 Task: Send an email with the signature Lydia Campbell with the subject Request for an interview follow-up and the message Could you please clarify the project objectives? from softage.9@softage.net to softage.7@softage.net and move the email from Sent Items to the folder Mergers and acquisitions
Action: Mouse moved to (1249, 94)
Screenshot: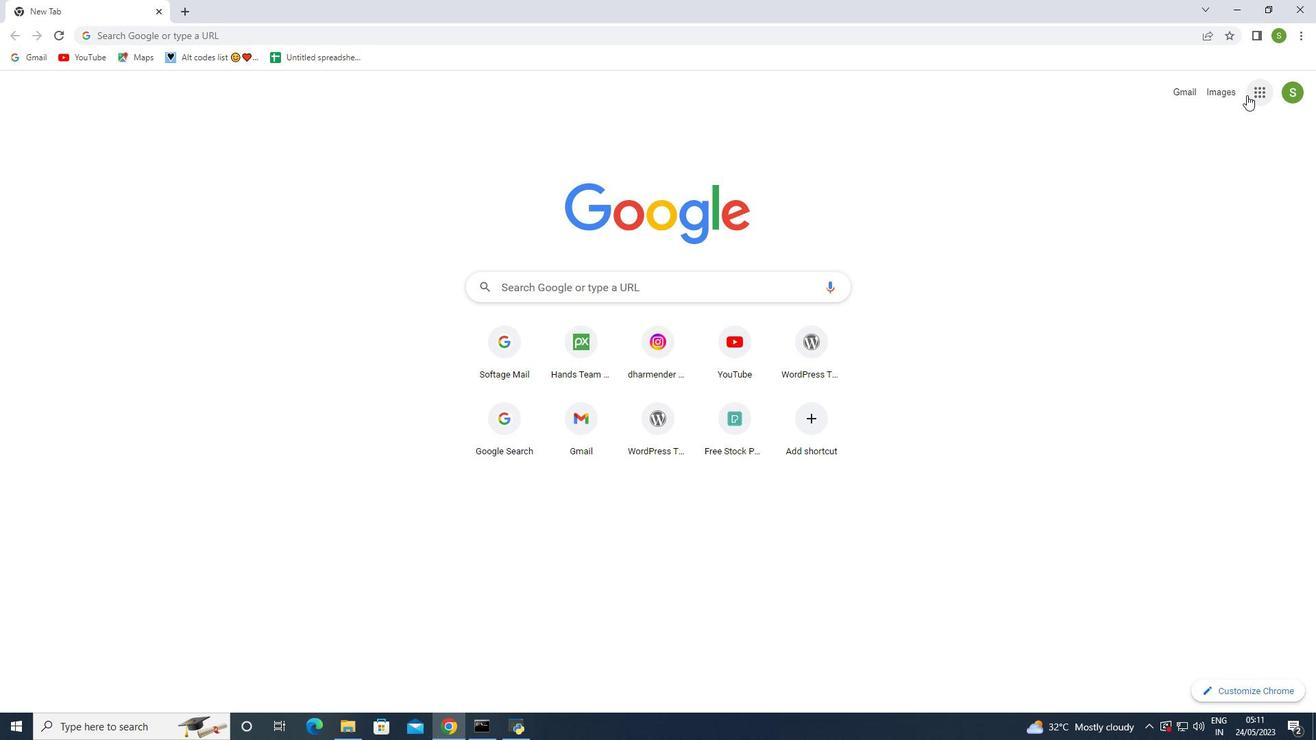 
Action: Mouse pressed left at (1249, 94)
Screenshot: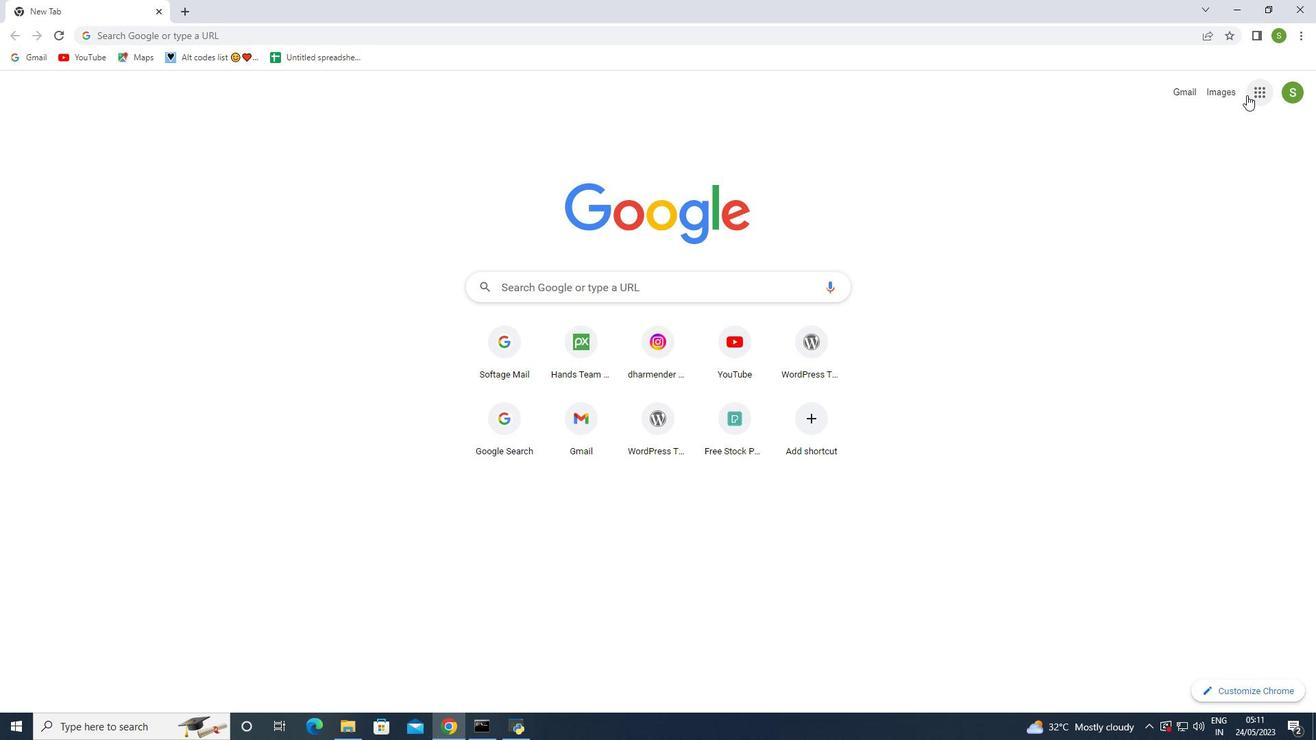 
Action: Mouse moved to (1199, 152)
Screenshot: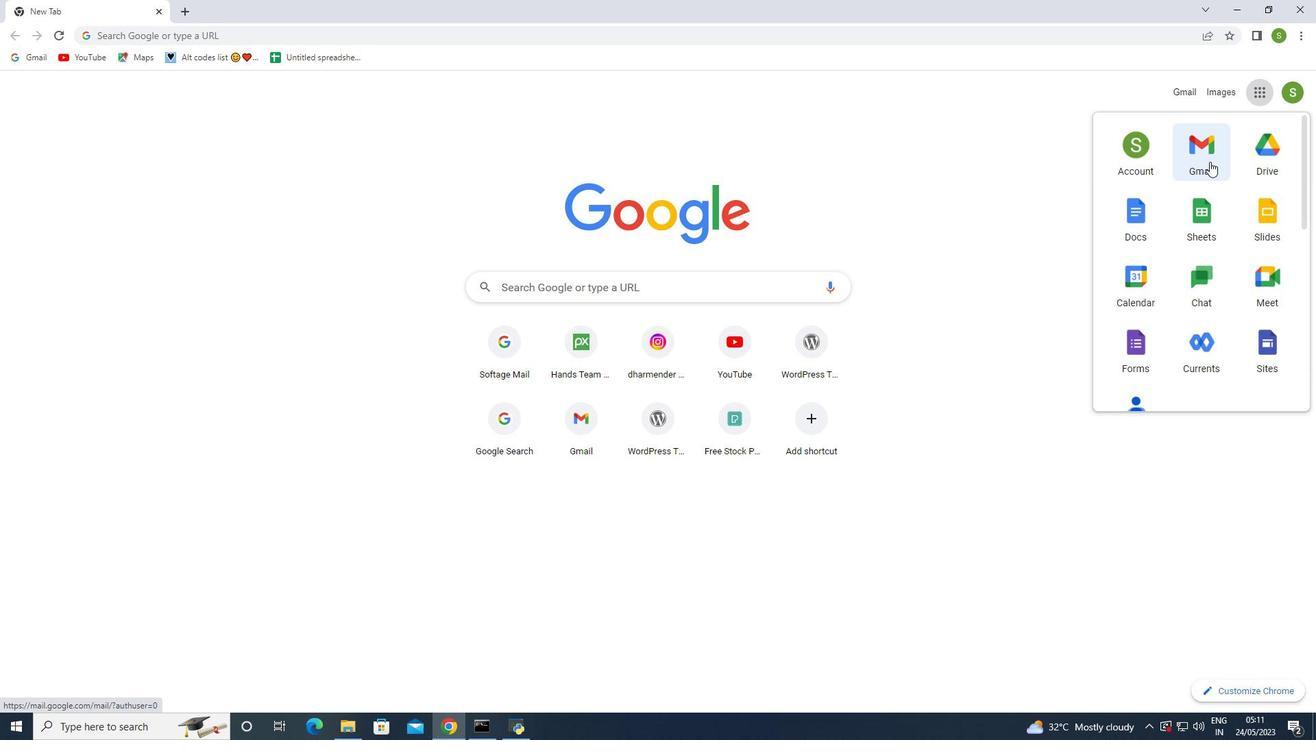 
Action: Mouse pressed left at (1199, 152)
Screenshot: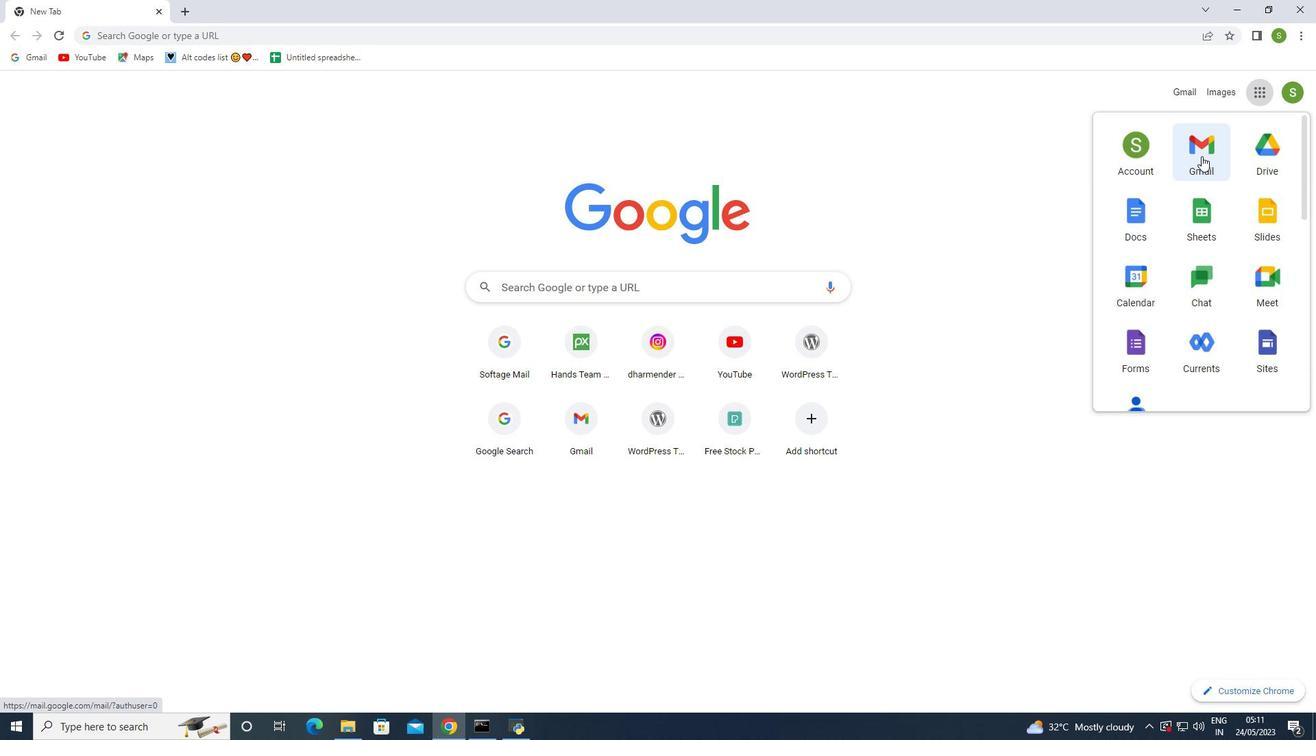
Action: Mouse moved to (1162, 95)
Screenshot: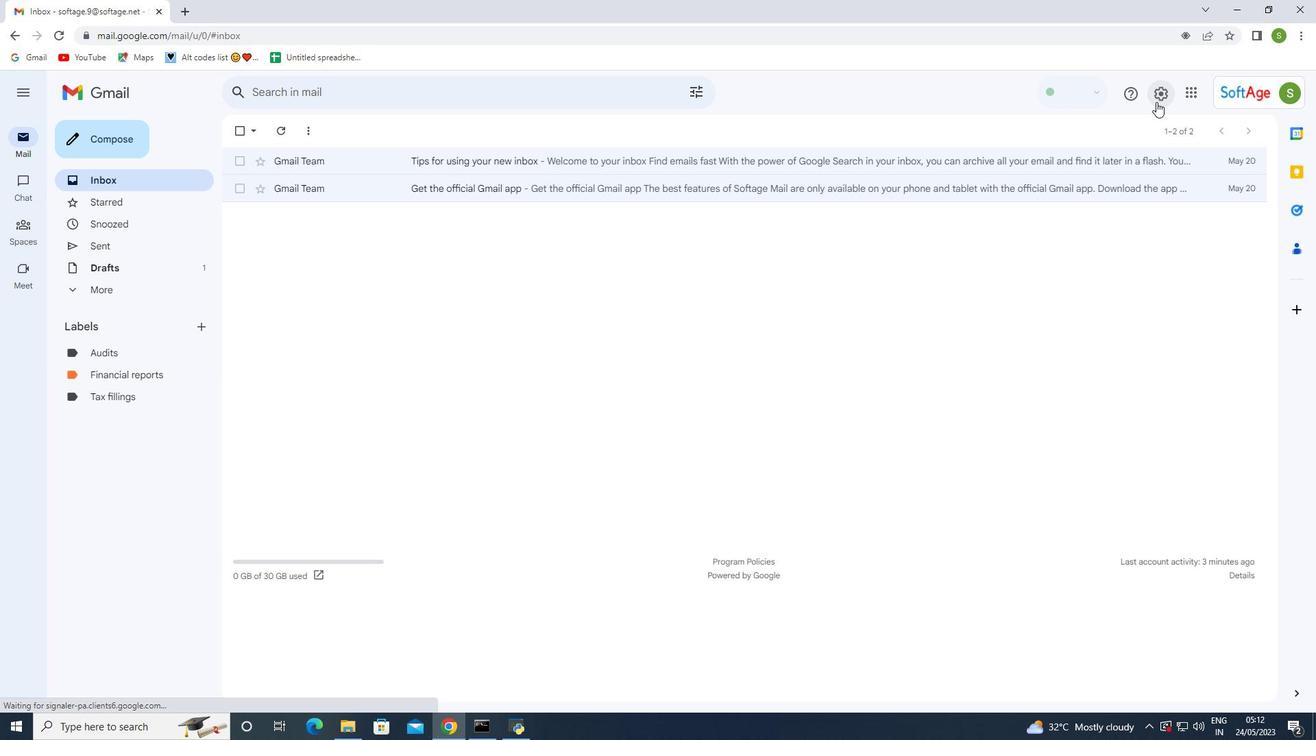 
Action: Mouse pressed left at (1162, 95)
Screenshot: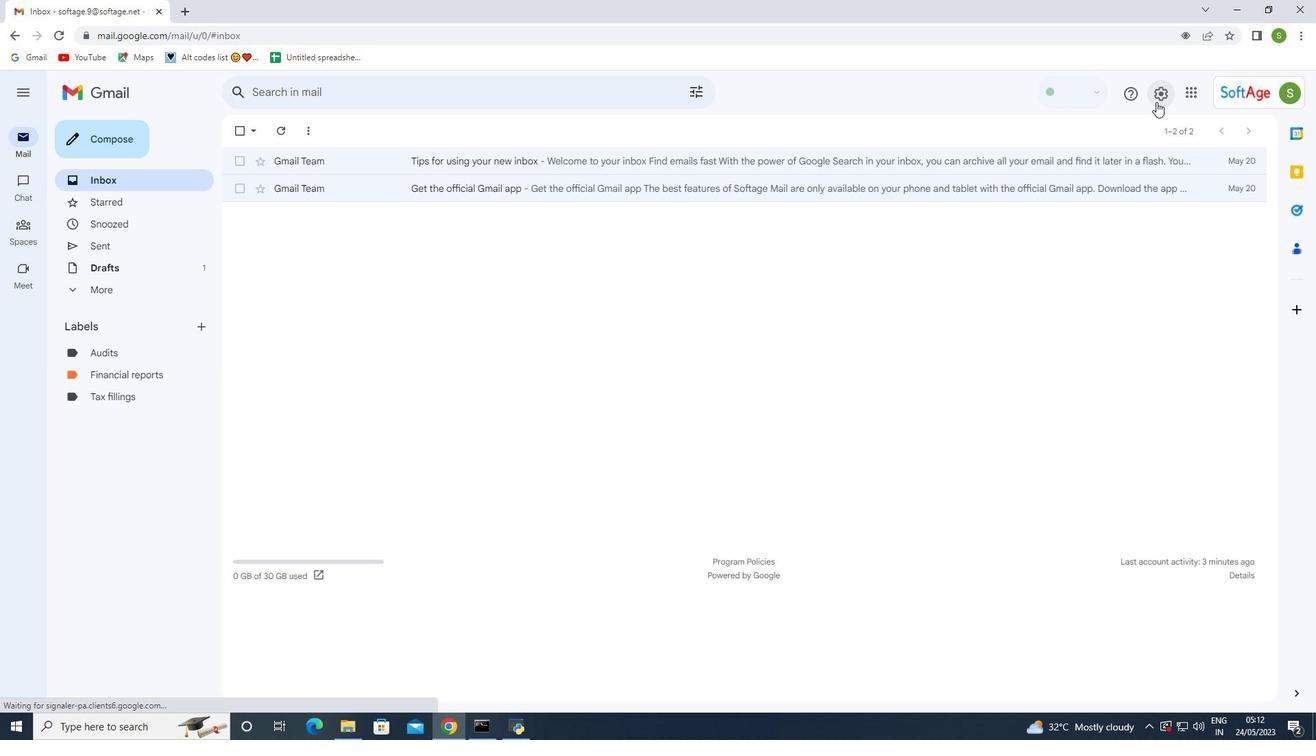 
Action: Mouse moved to (1134, 168)
Screenshot: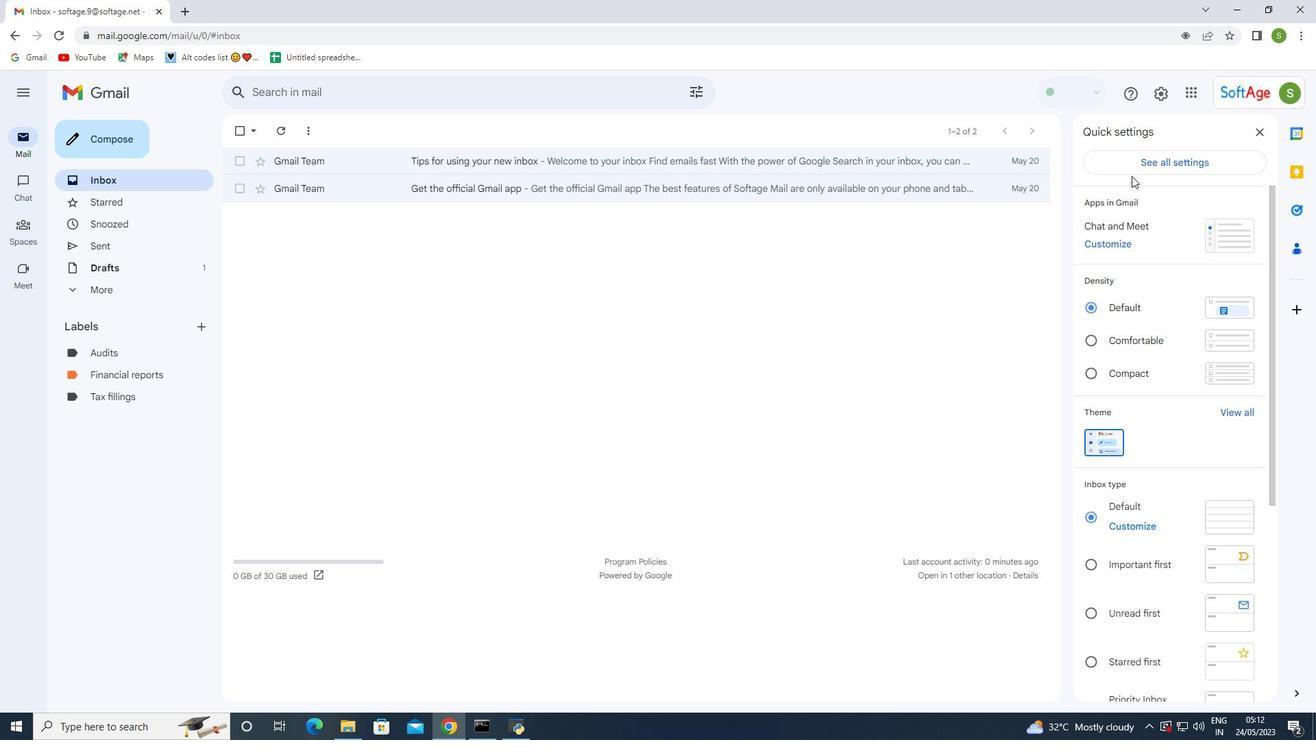 
Action: Mouse pressed left at (1134, 168)
Screenshot: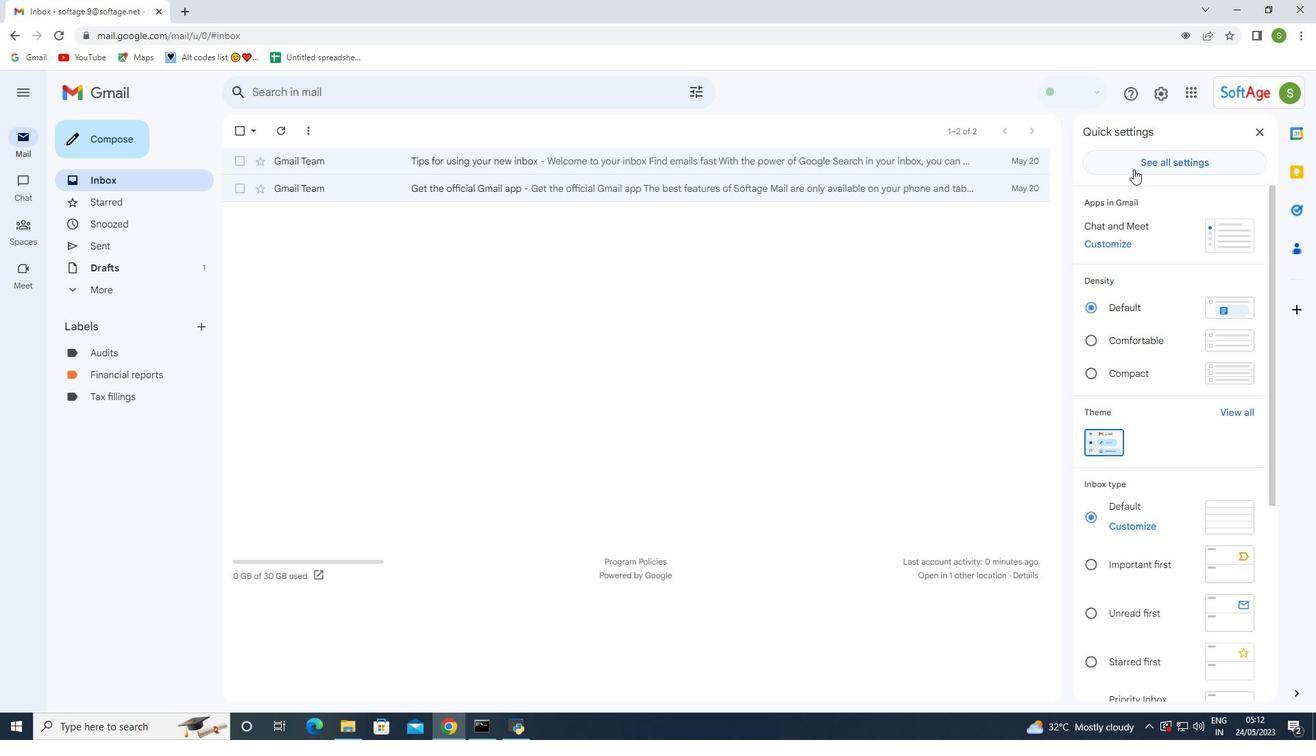 
Action: Mouse moved to (696, 423)
Screenshot: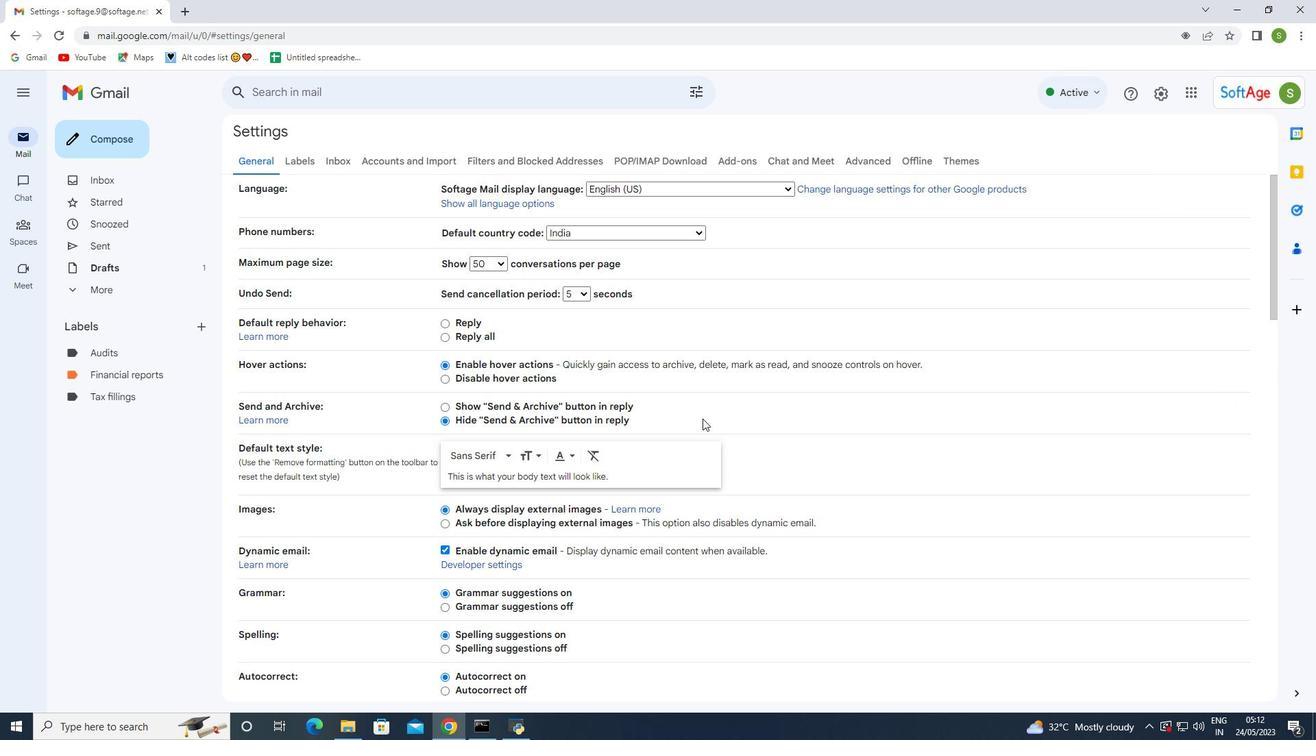 
Action: Mouse scrolled (696, 422) with delta (0, 0)
Screenshot: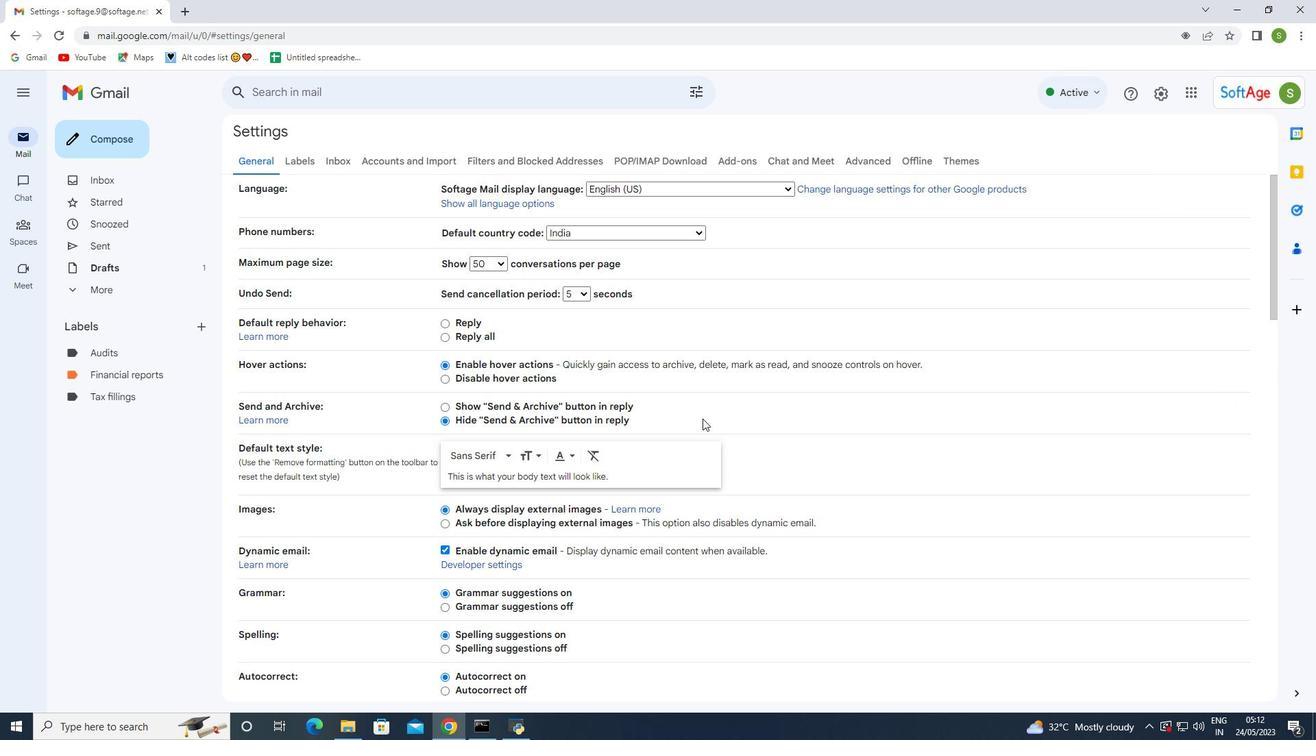 
Action: Mouse moved to (695, 425)
Screenshot: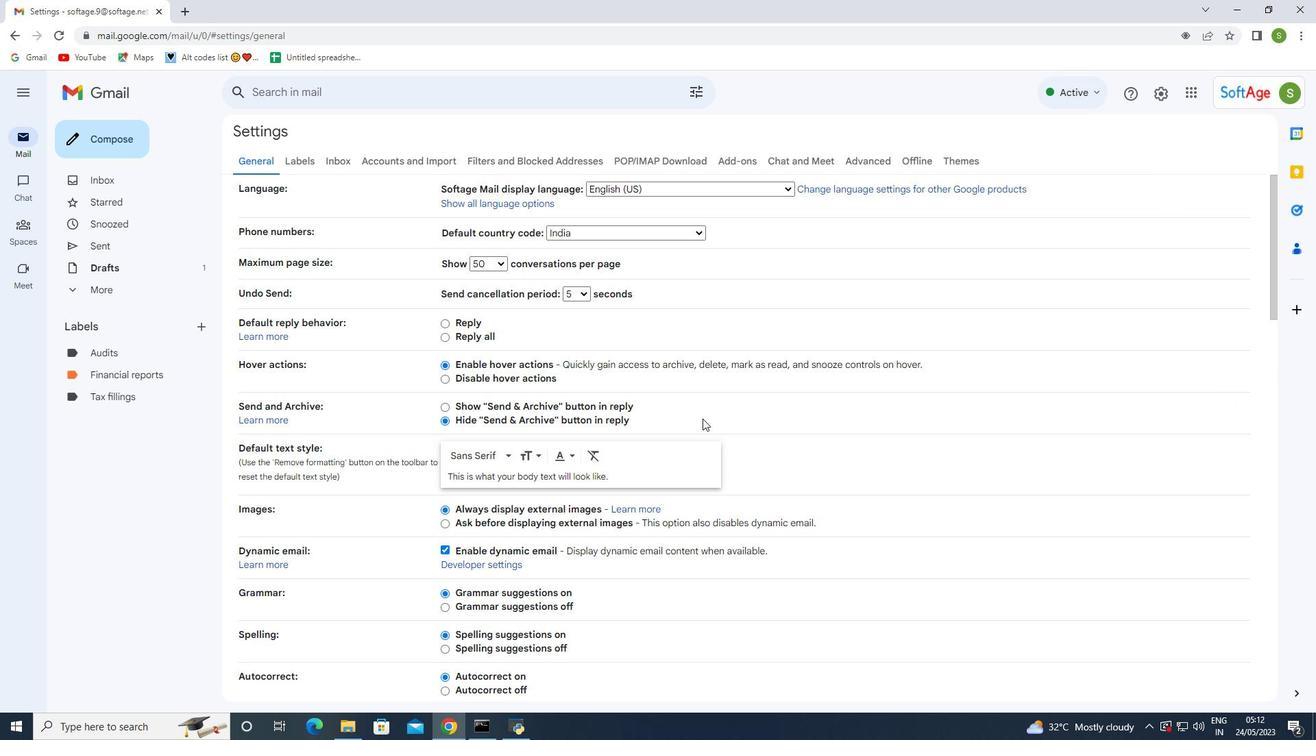 
Action: Mouse scrolled (695, 424) with delta (0, 0)
Screenshot: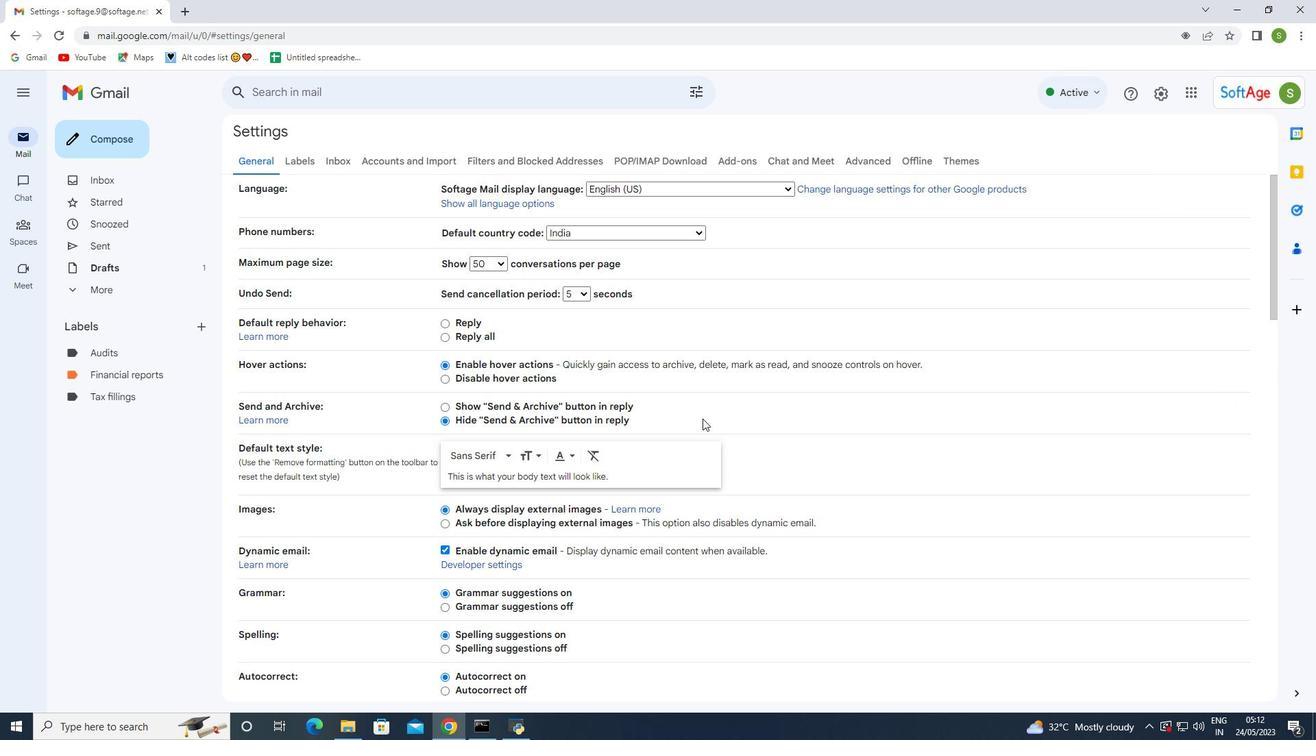 
Action: Mouse scrolled (695, 424) with delta (0, 0)
Screenshot: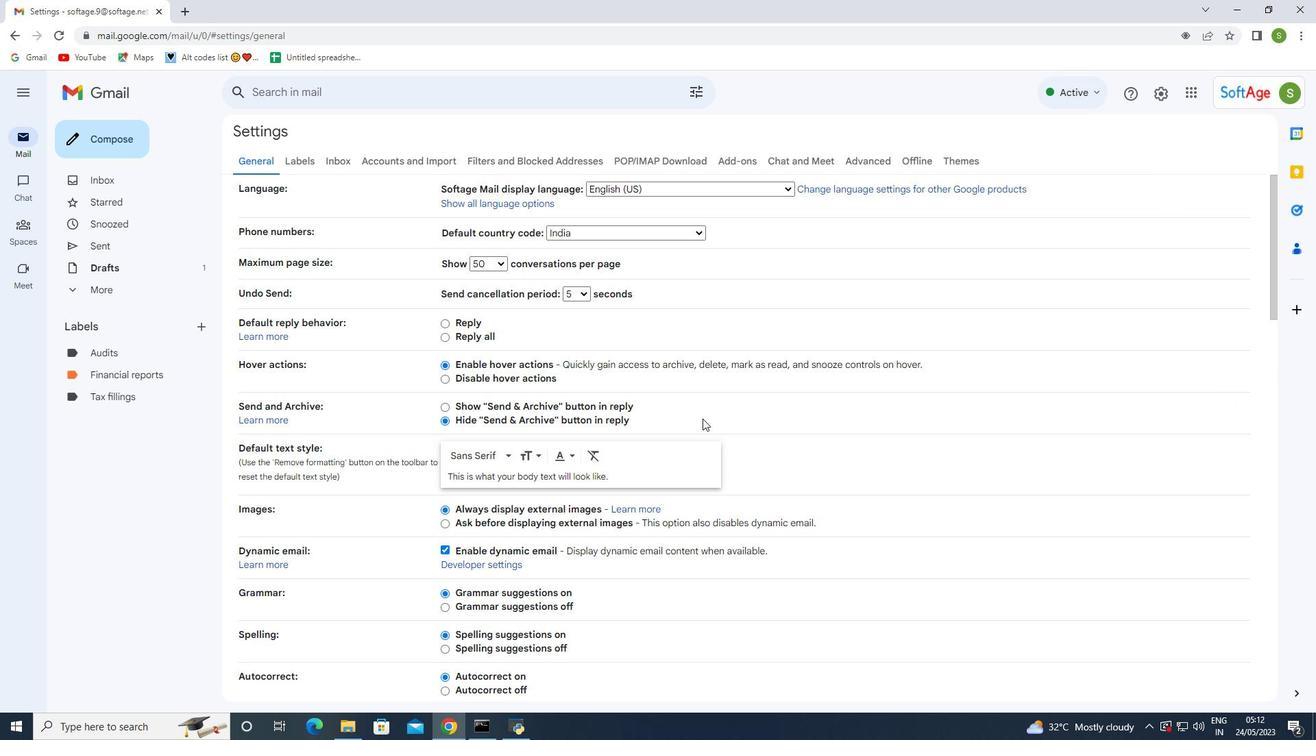 
Action: Mouse moved to (694, 425)
Screenshot: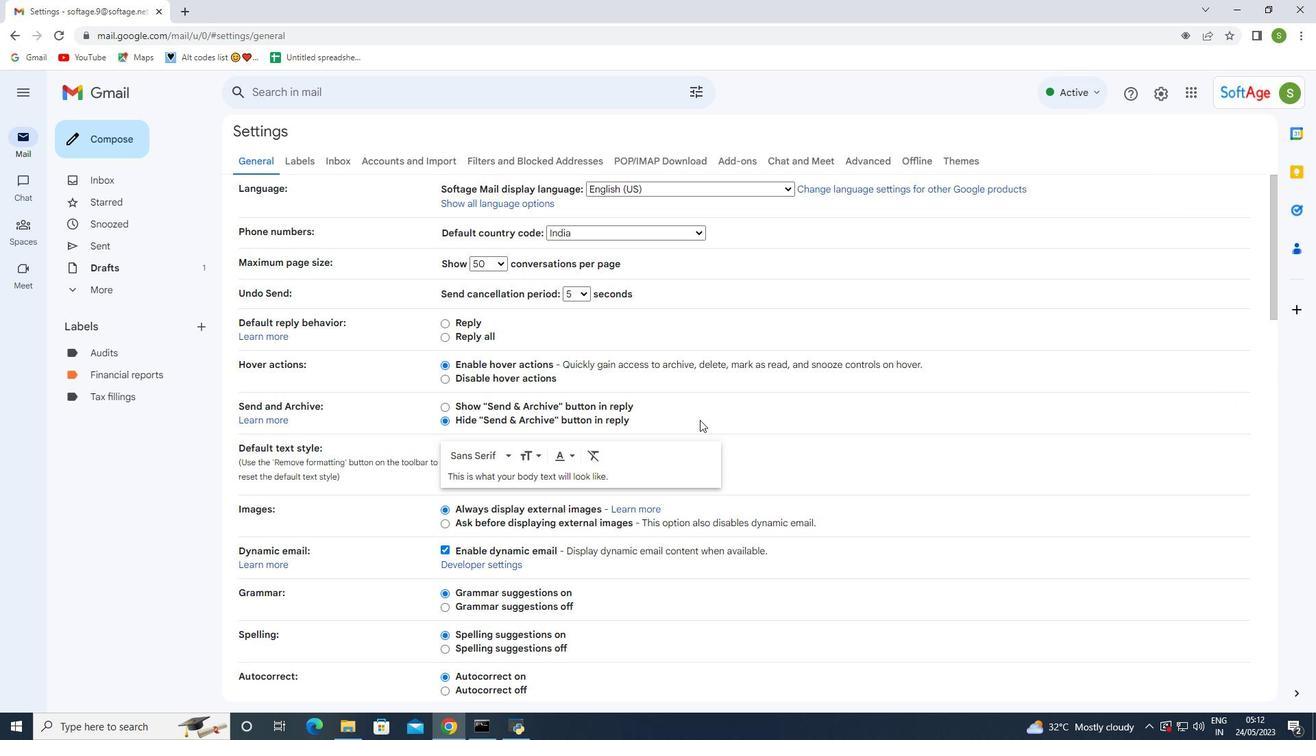 
Action: Mouse scrolled (694, 424) with delta (0, 0)
Screenshot: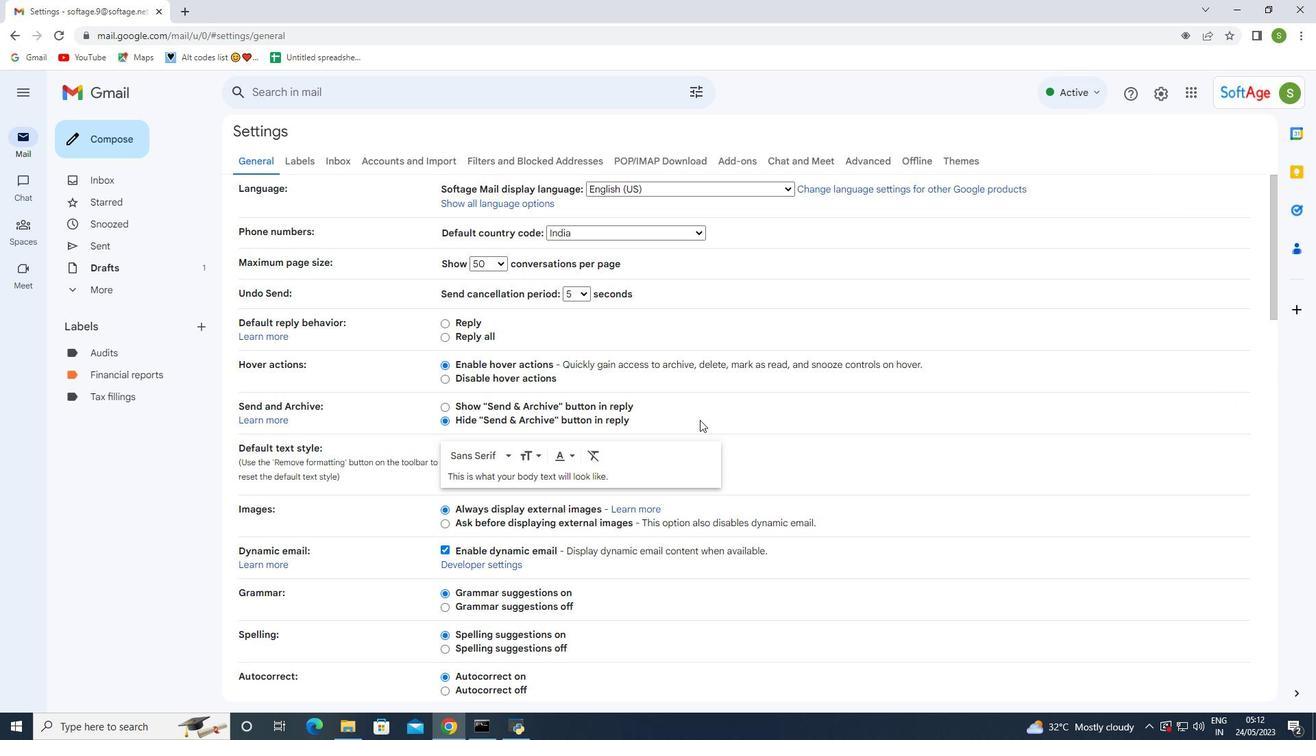 
Action: Mouse scrolled (694, 424) with delta (0, 0)
Screenshot: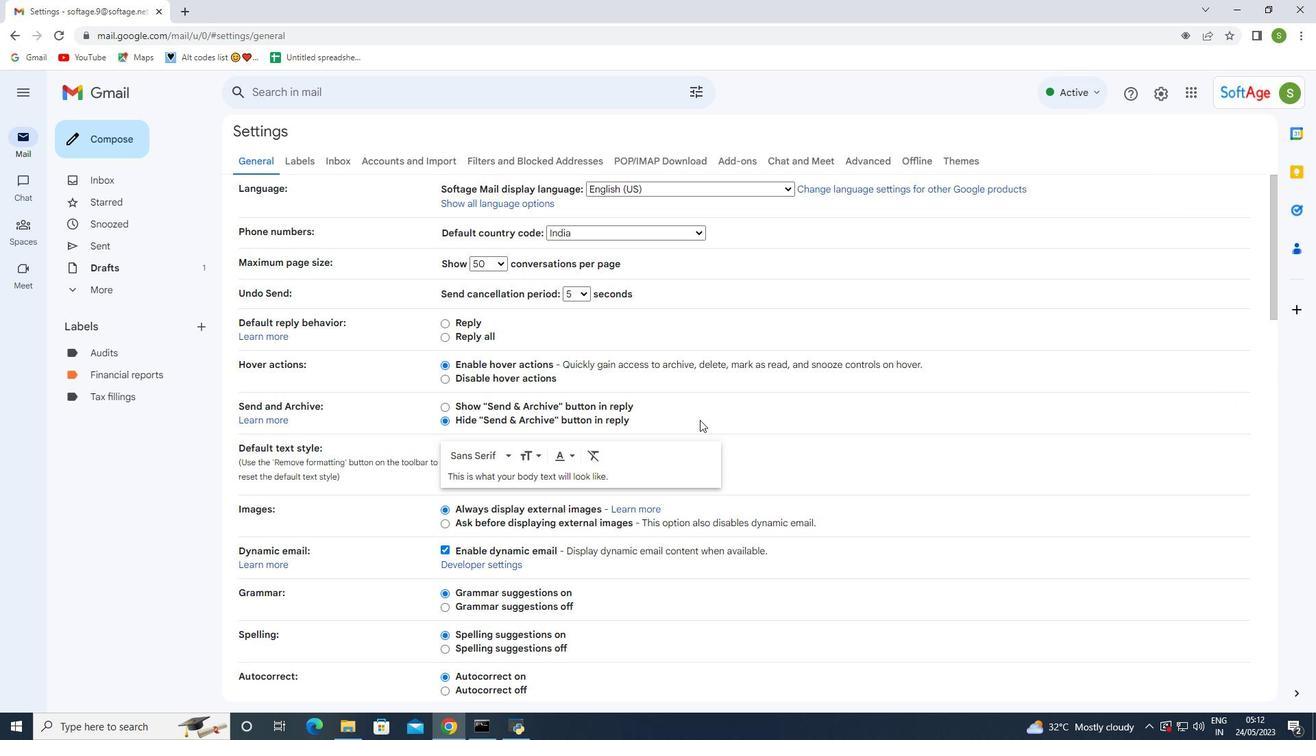 
Action: Mouse scrolled (694, 424) with delta (0, 0)
Screenshot: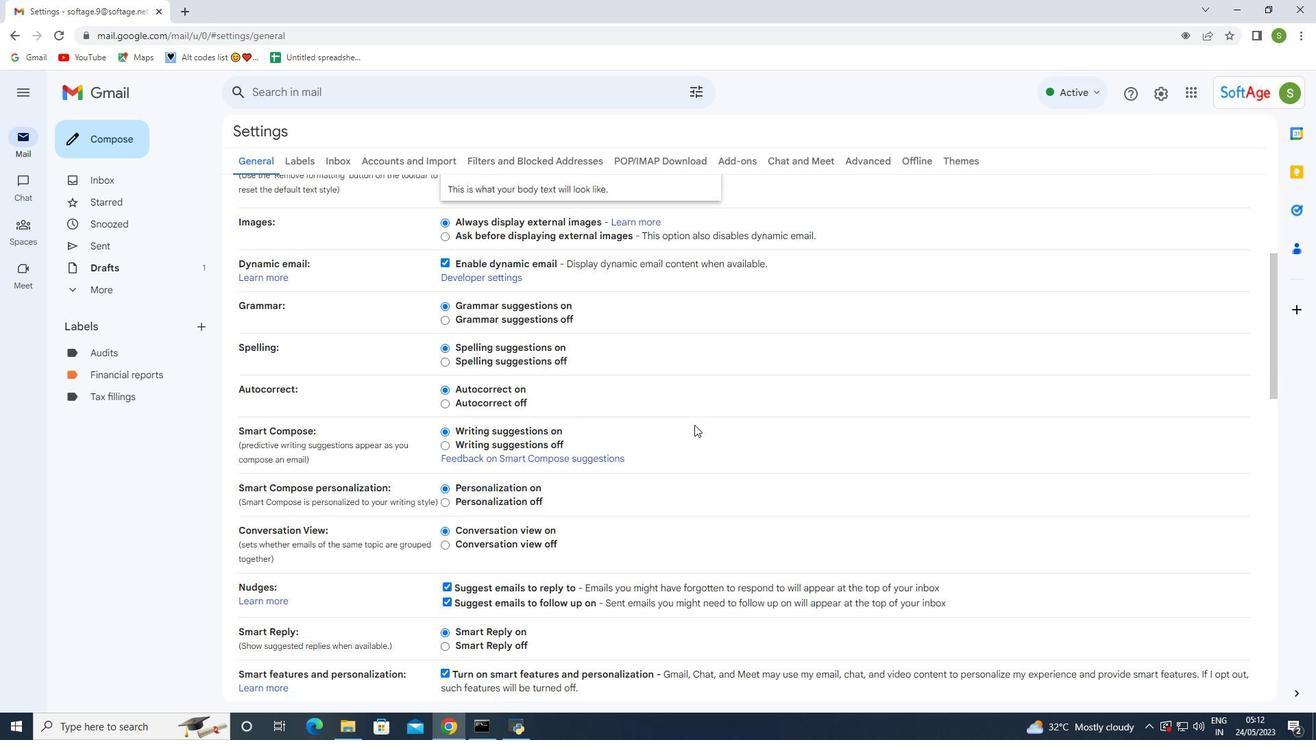 
Action: Mouse scrolled (694, 424) with delta (0, 0)
Screenshot: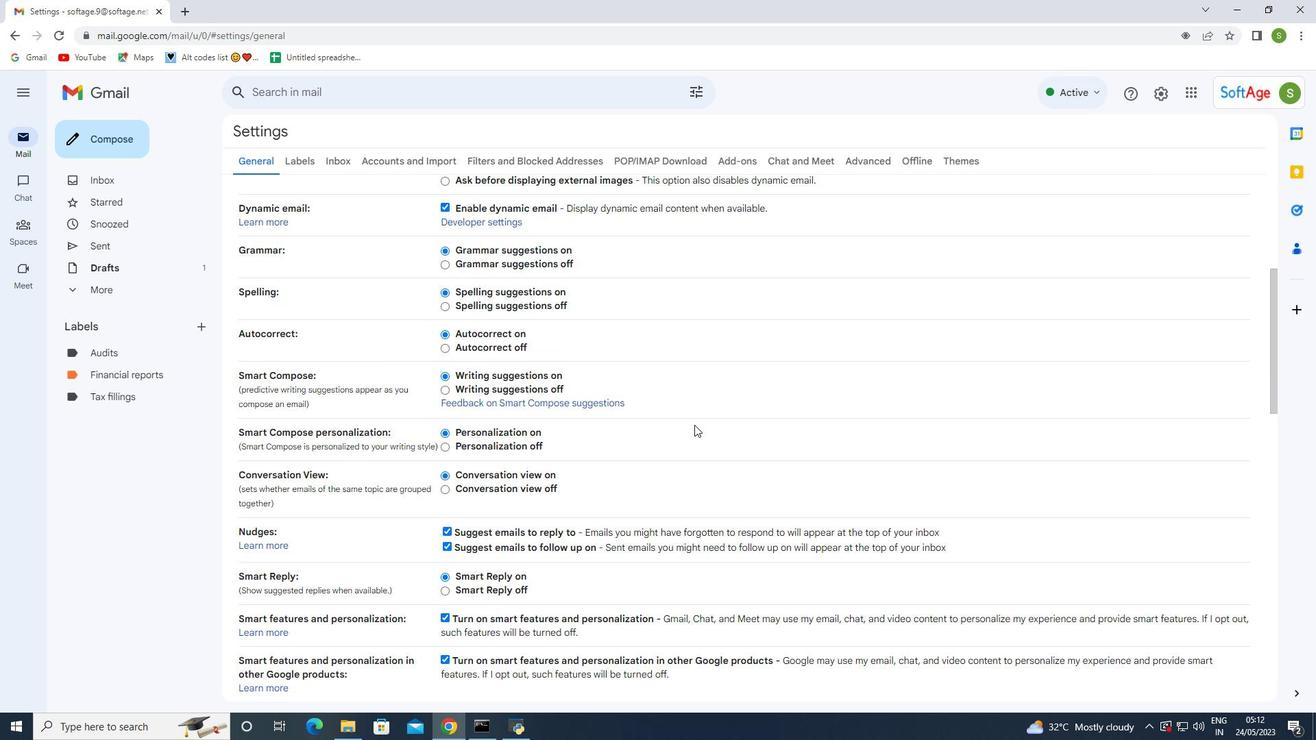 
Action: Mouse scrolled (694, 424) with delta (0, 0)
Screenshot: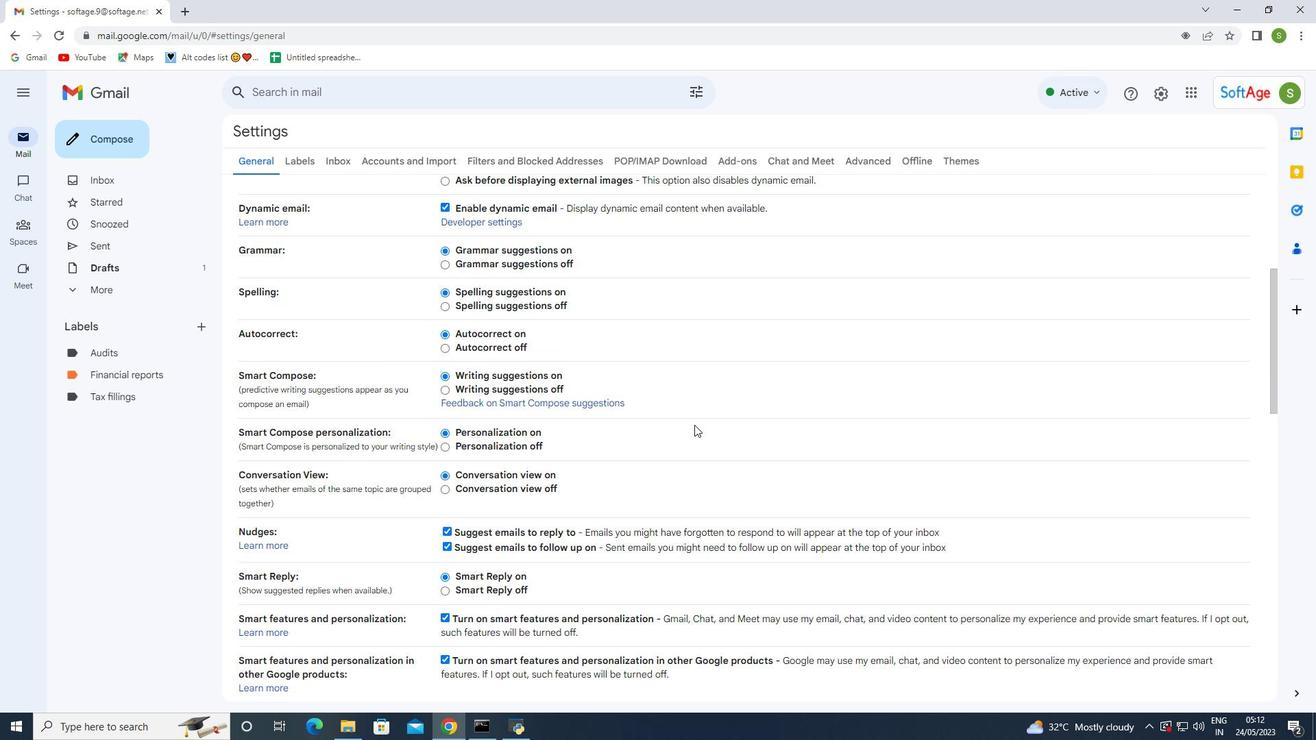 
Action: Mouse scrolled (694, 424) with delta (0, 0)
Screenshot: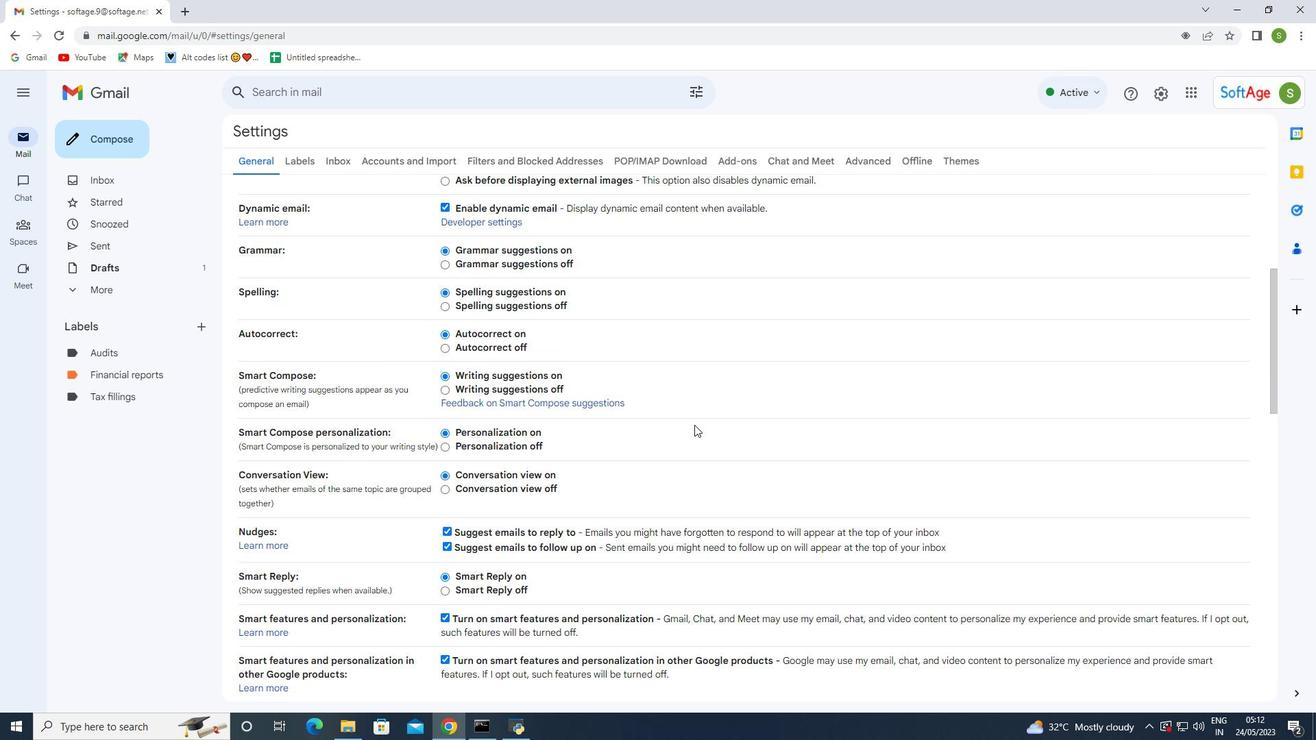 
Action: Mouse scrolled (694, 424) with delta (0, 0)
Screenshot: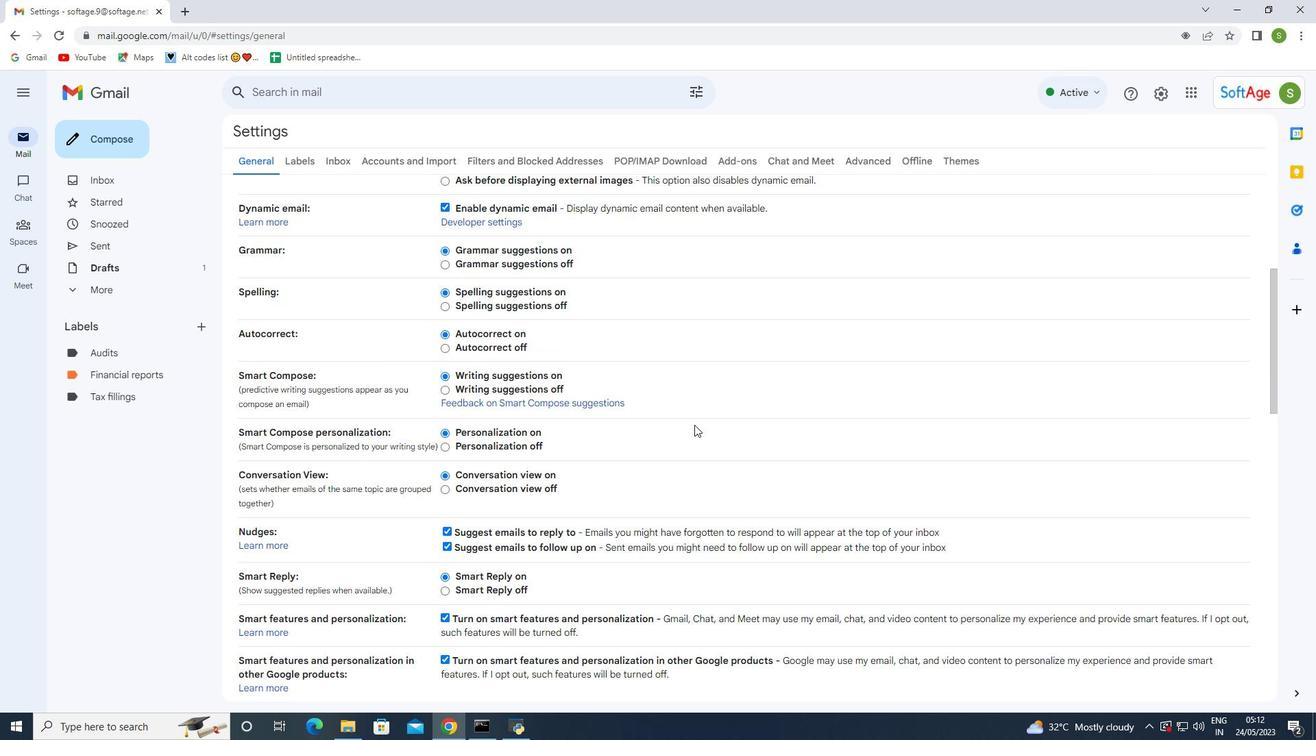 
Action: Mouse scrolled (694, 424) with delta (0, 0)
Screenshot: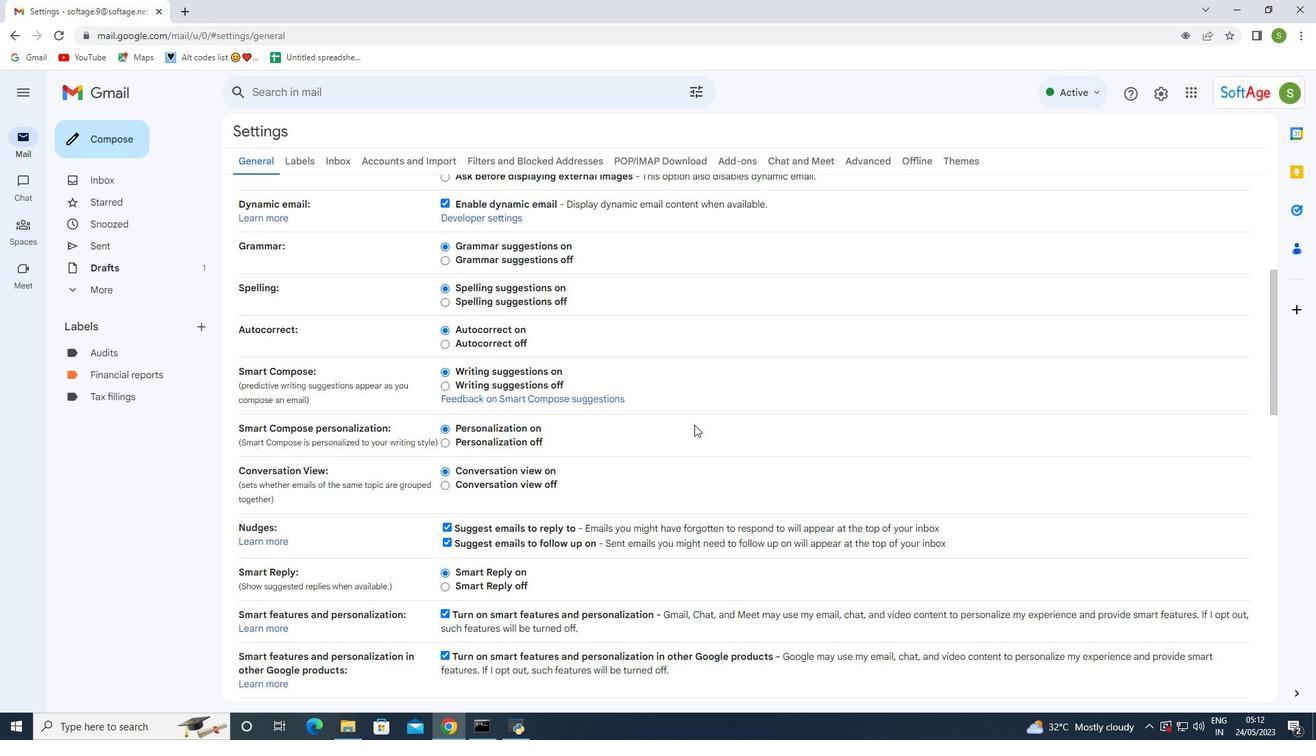 
Action: Mouse scrolled (694, 424) with delta (0, 0)
Screenshot: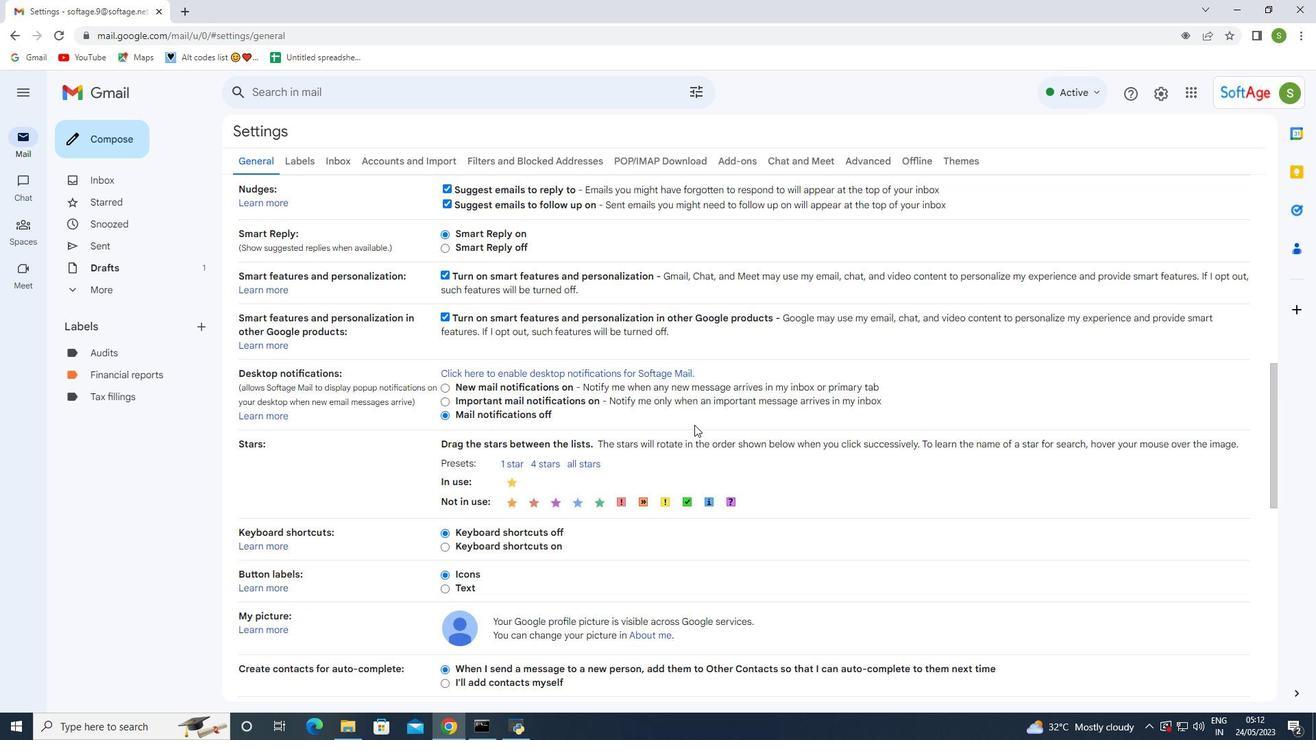 
Action: Mouse scrolled (694, 424) with delta (0, 0)
Screenshot: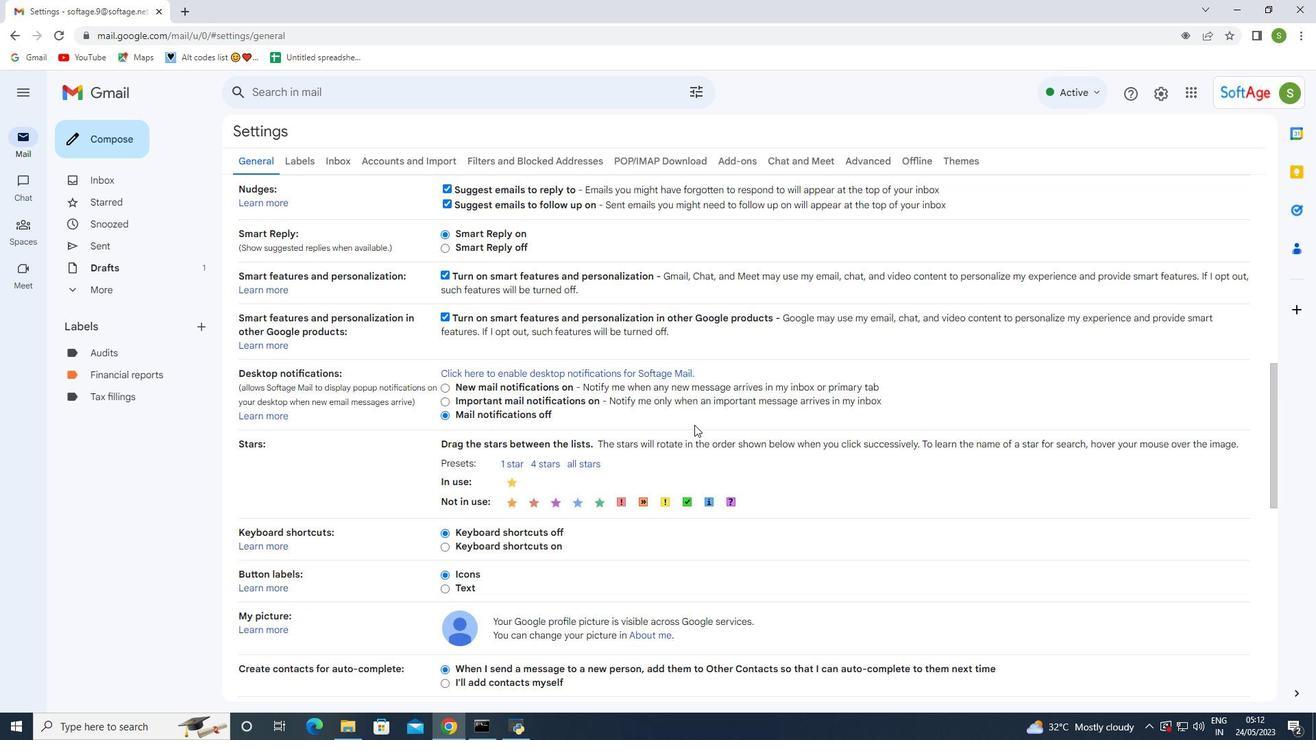 
Action: Mouse scrolled (694, 424) with delta (0, 0)
Screenshot: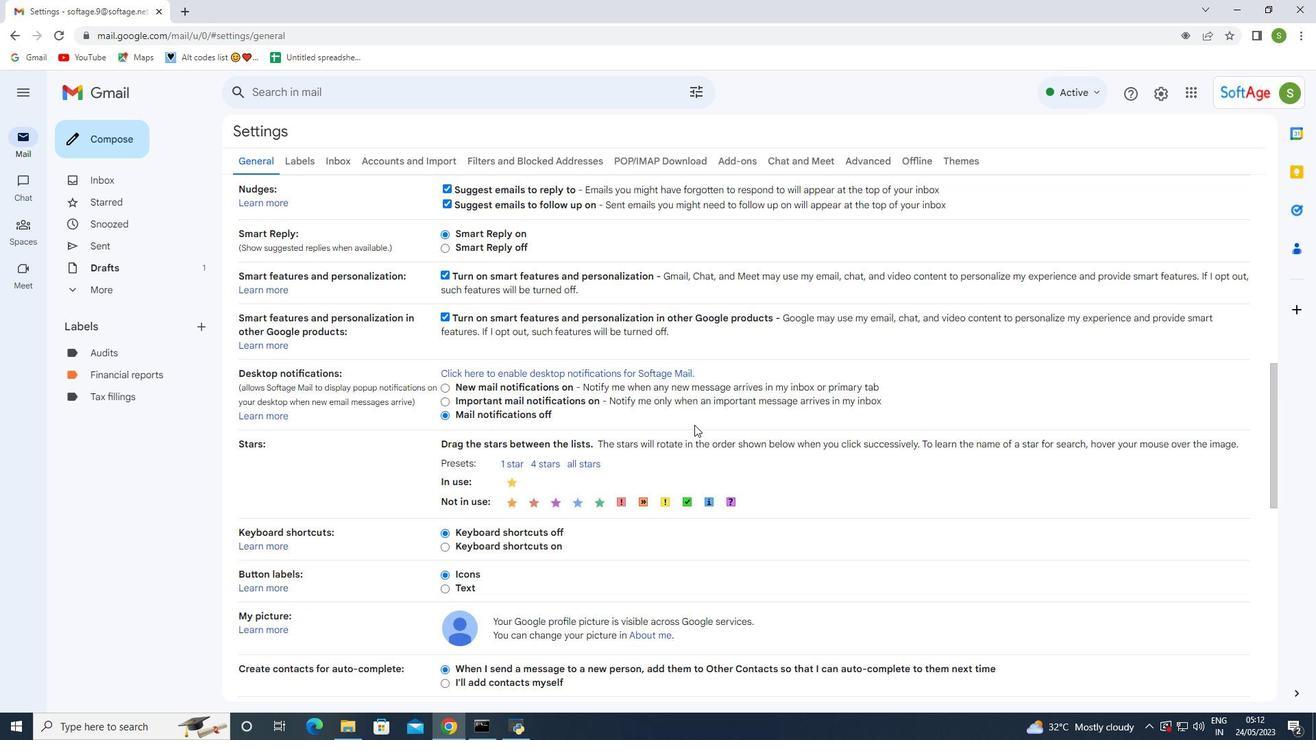 
Action: Mouse moved to (529, 567)
Screenshot: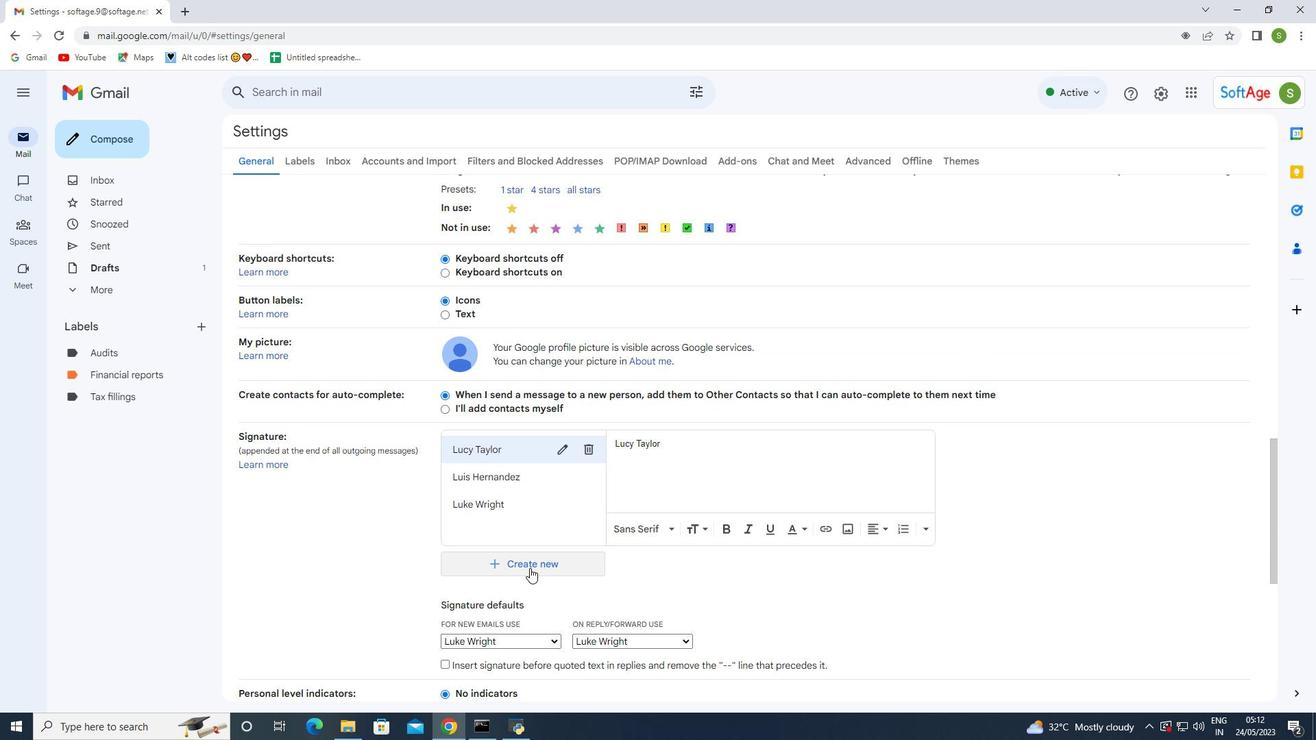 
Action: Mouse pressed left at (529, 567)
Screenshot: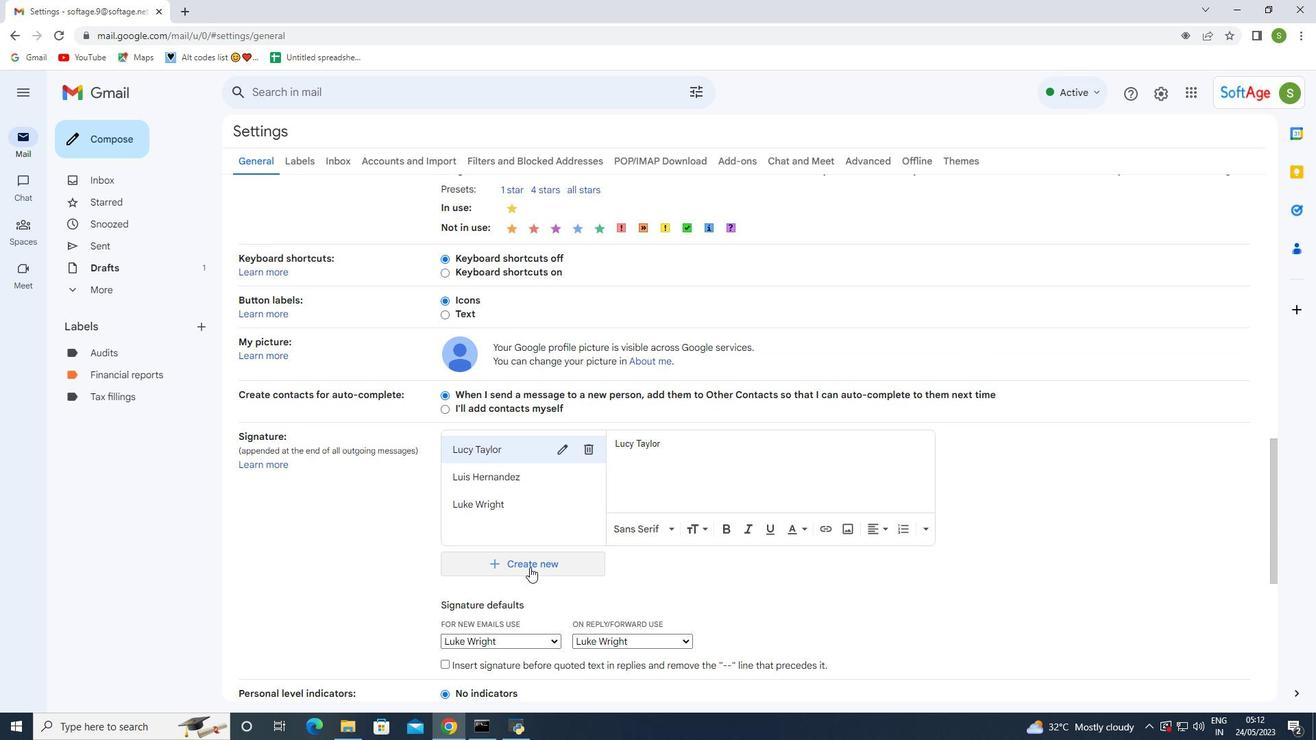 
Action: Mouse moved to (597, 385)
Screenshot: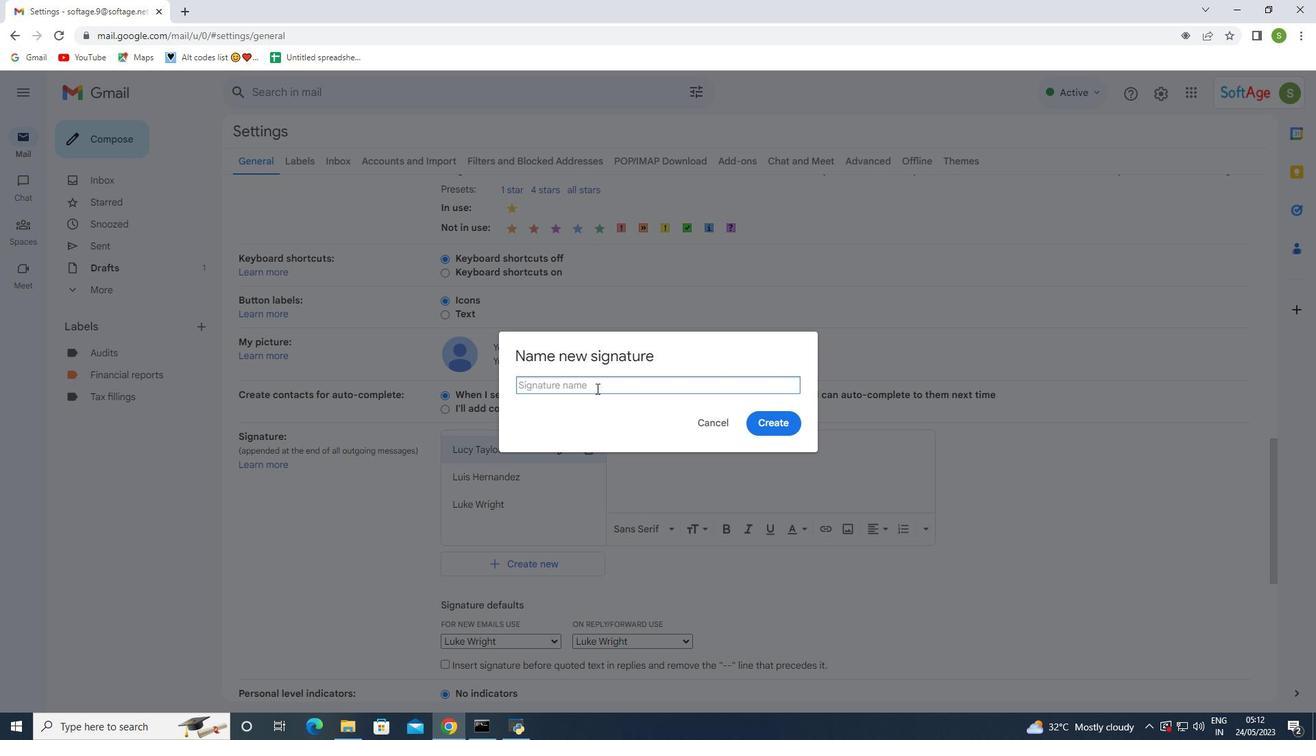 
Action: Mouse pressed left at (597, 385)
Screenshot: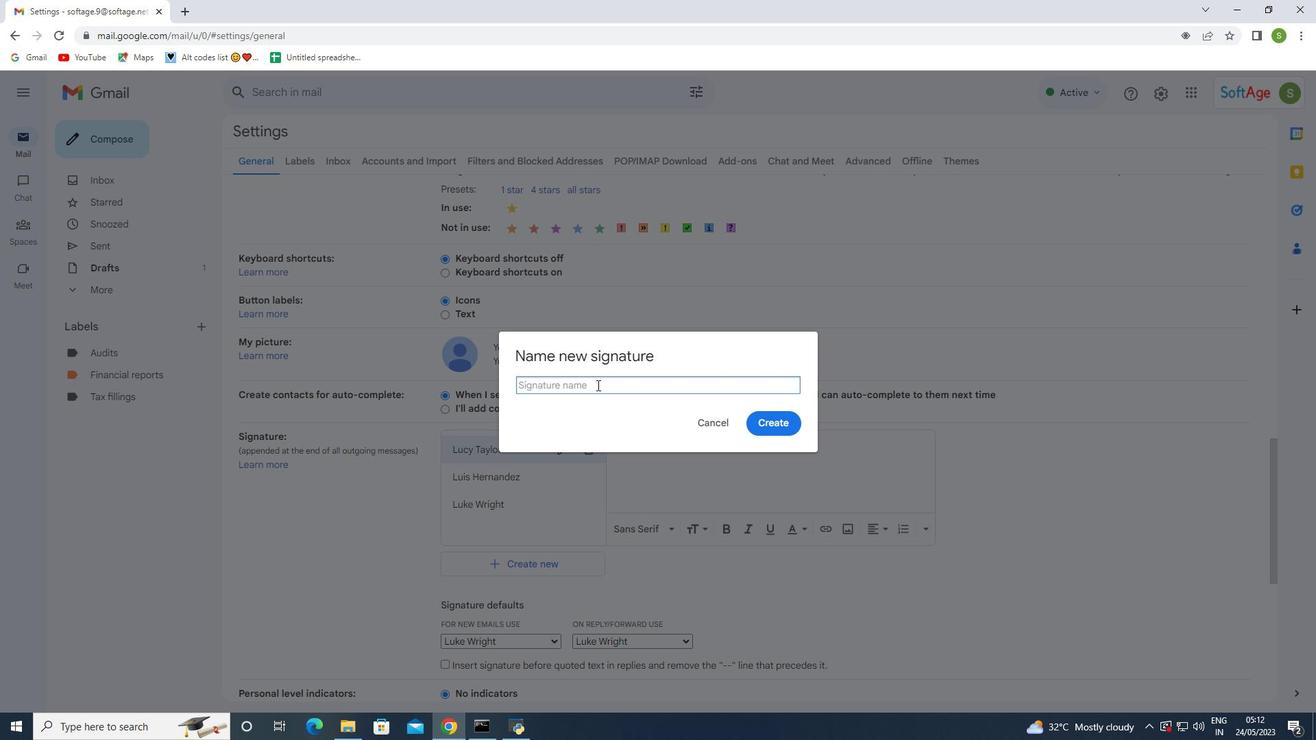 
Action: Key pressed <Key.shift>Lydia<Key.space><Key.shift>Campbell
Screenshot: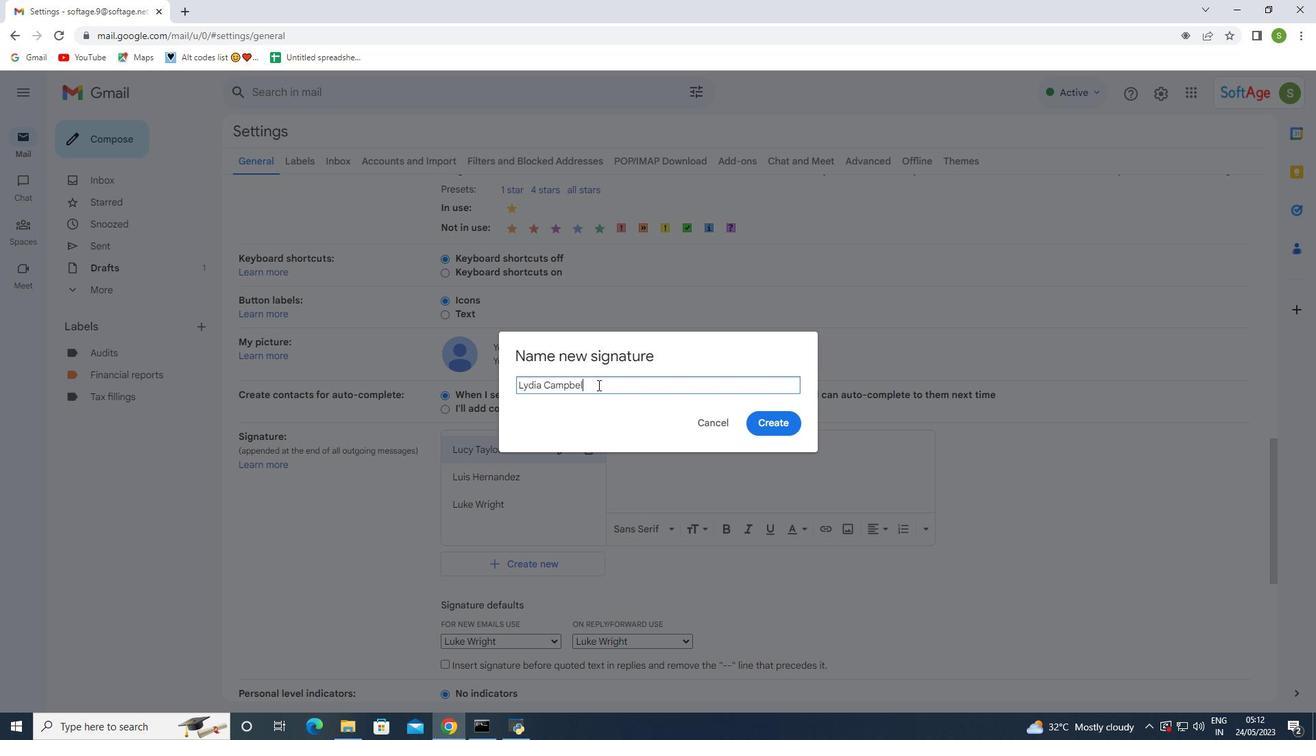 
Action: Mouse moved to (774, 416)
Screenshot: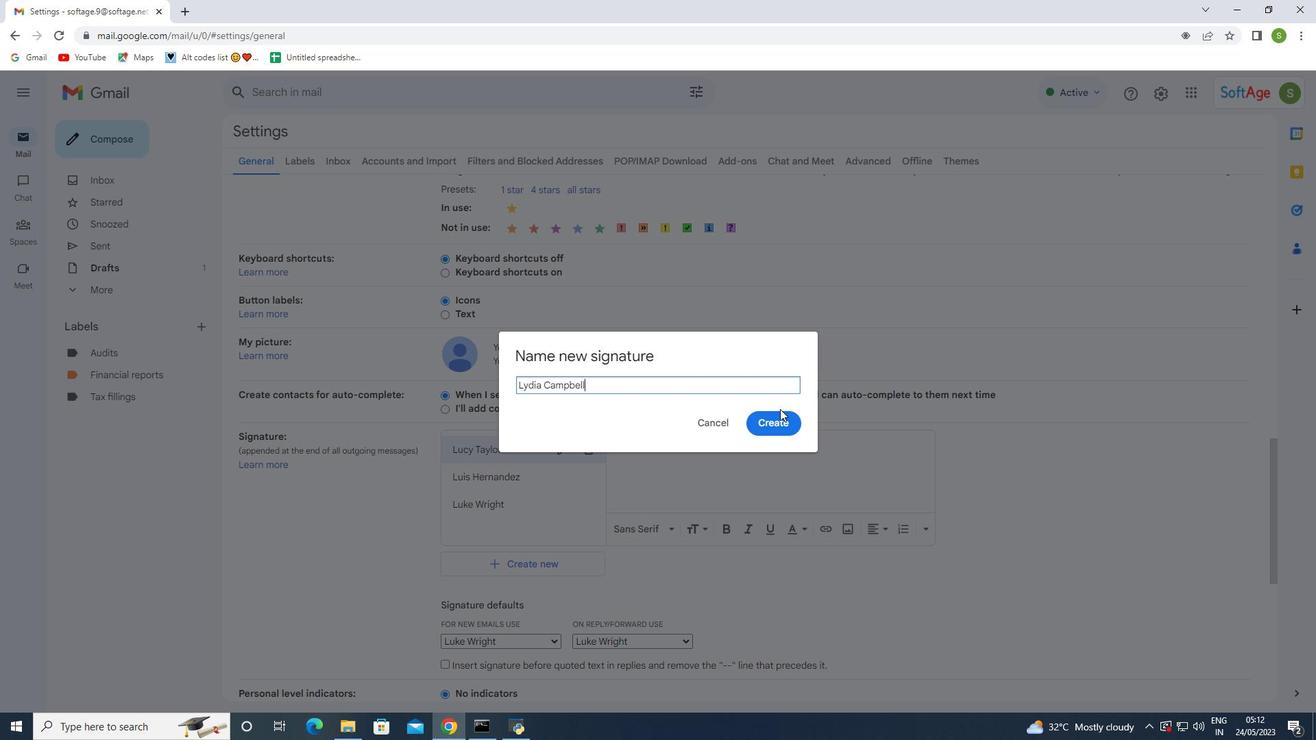 
Action: Mouse pressed left at (774, 416)
Screenshot: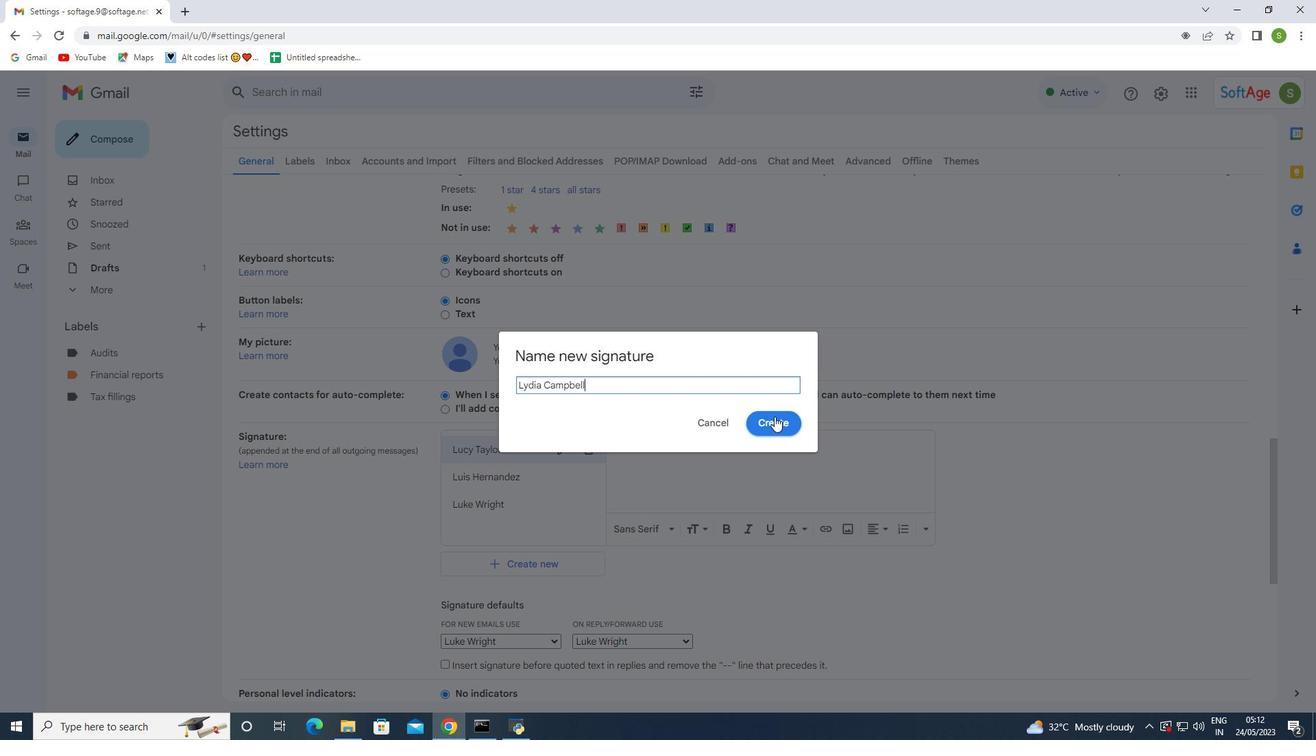 
Action: Mouse moved to (545, 529)
Screenshot: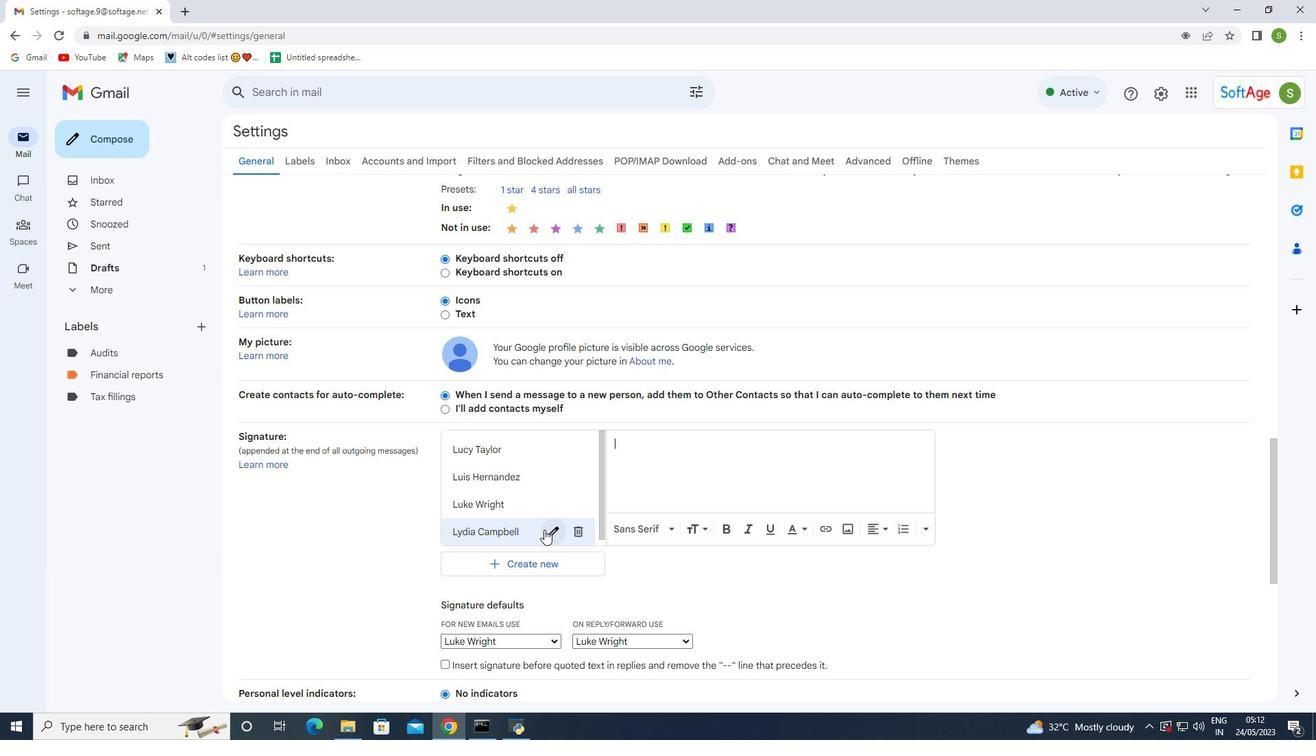 
Action: Mouse scrolled (545, 529) with delta (0, 0)
Screenshot: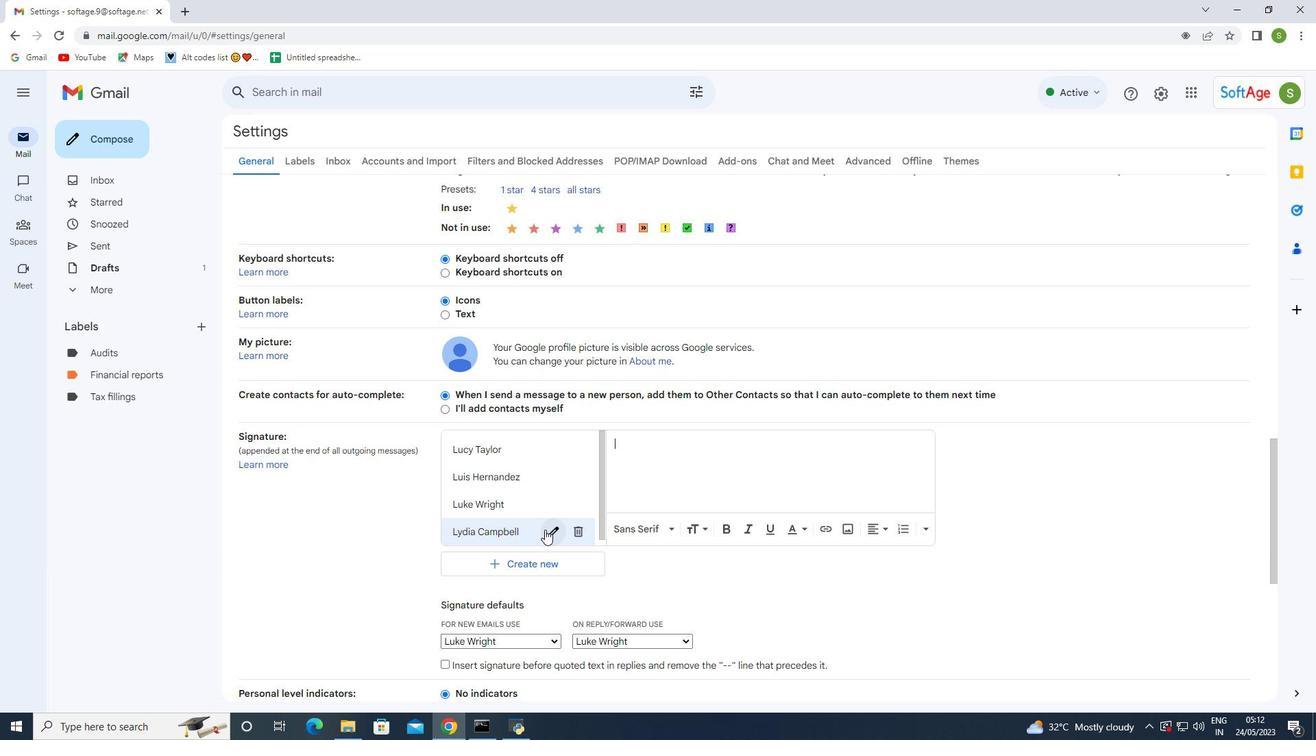 
Action: Mouse scrolled (545, 529) with delta (0, 0)
Screenshot: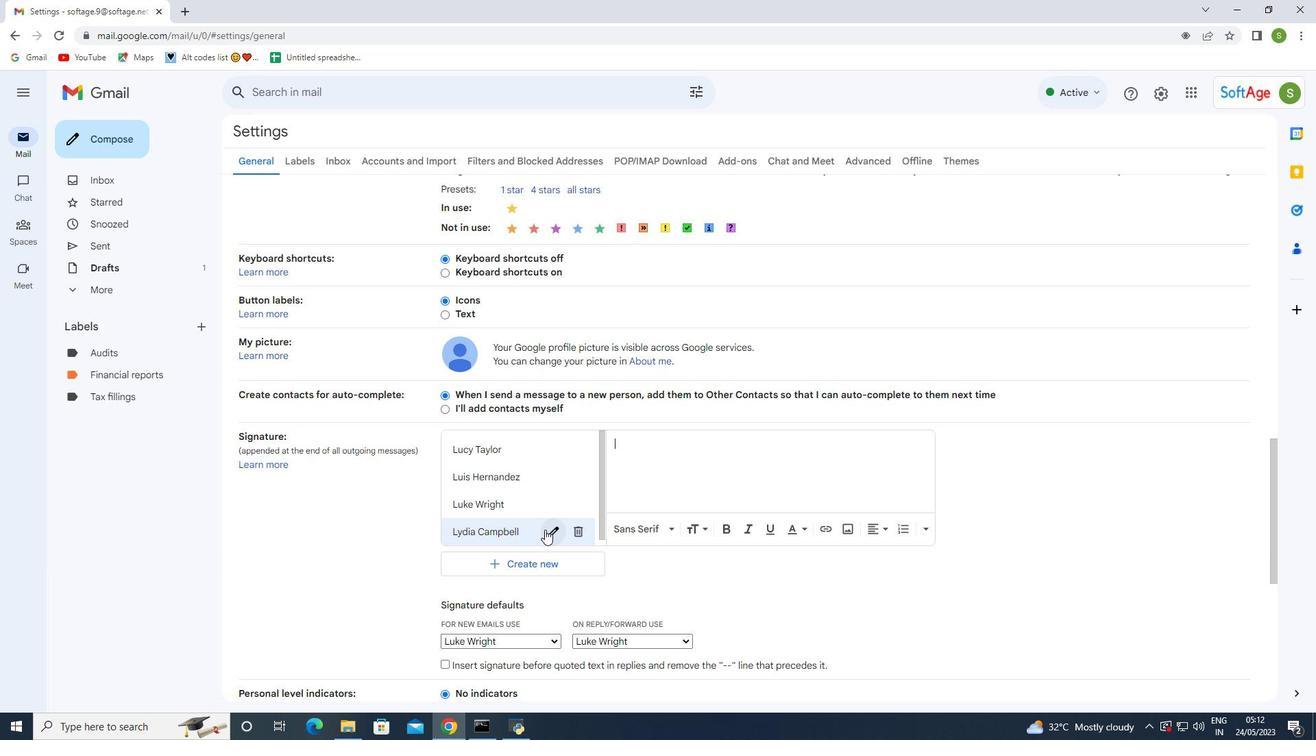 
Action: Mouse moved to (634, 455)
Screenshot: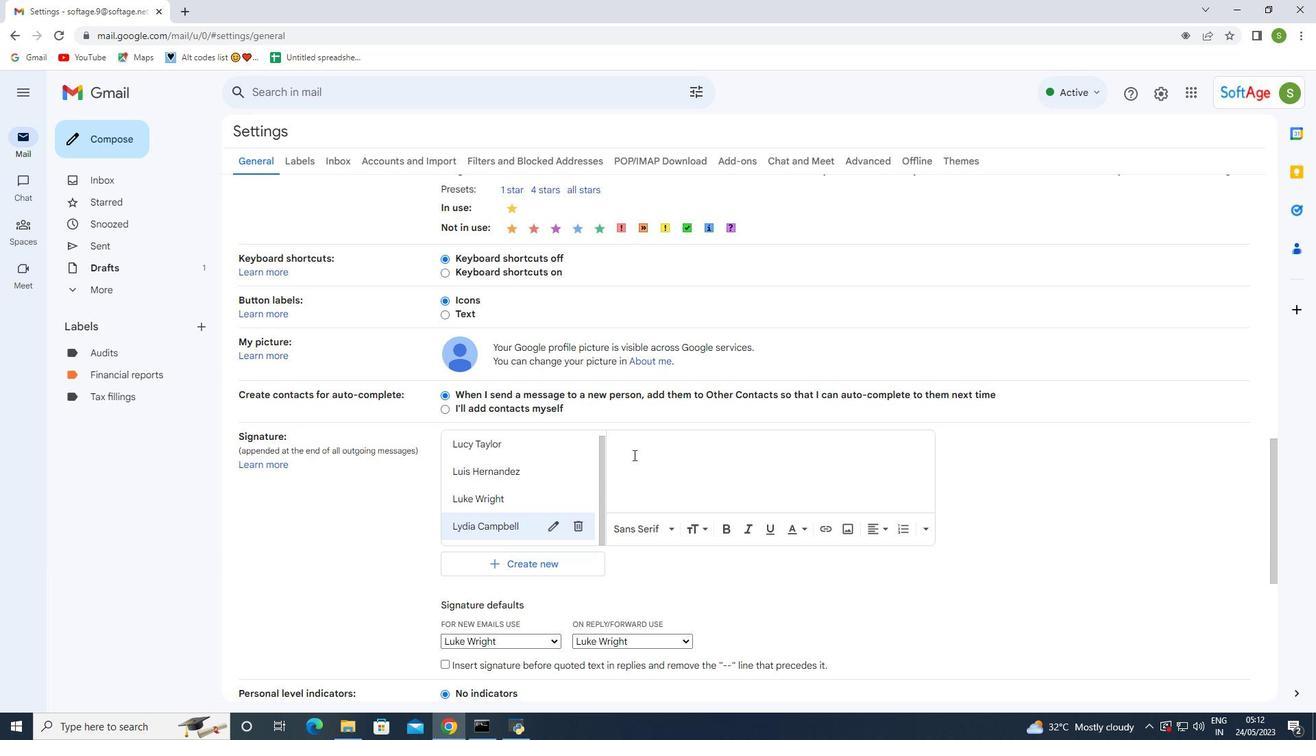 
Action: Mouse pressed left at (634, 455)
Screenshot: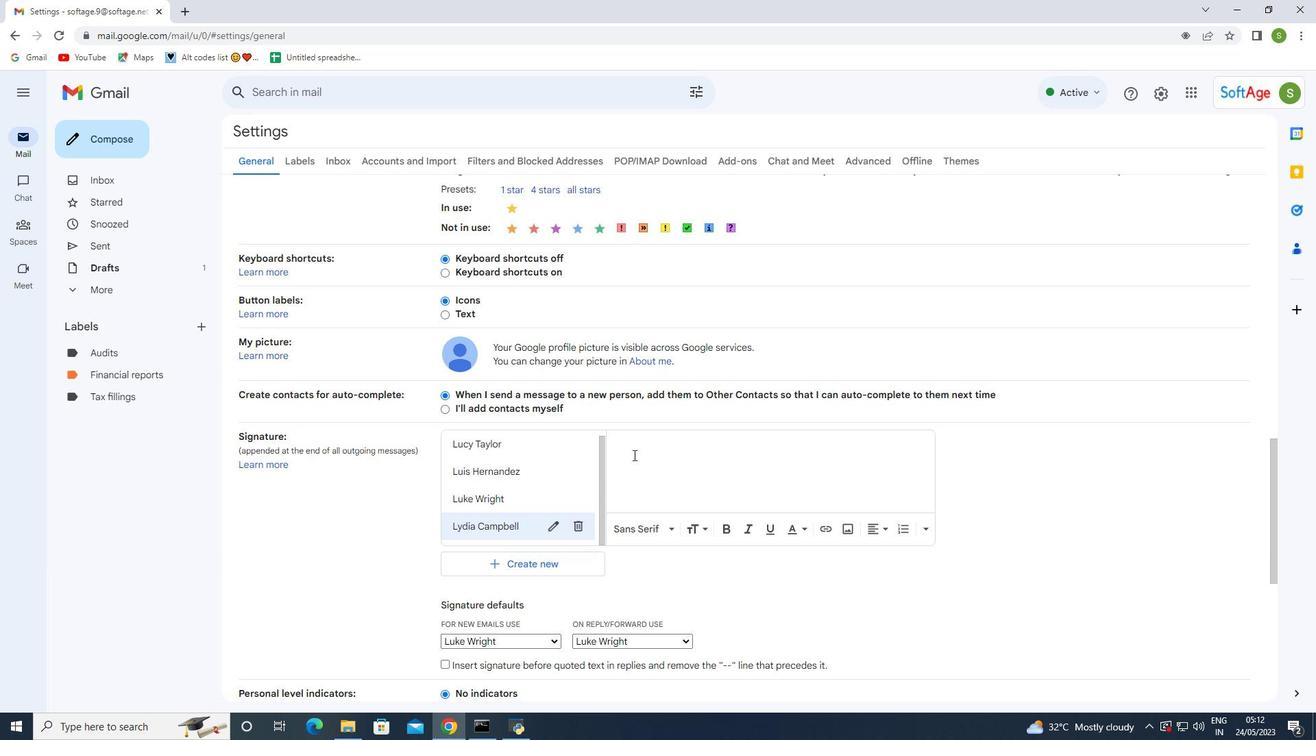 
Action: Key pressed <Key.shift><Key.shift><Key.shift>Lydia<Key.space><Key.shift>Campbell
Screenshot: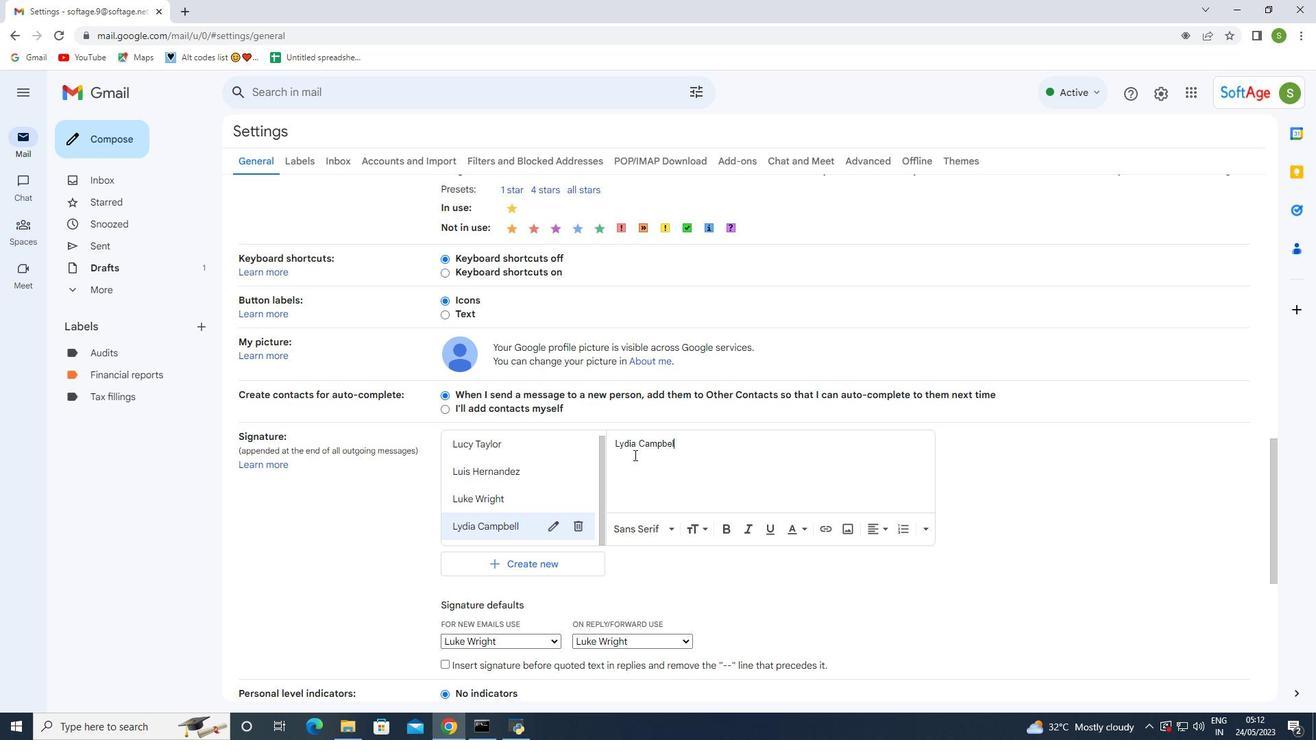 
Action: Mouse moved to (505, 614)
Screenshot: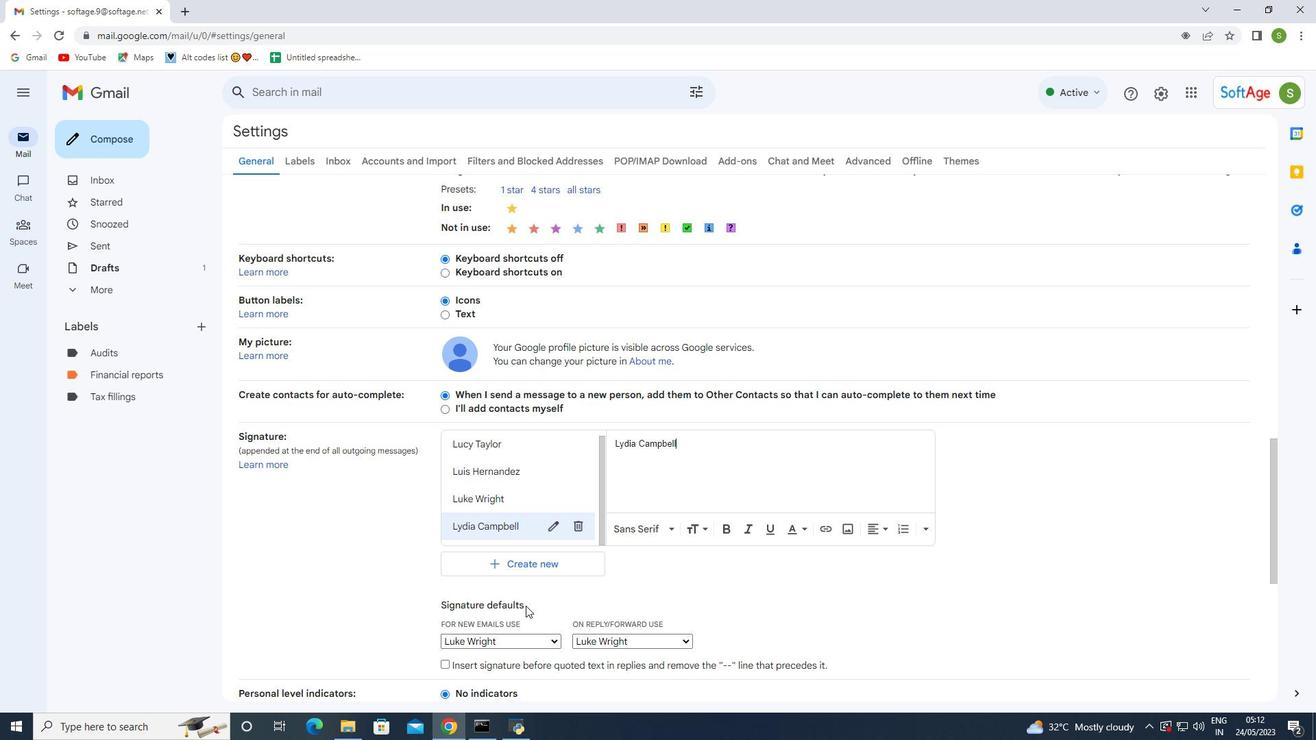
Action: Mouse scrolled (505, 613) with delta (0, 0)
Screenshot: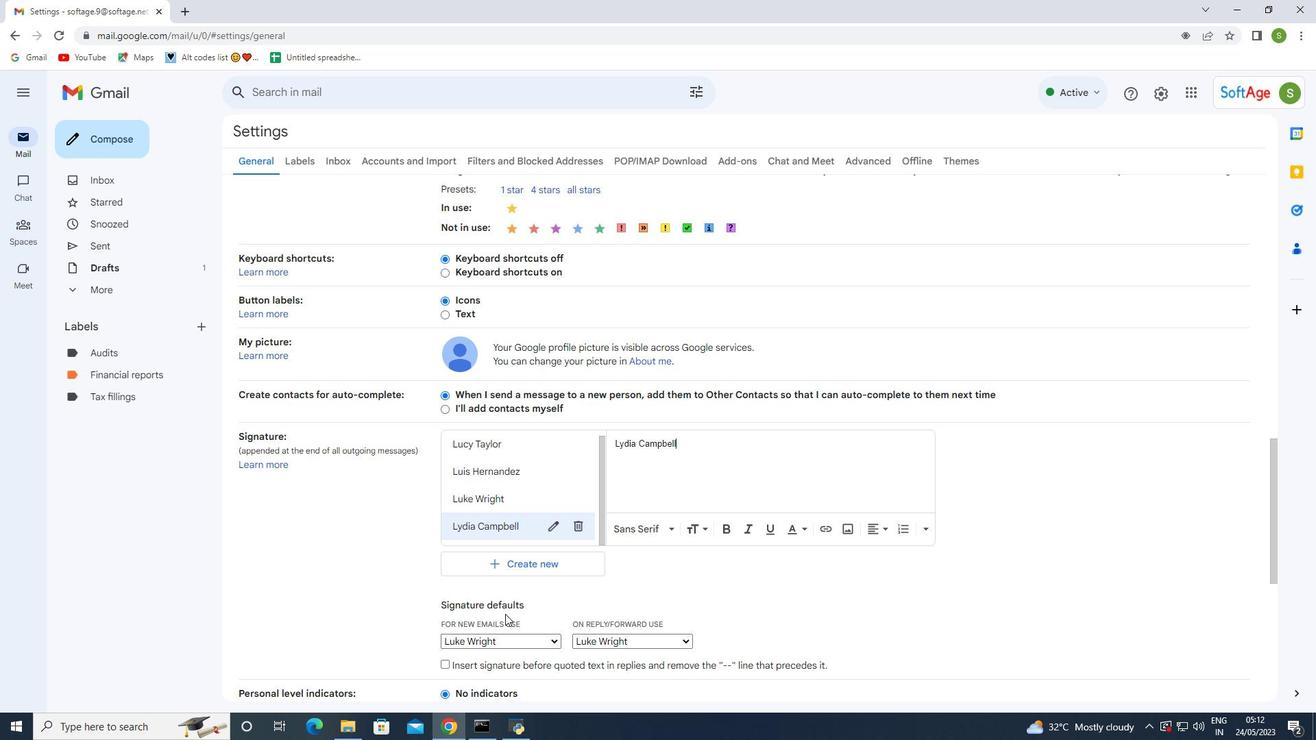 
Action: Mouse scrolled (505, 613) with delta (0, 0)
Screenshot: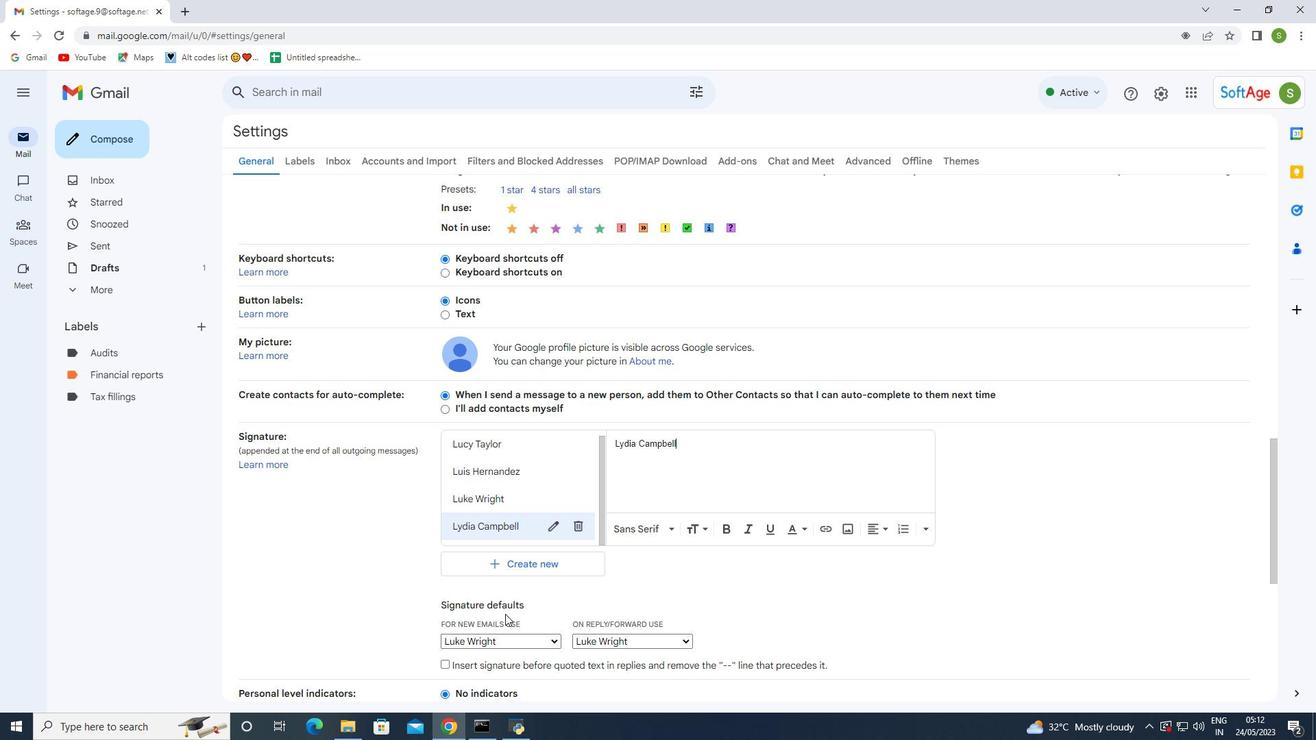 
Action: Mouse moved to (501, 611)
Screenshot: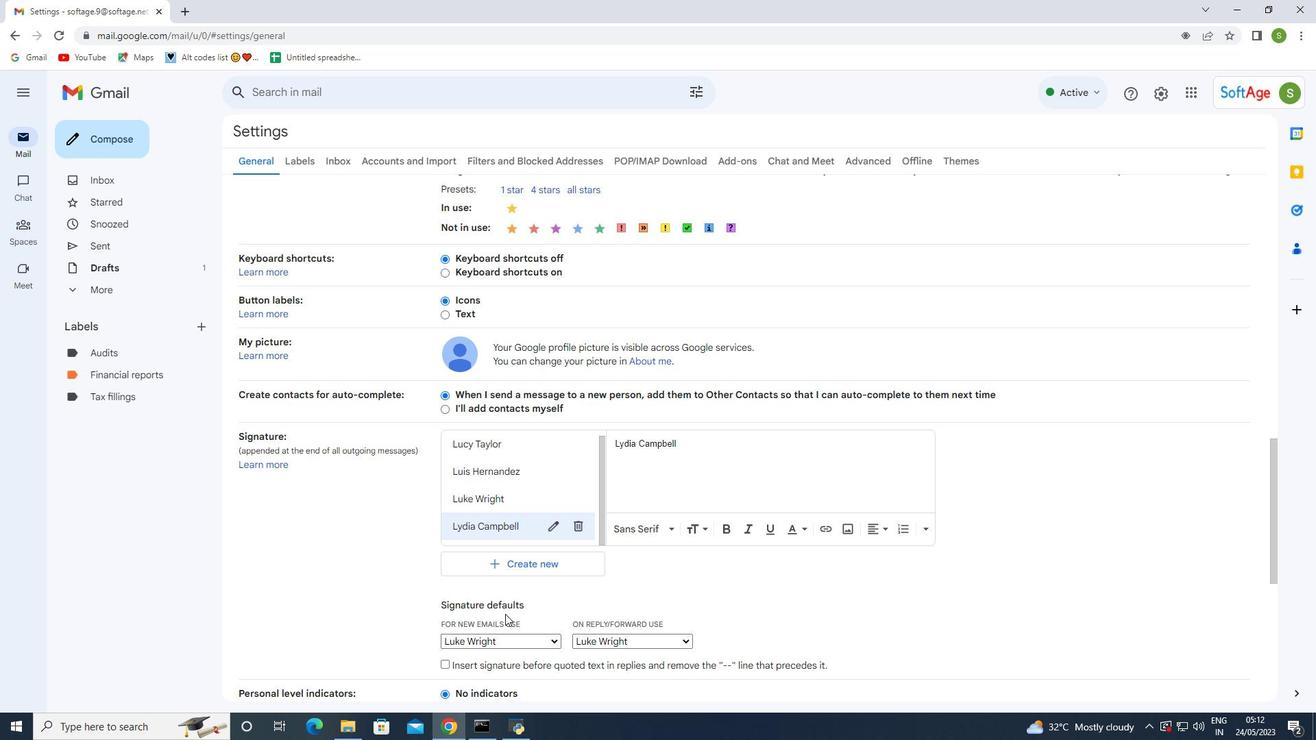 
Action: Mouse scrolled (501, 610) with delta (0, 0)
Screenshot: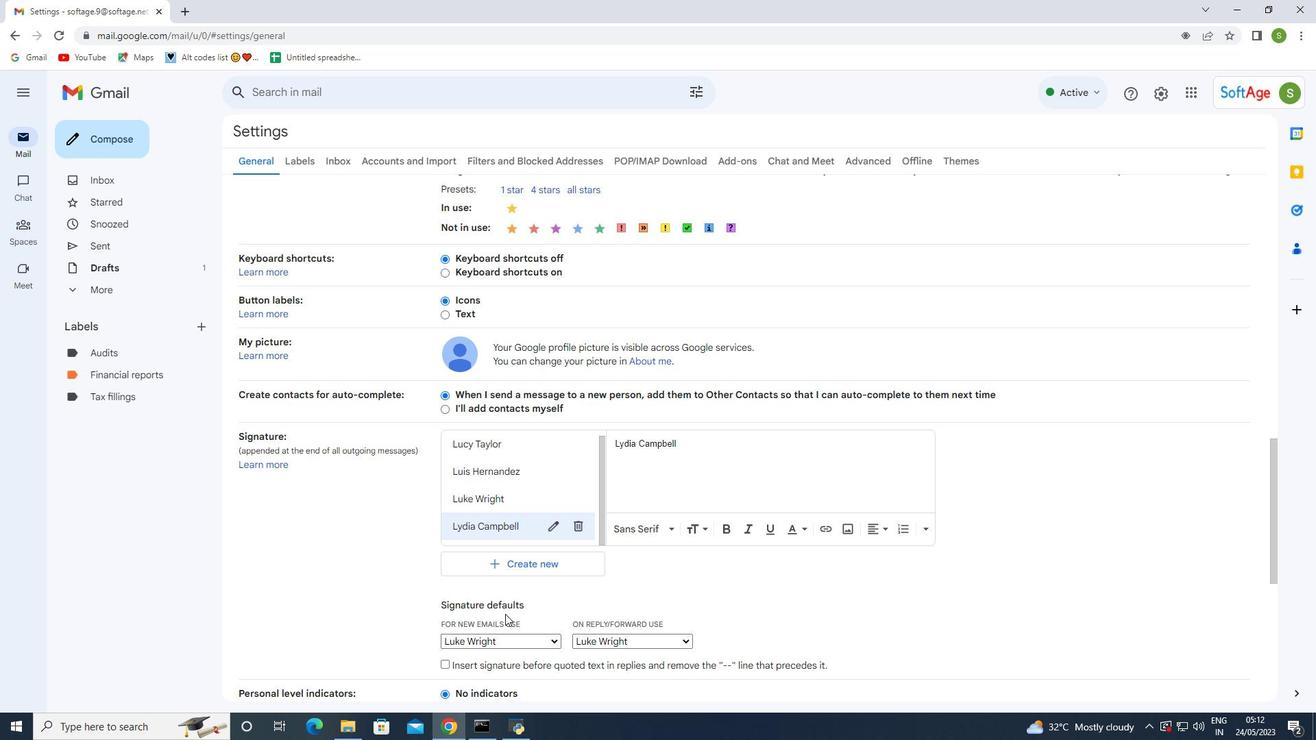 
Action: Mouse moved to (513, 425)
Screenshot: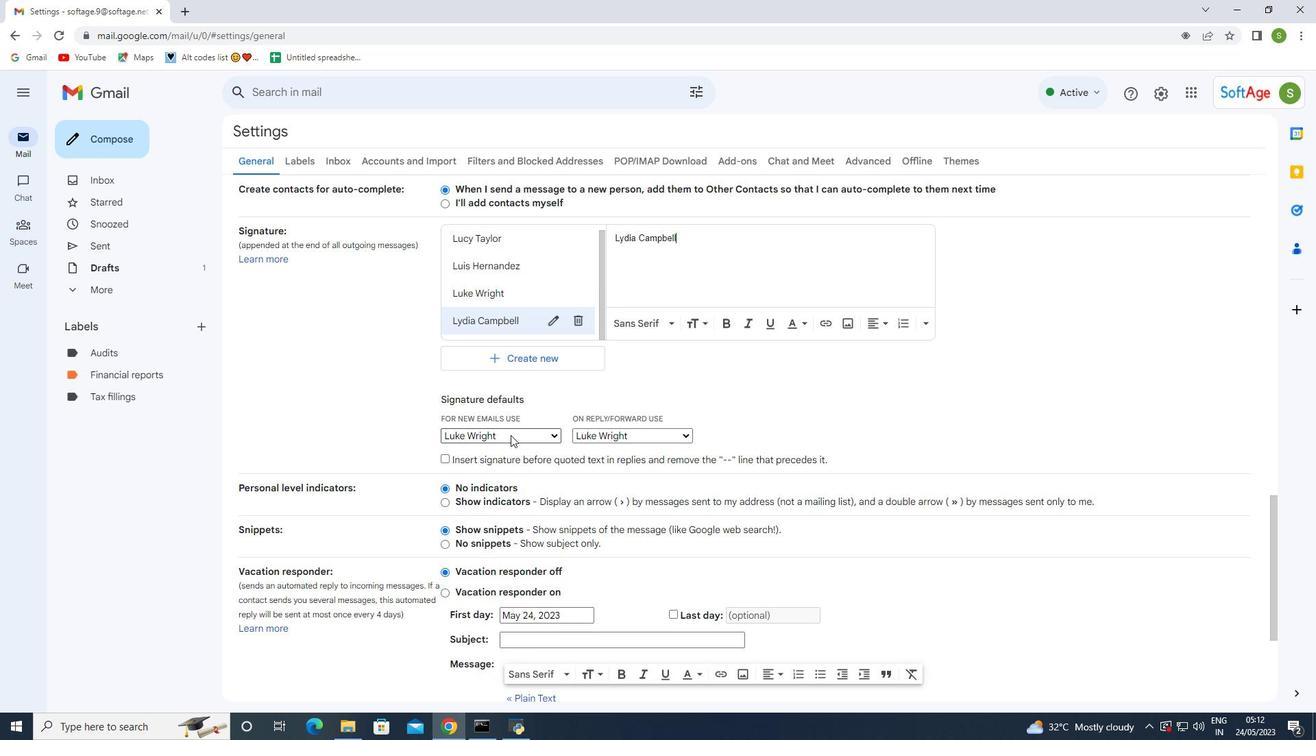 
Action: Mouse pressed left at (513, 425)
Screenshot: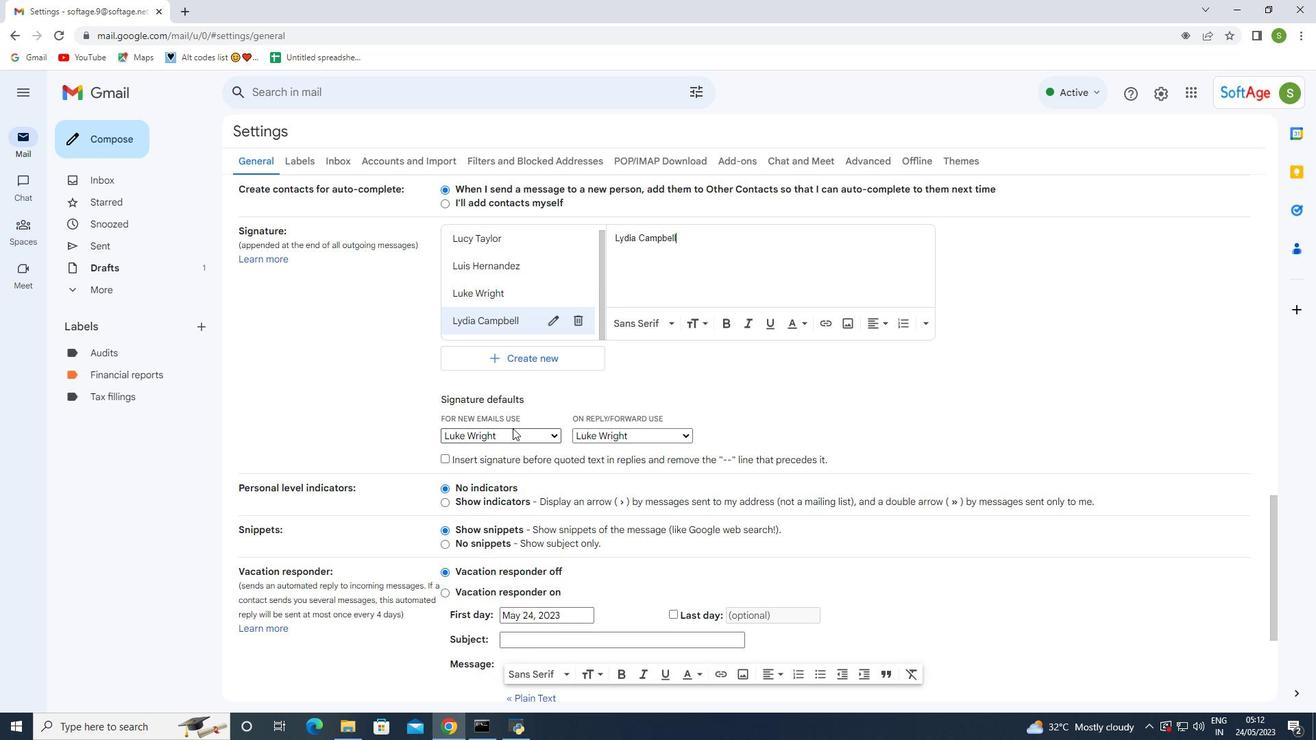 
Action: Mouse moved to (518, 436)
Screenshot: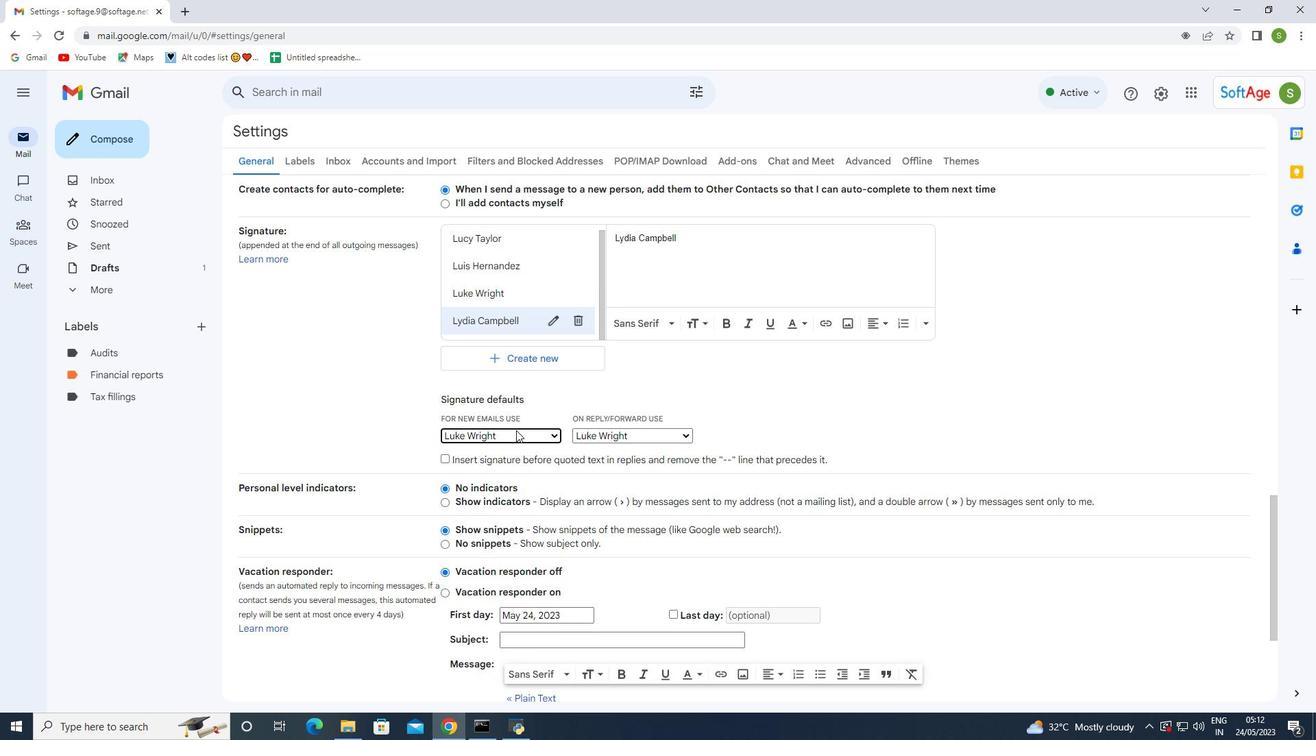 
Action: Mouse pressed left at (518, 436)
Screenshot: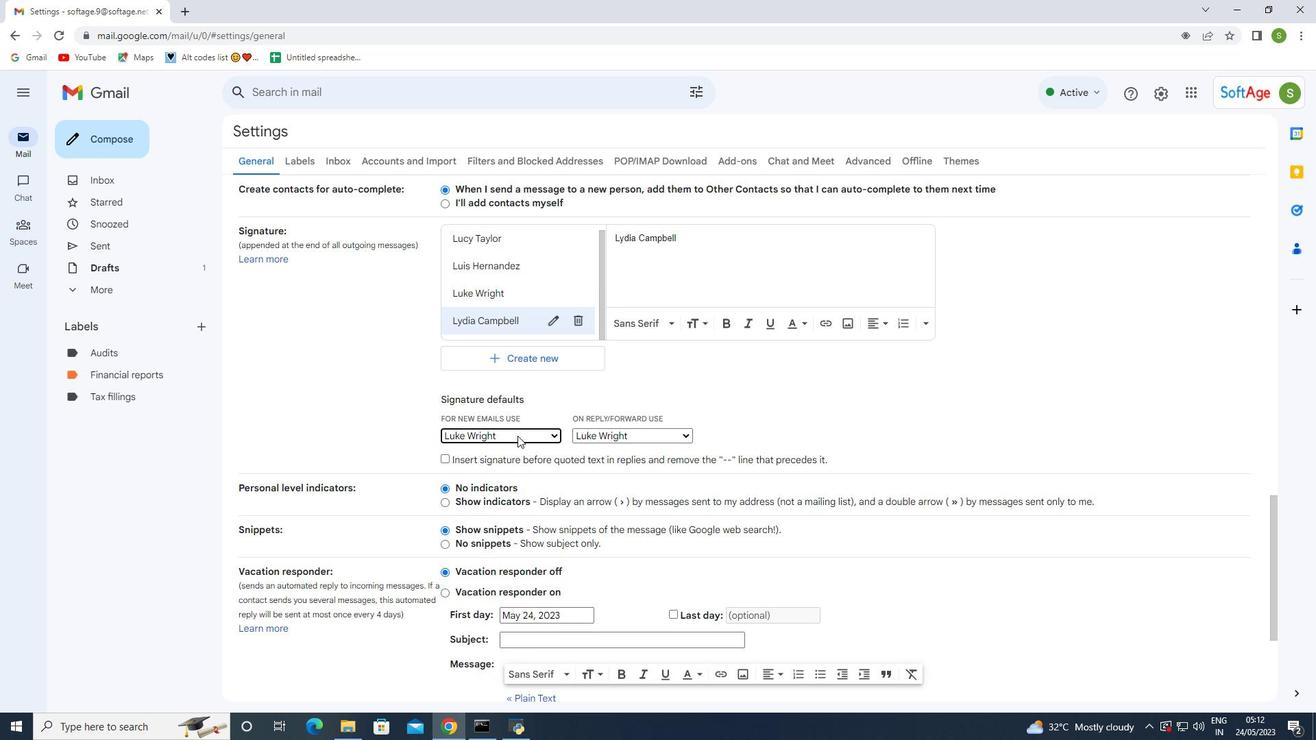 
Action: Mouse moved to (506, 499)
Screenshot: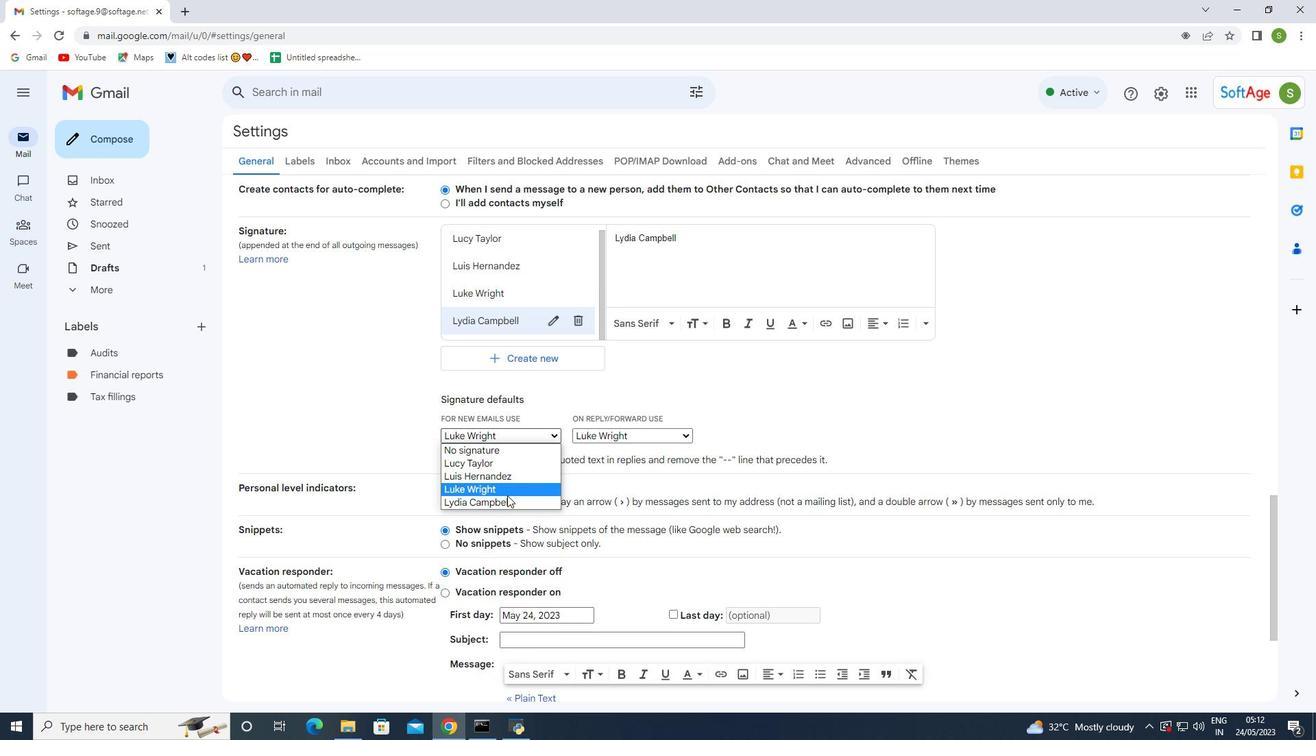 
Action: Mouse pressed left at (506, 499)
Screenshot: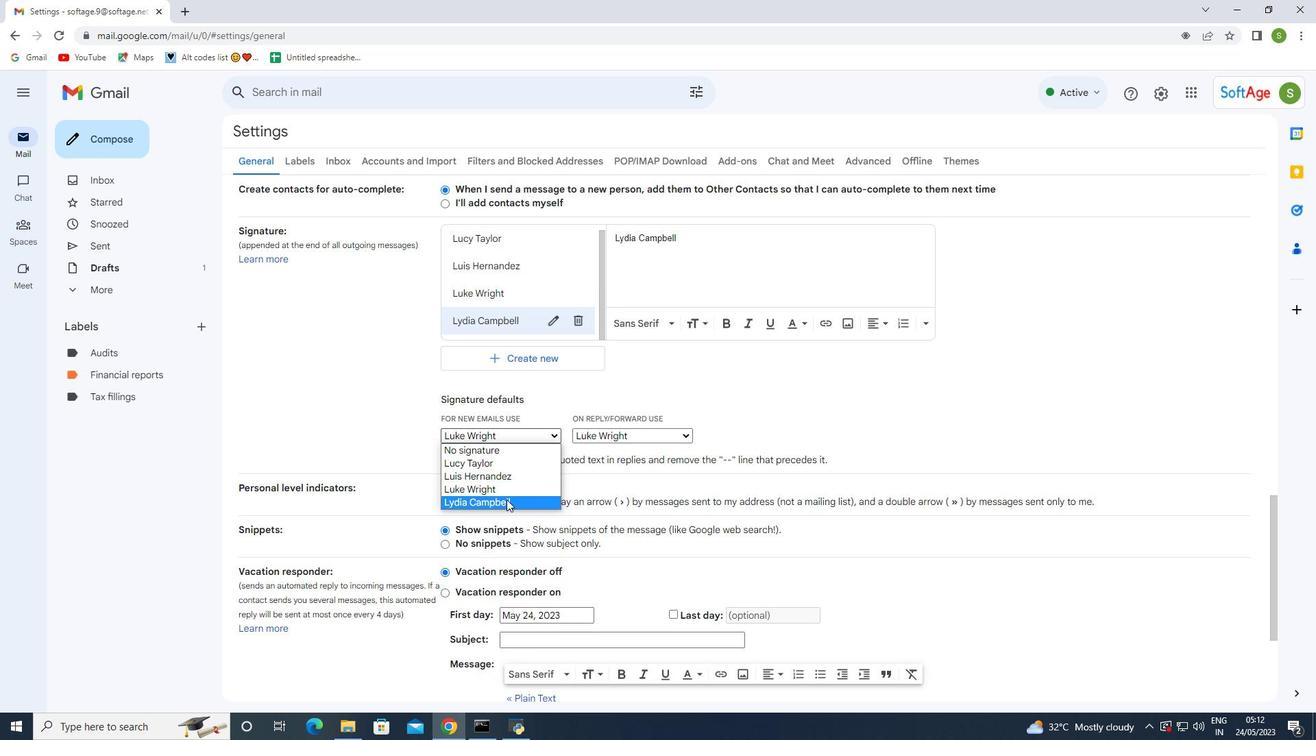 
Action: Mouse moved to (585, 434)
Screenshot: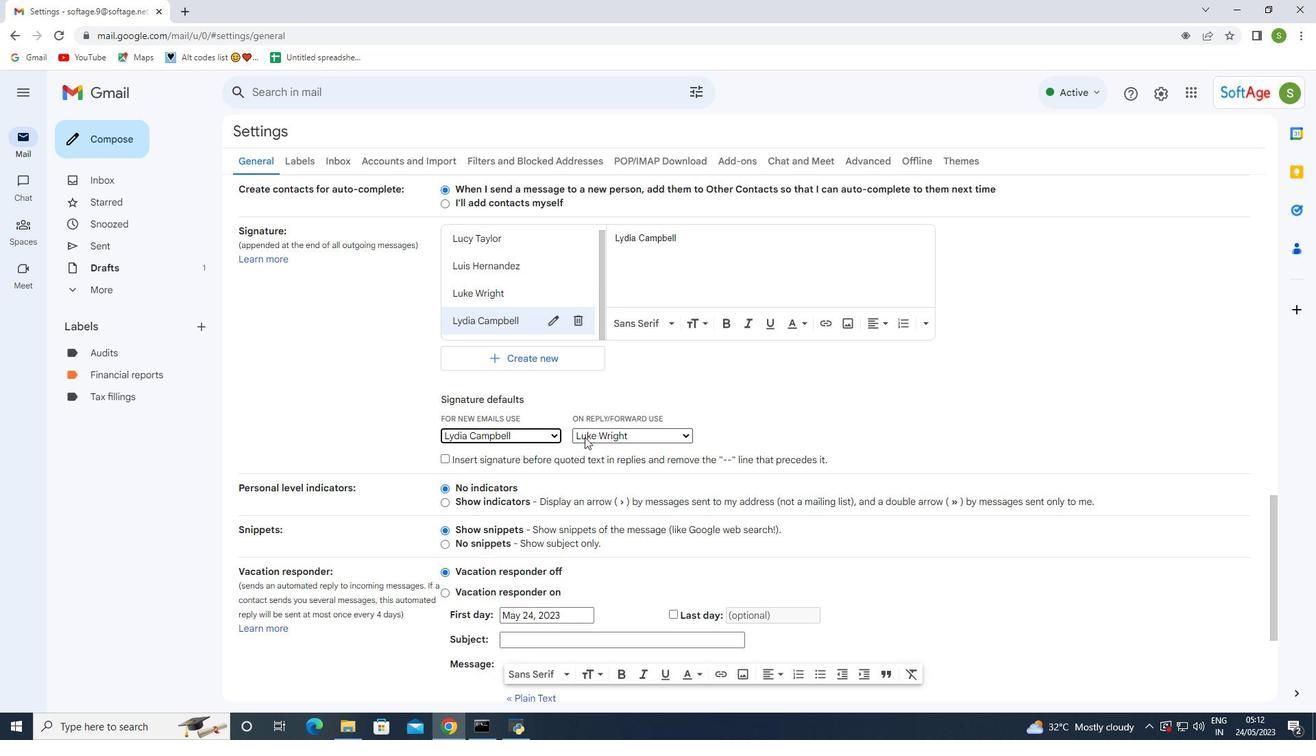 
Action: Mouse pressed left at (585, 434)
Screenshot: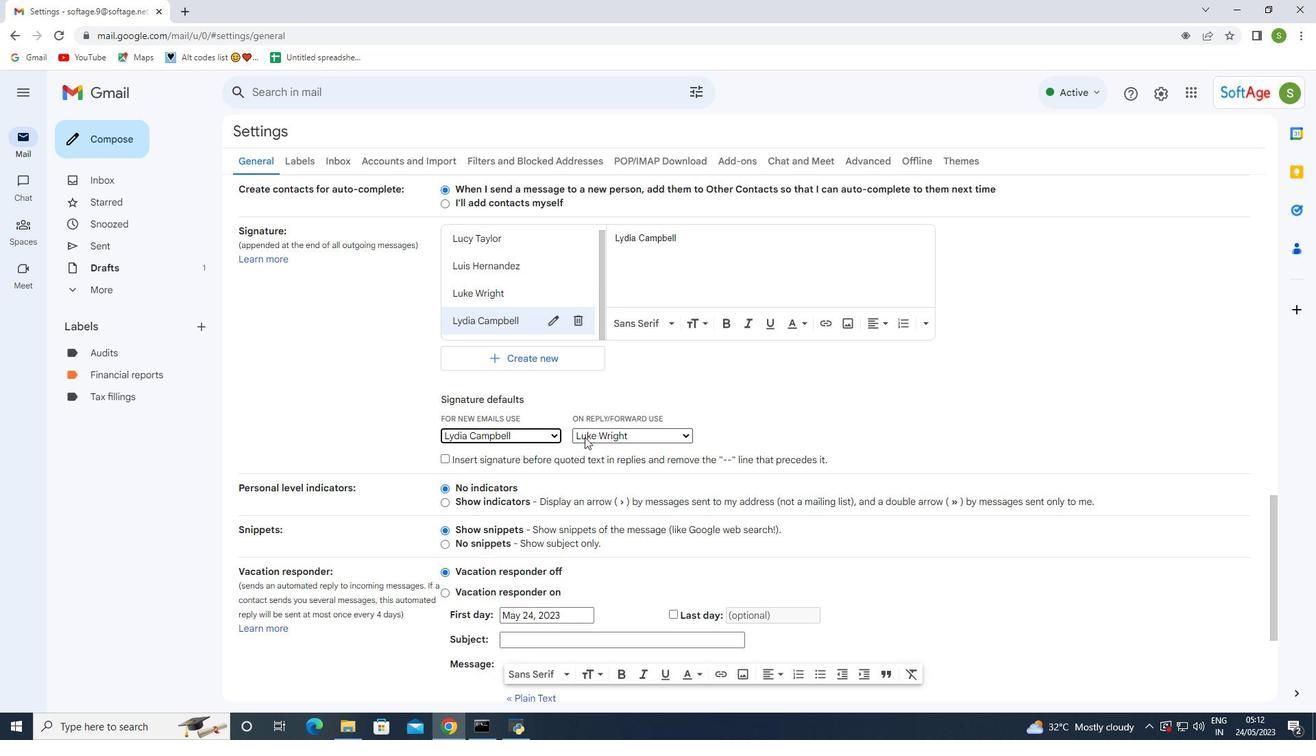 
Action: Mouse moved to (597, 500)
Screenshot: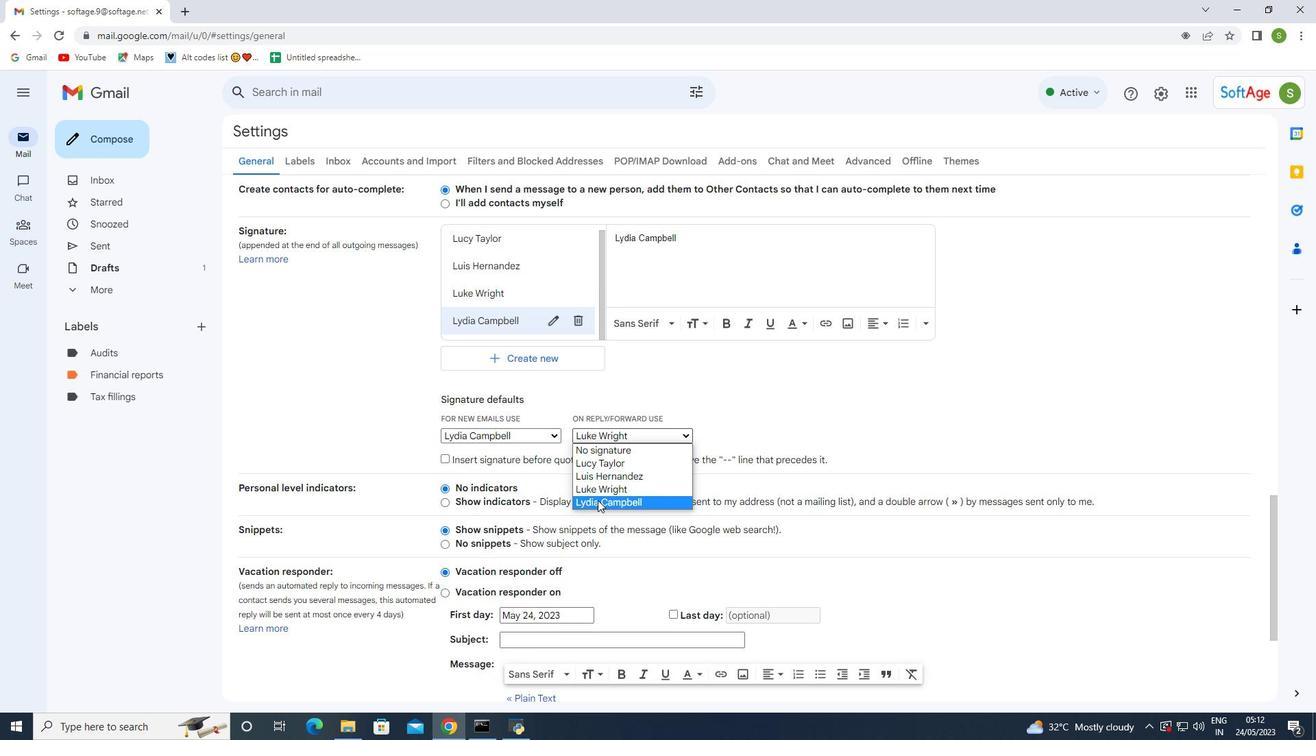 
Action: Mouse pressed left at (597, 500)
Screenshot: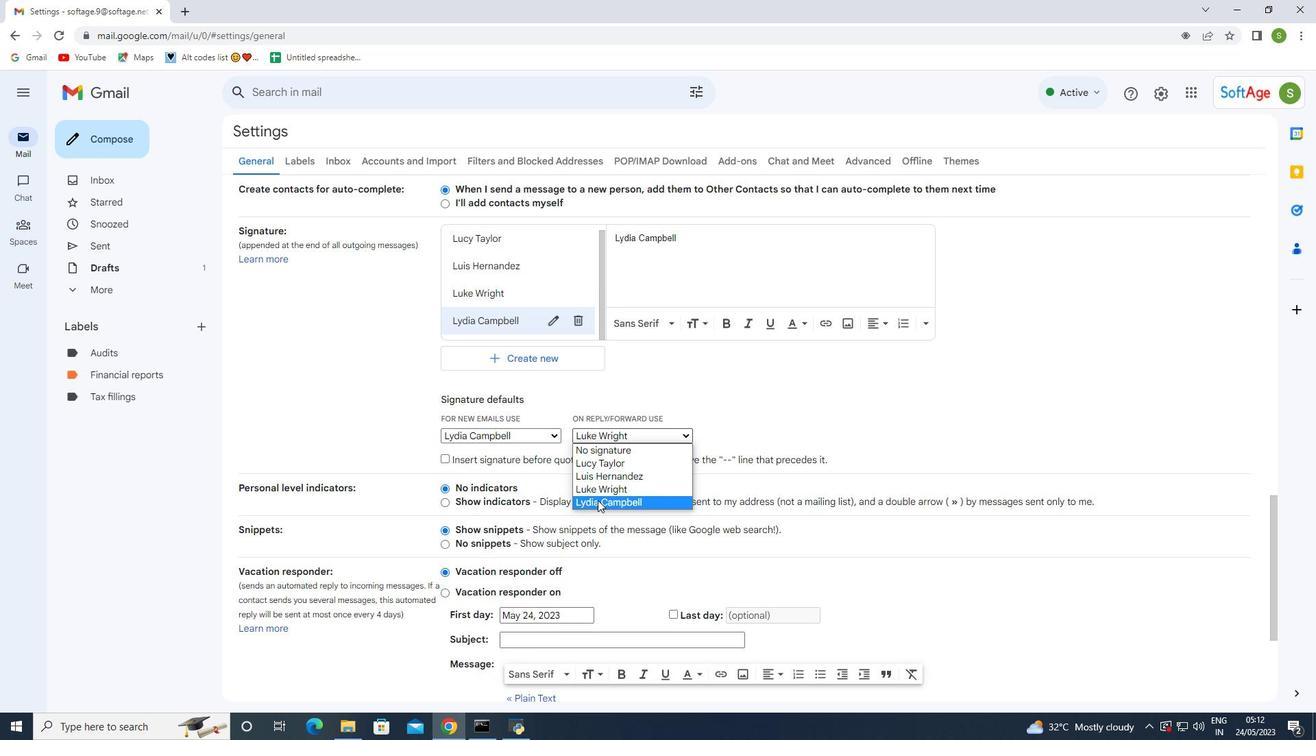 
Action: Mouse moved to (597, 449)
Screenshot: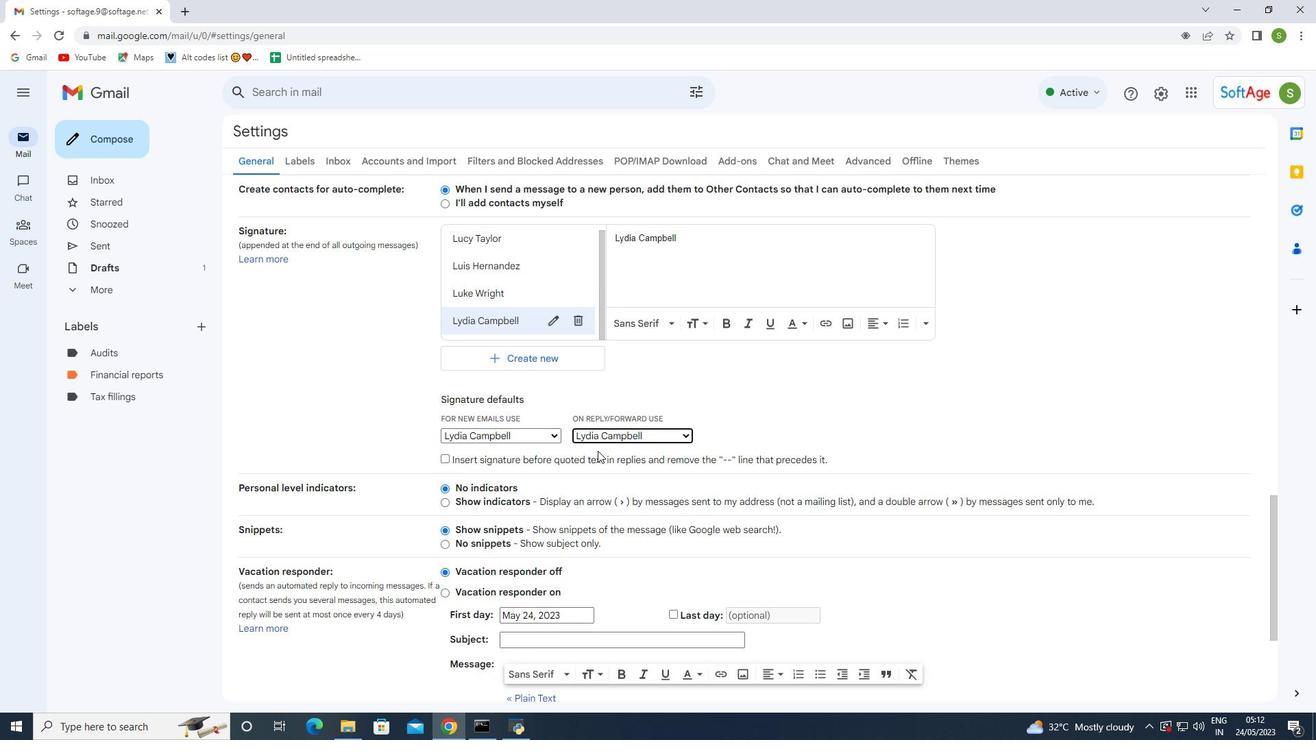 
Action: Mouse scrolled (597, 449) with delta (0, 0)
Screenshot: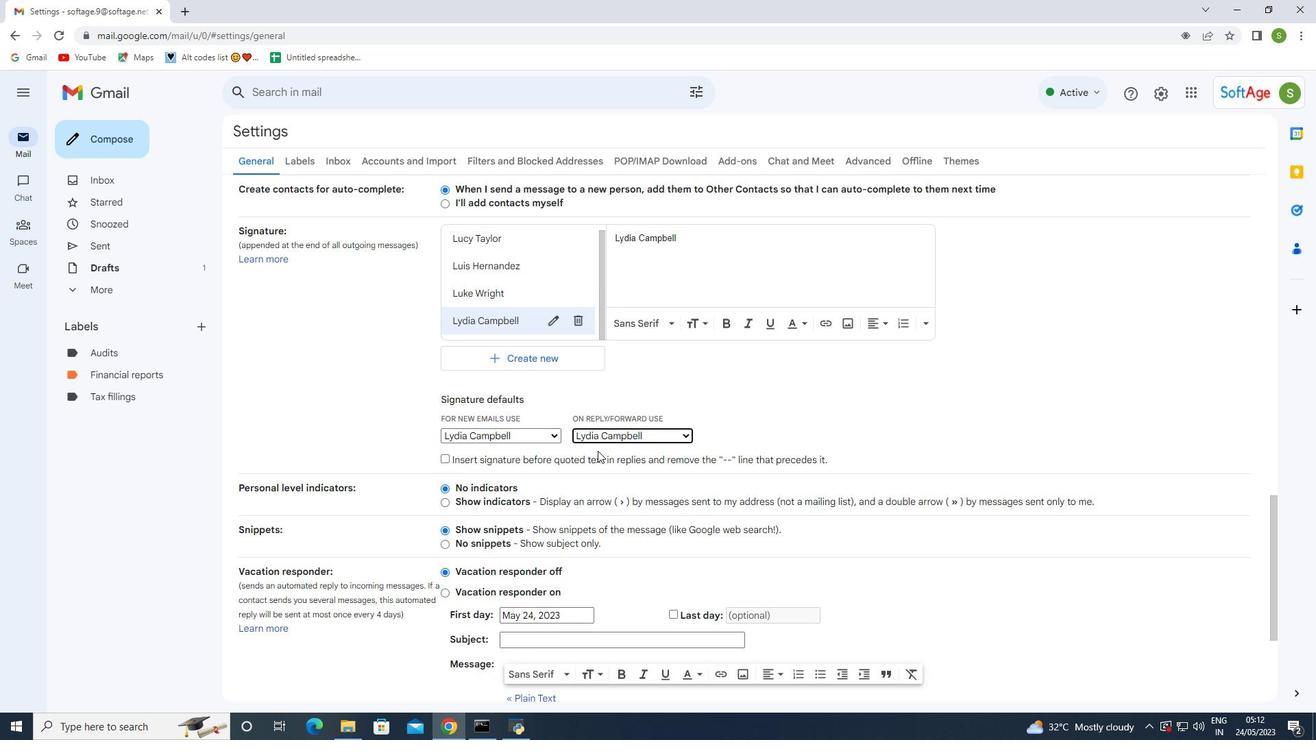 
Action: Mouse scrolled (597, 449) with delta (0, 0)
Screenshot: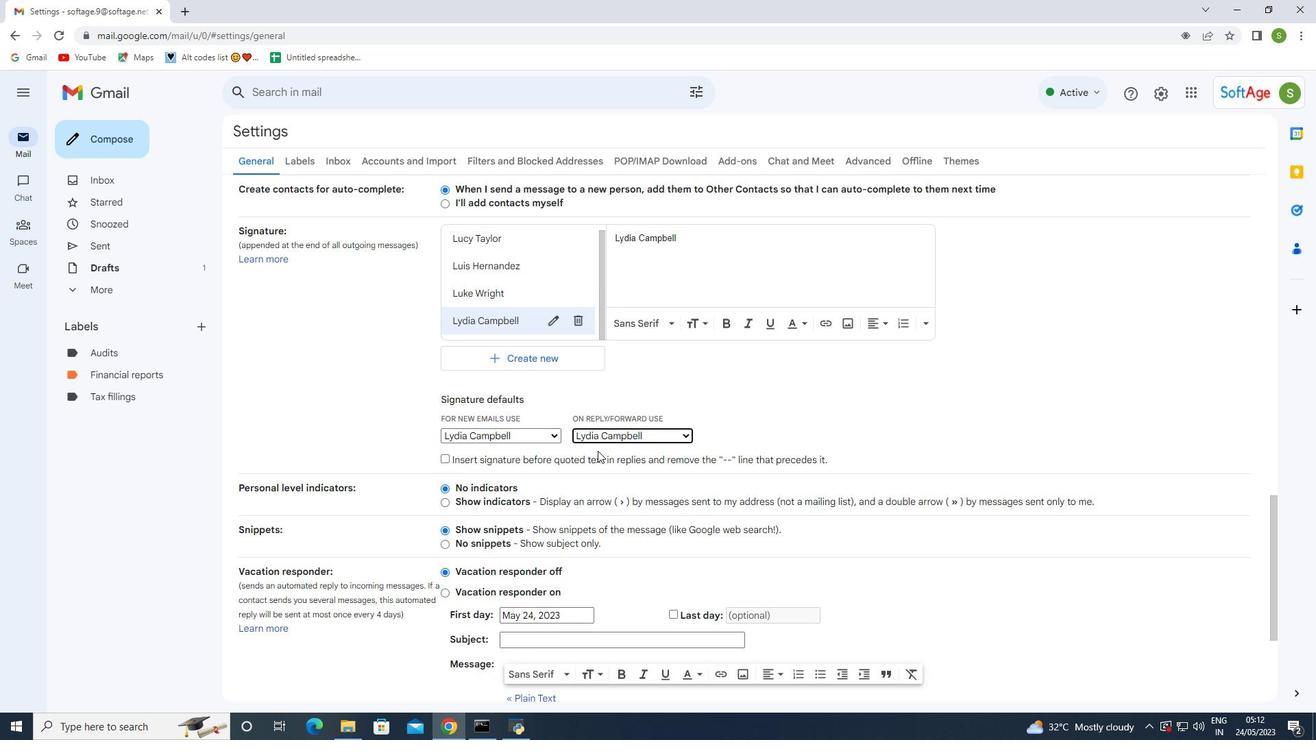 
Action: Mouse scrolled (597, 449) with delta (0, 0)
Screenshot: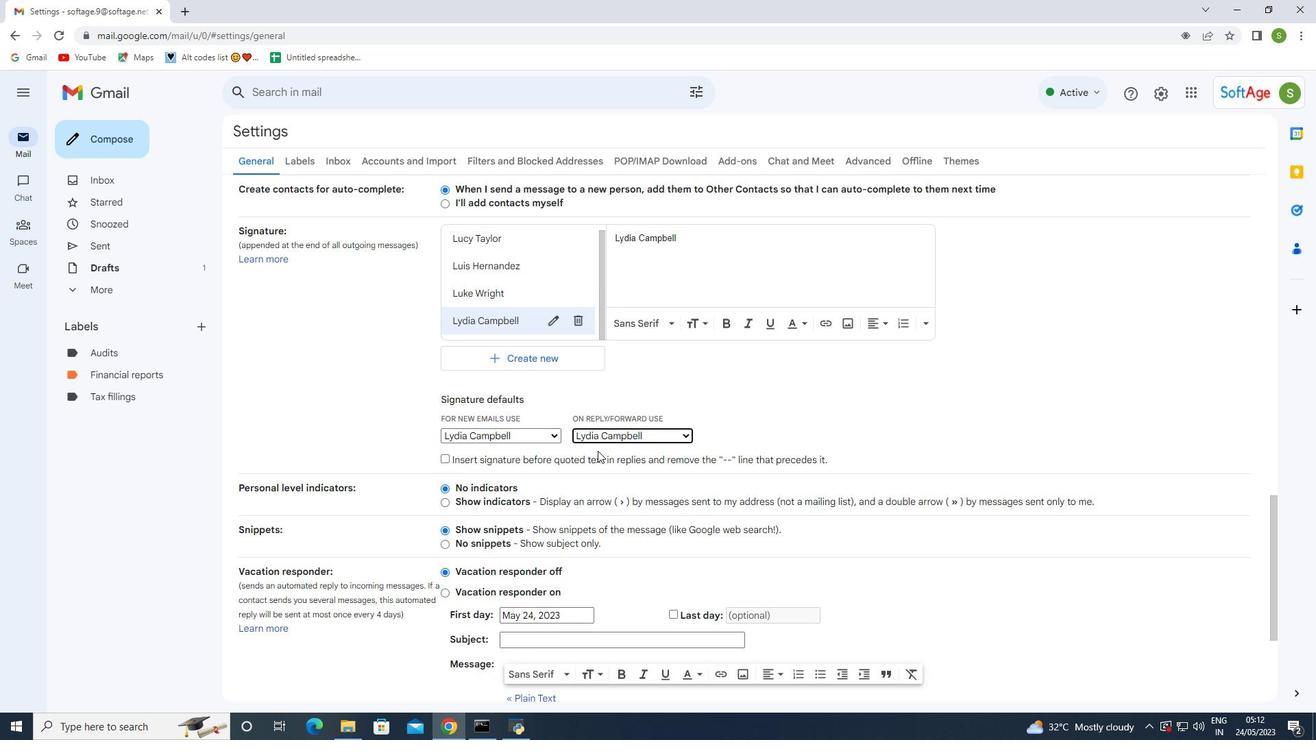 
Action: Mouse scrolled (597, 449) with delta (0, 0)
Screenshot: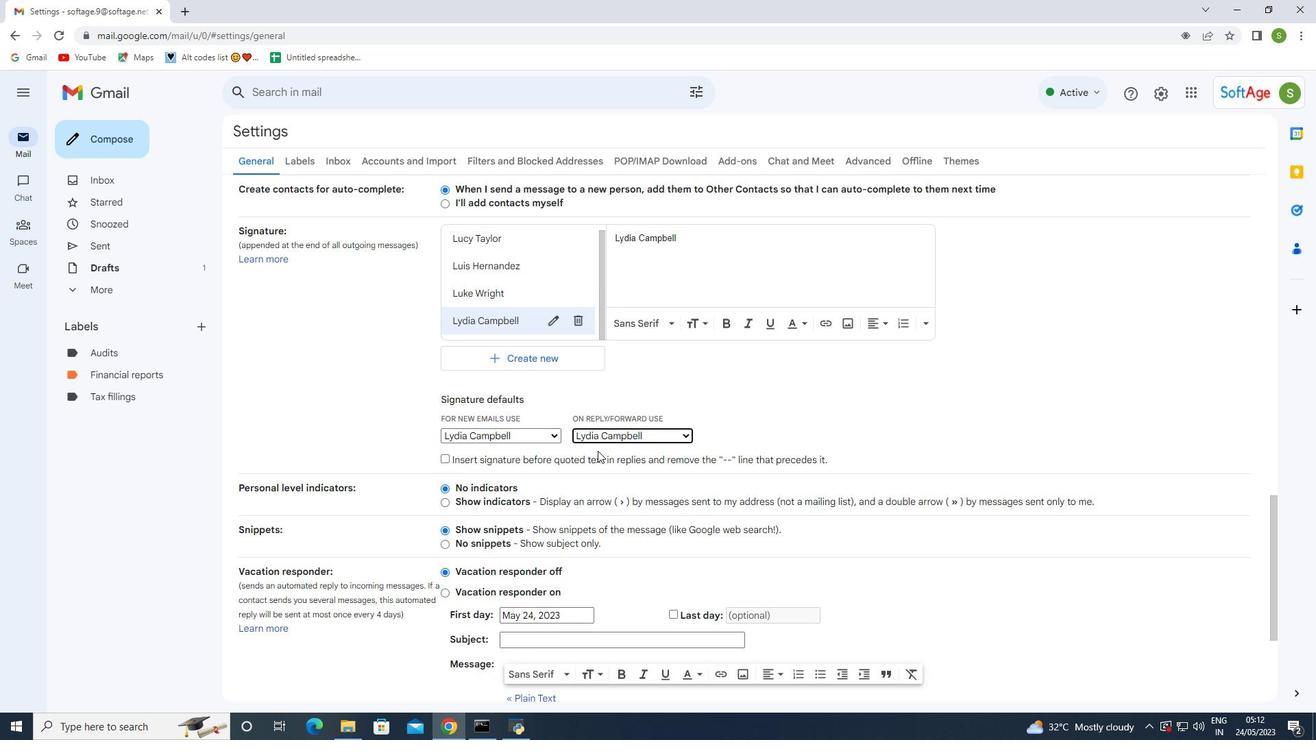 
Action: Mouse scrolled (597, 449) with delta (0, 0)
Screenshot: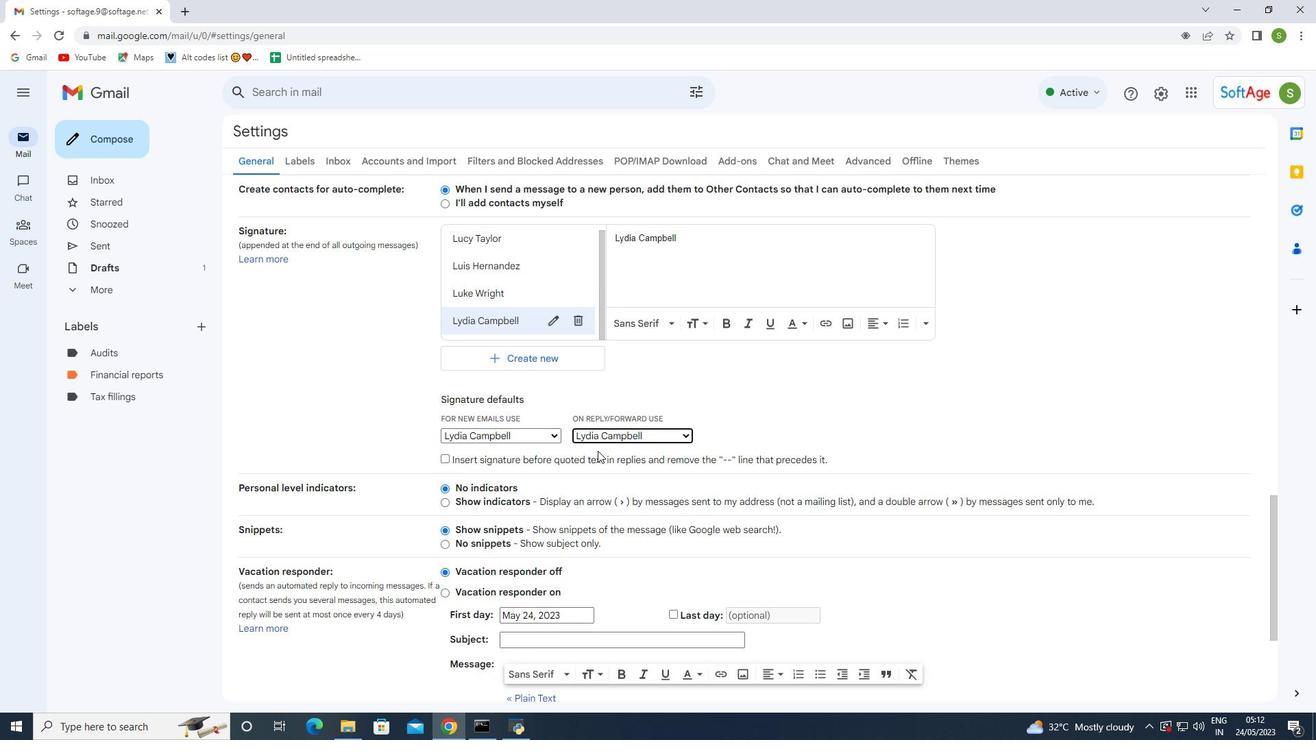 
Action: Mouse moved to (628, 575)
Screenshot: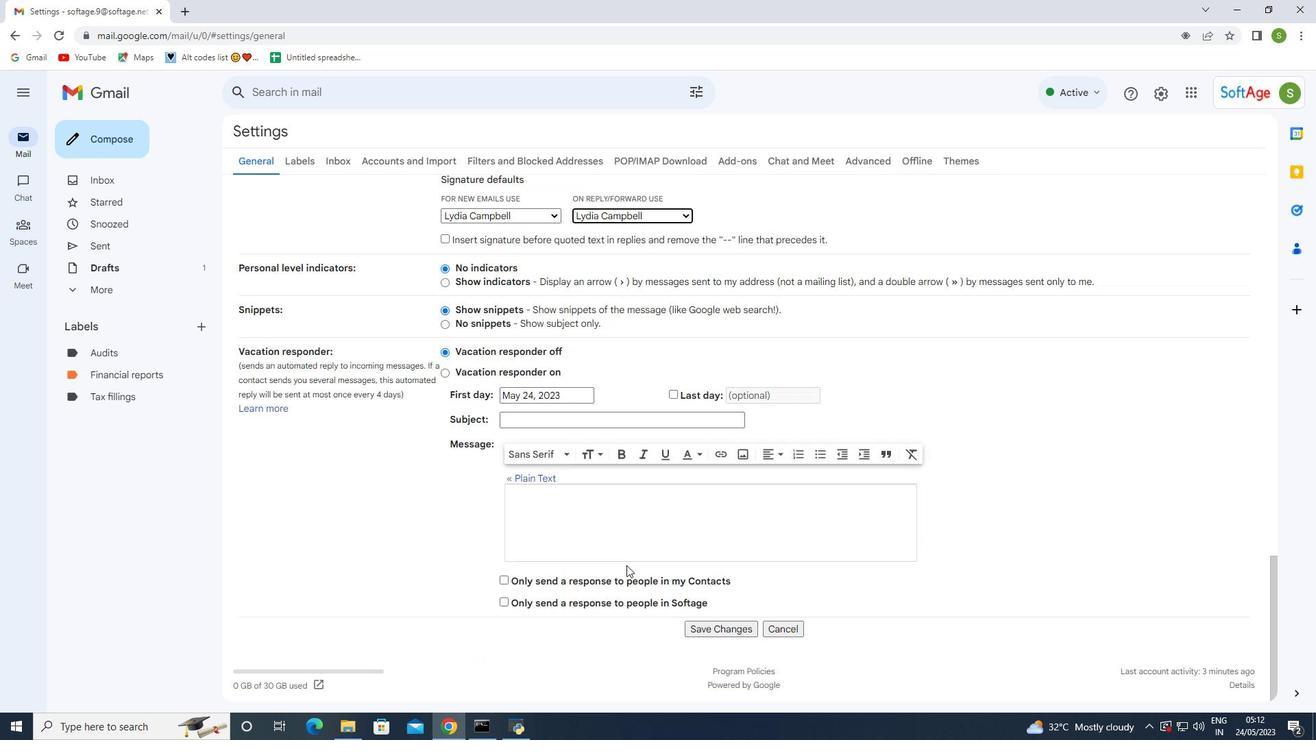 
Action: Mouse scrolled (628, 575) with delta (0, 0)
Screenshot: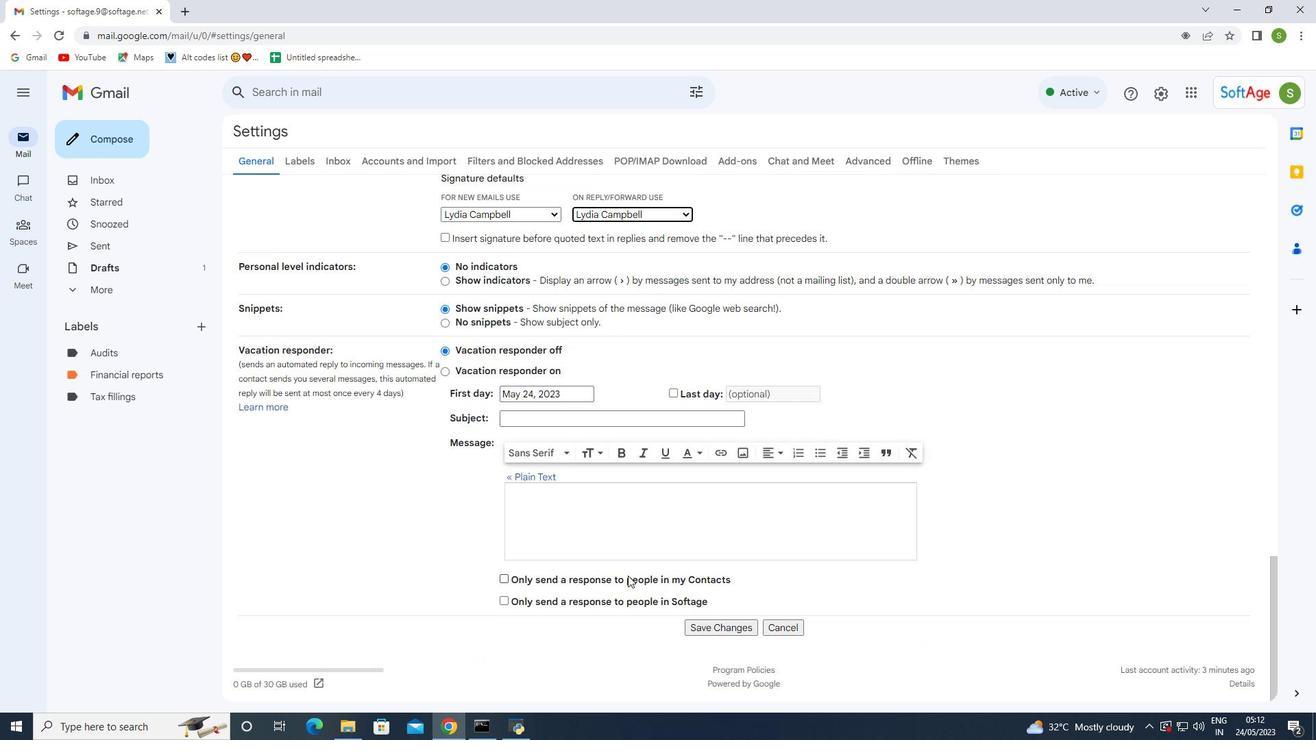 
Action: Mouse scrolled (628, 575) with delta (0, 0)
Screenshot: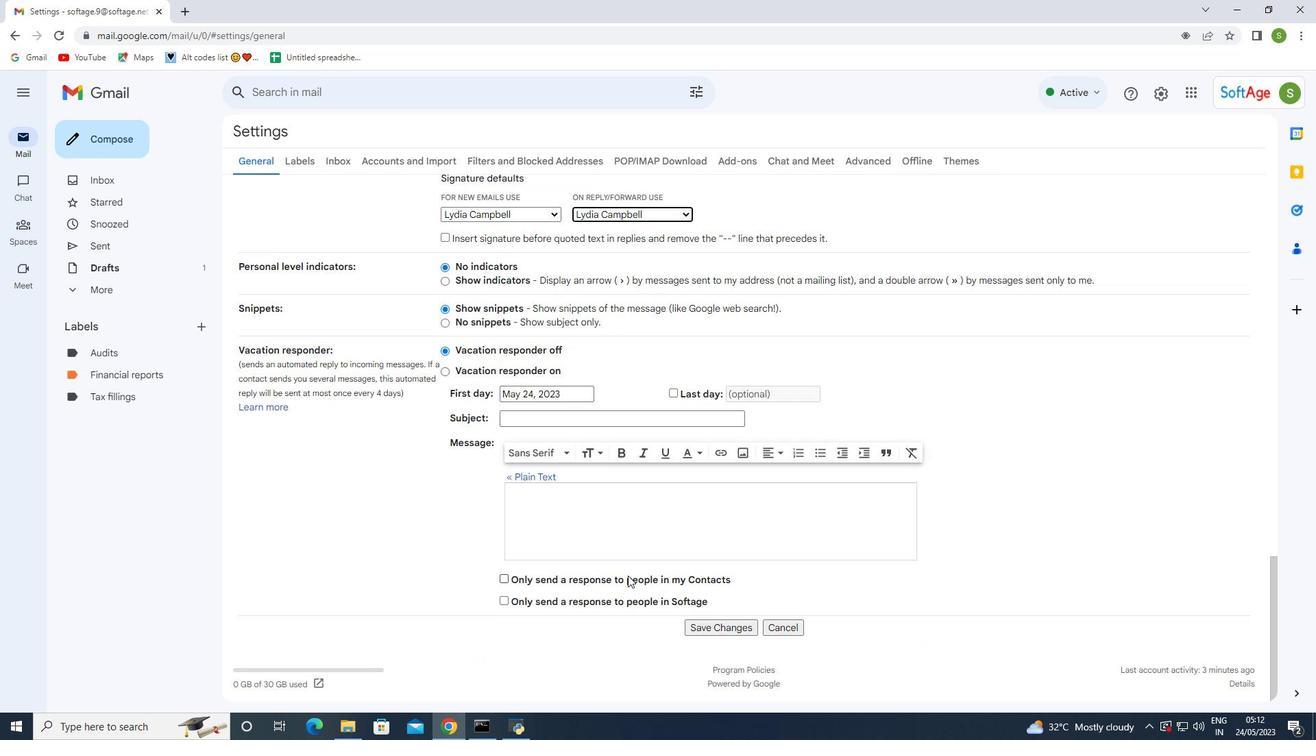 
Action: Mouse moved to (697, 626)
Screenshot: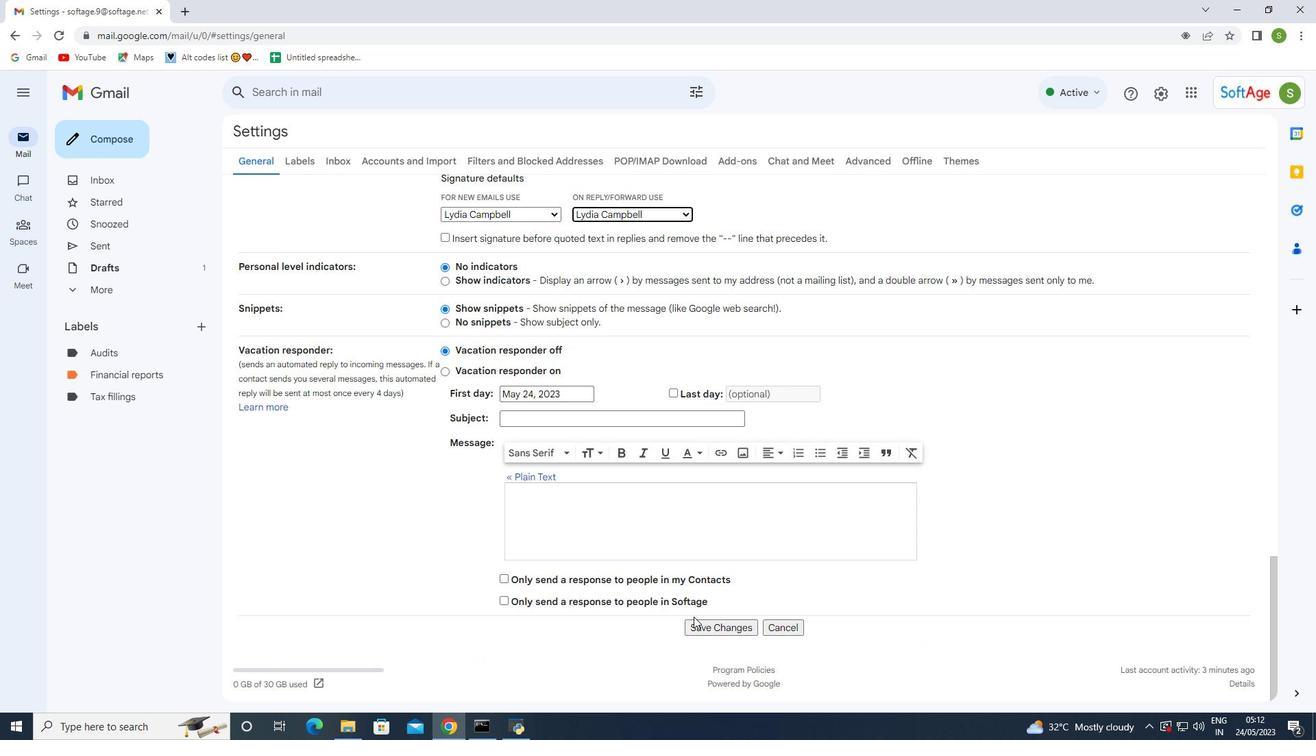 
Action: Mouse pressed left at (697, 626)
Screenshot: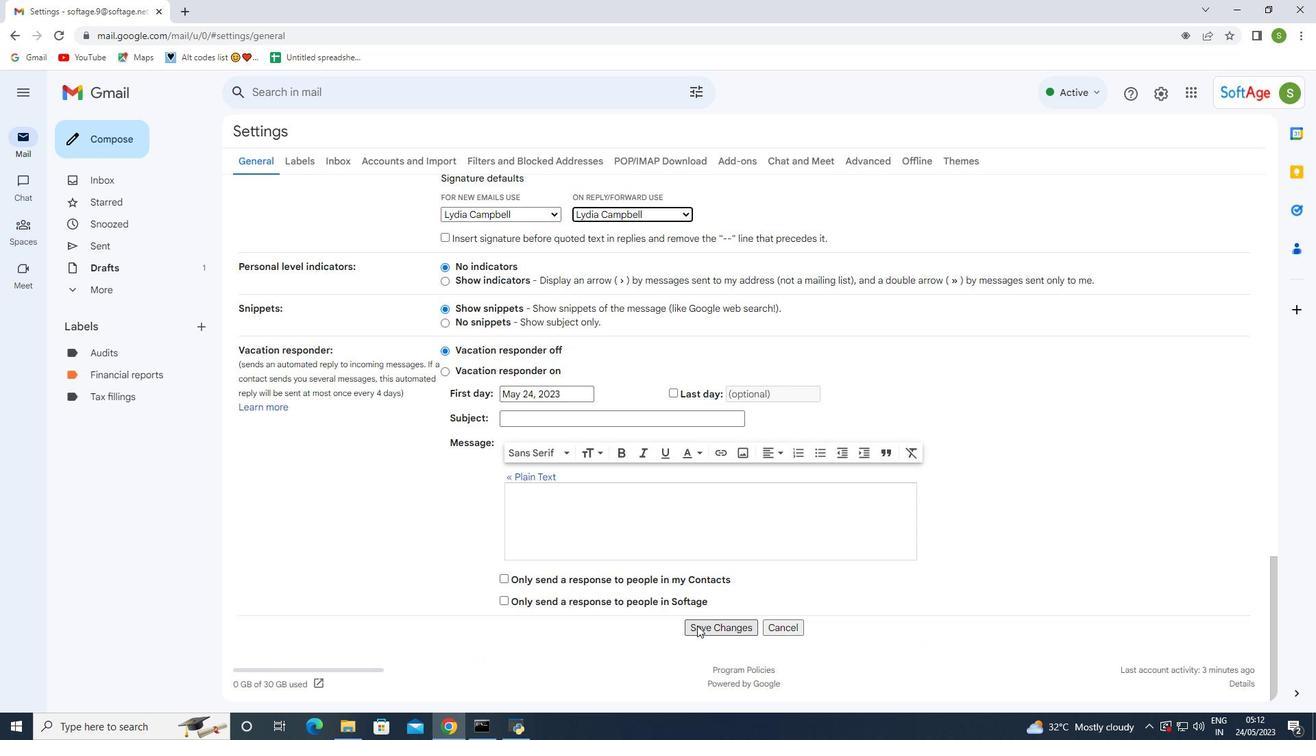 
Action: Mouse moved to (499, 405)
Screenshot: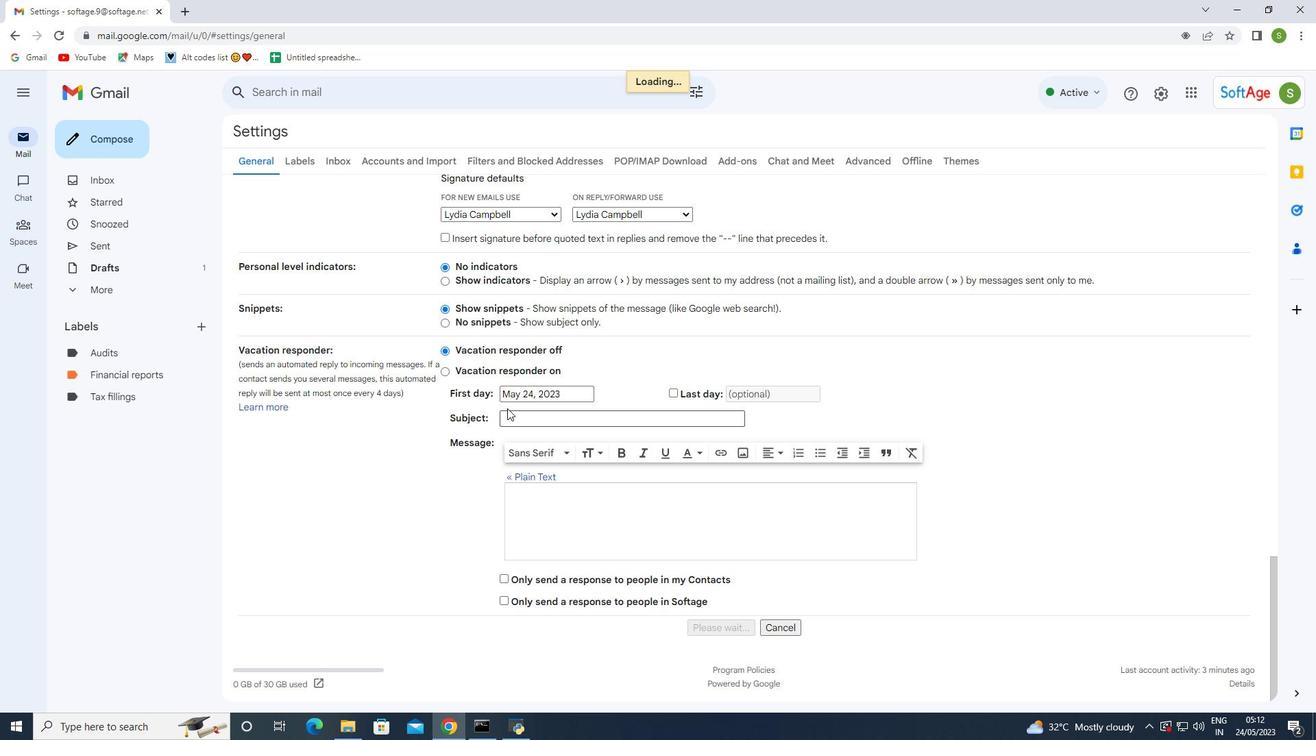 
Action: Mouse scrolled (499, 405) with delta (0, 0)
Screenshot: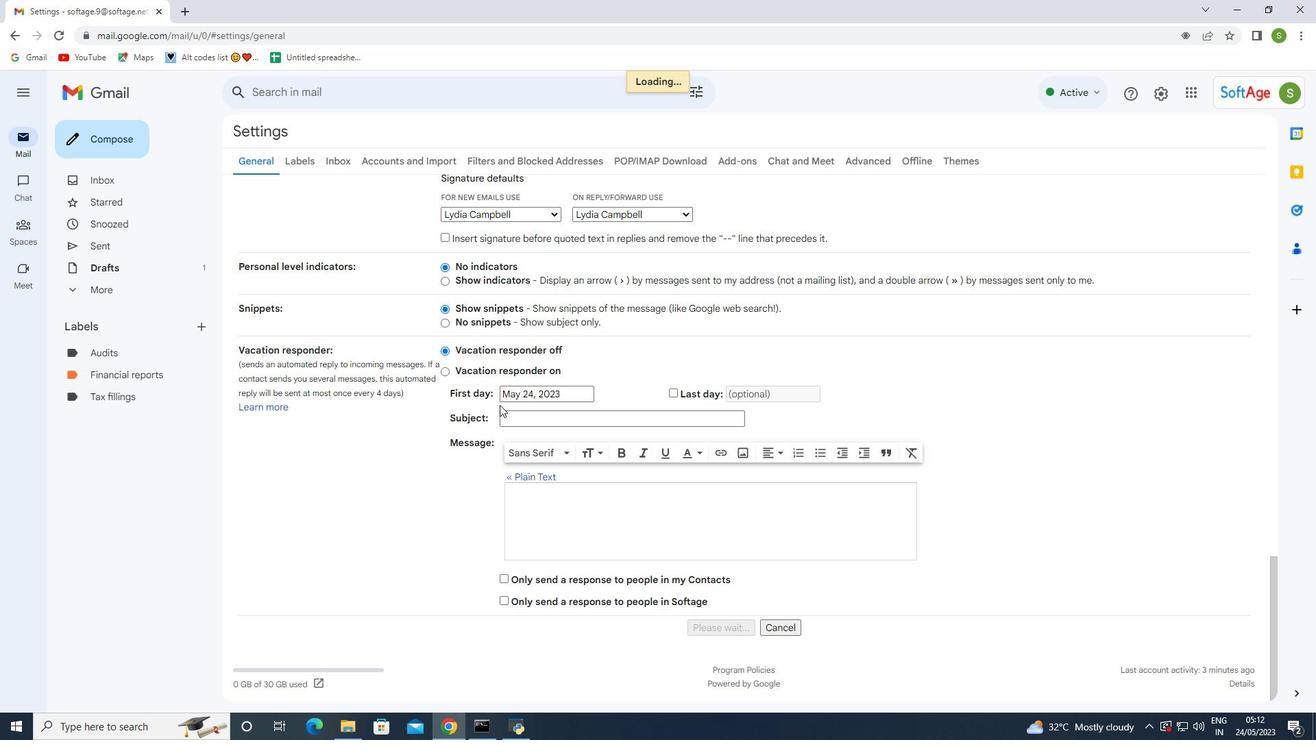 
Action: Mouse moved to (115, 131)
Screenshot: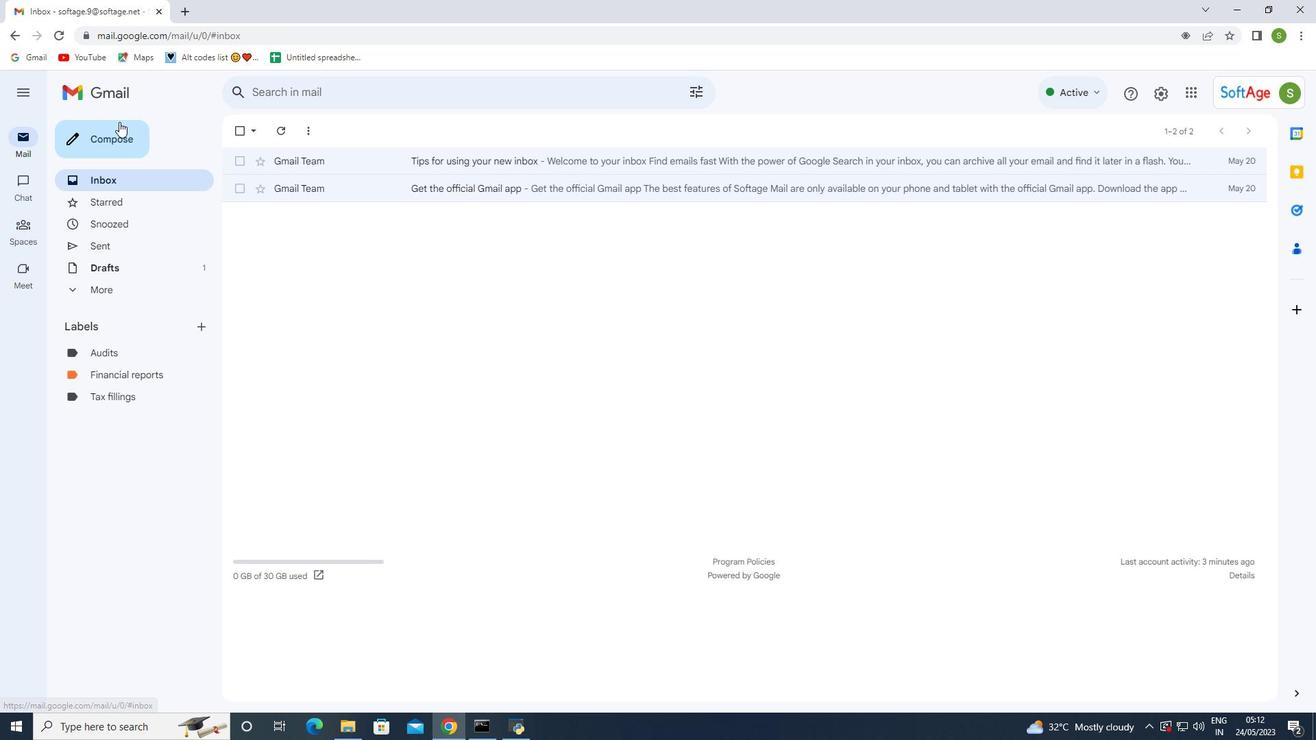 
Action: Mouse pressed left at (115, 131)
Screenshot: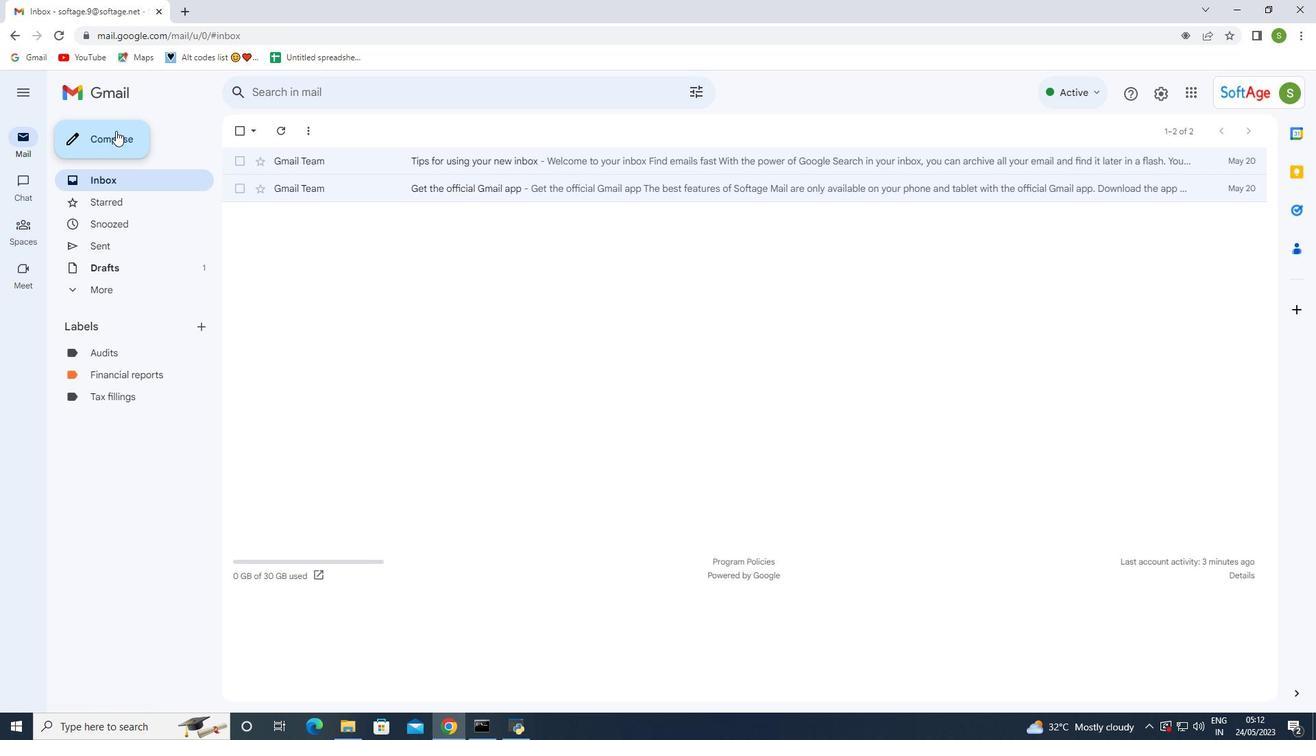 
Action: Mouse moved to (892, 329)
Screenshot: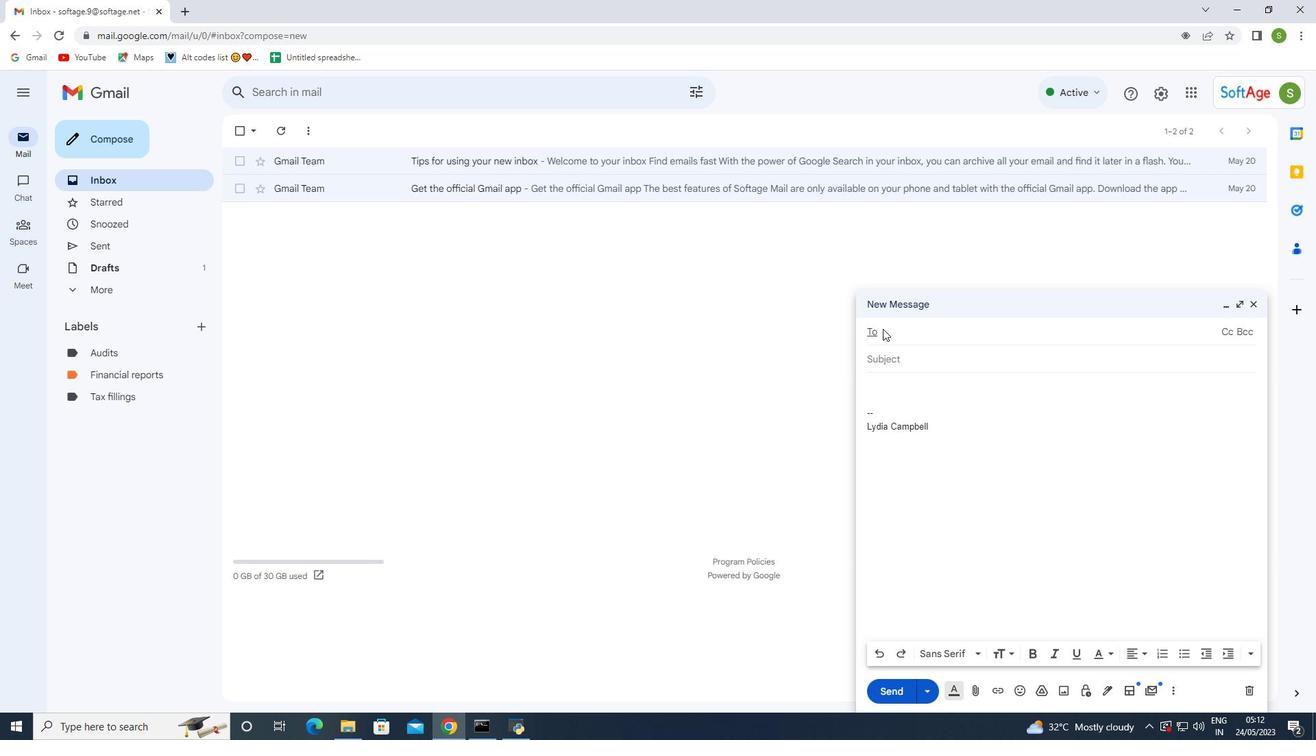 
Action: Mouse pressed left at (892, 329)
Screenshot: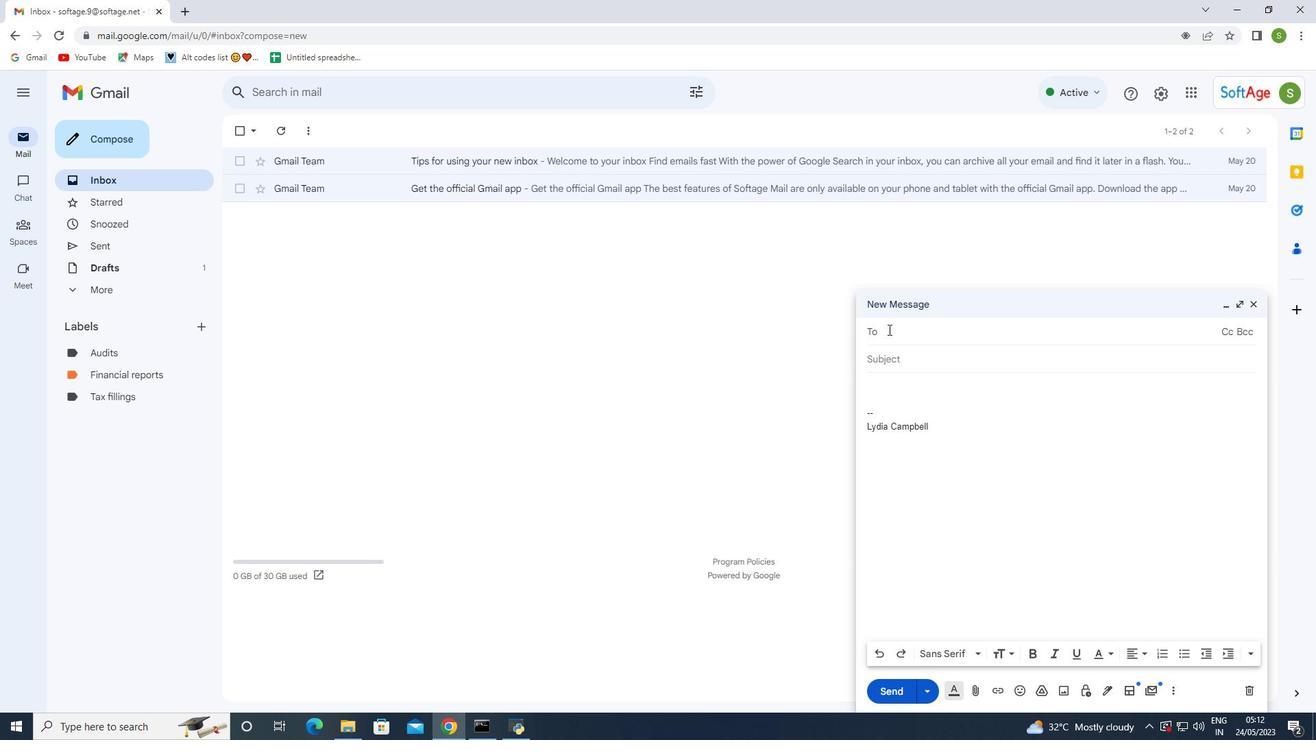 
Action: Mouse moved to (893, 331)
Screenshot: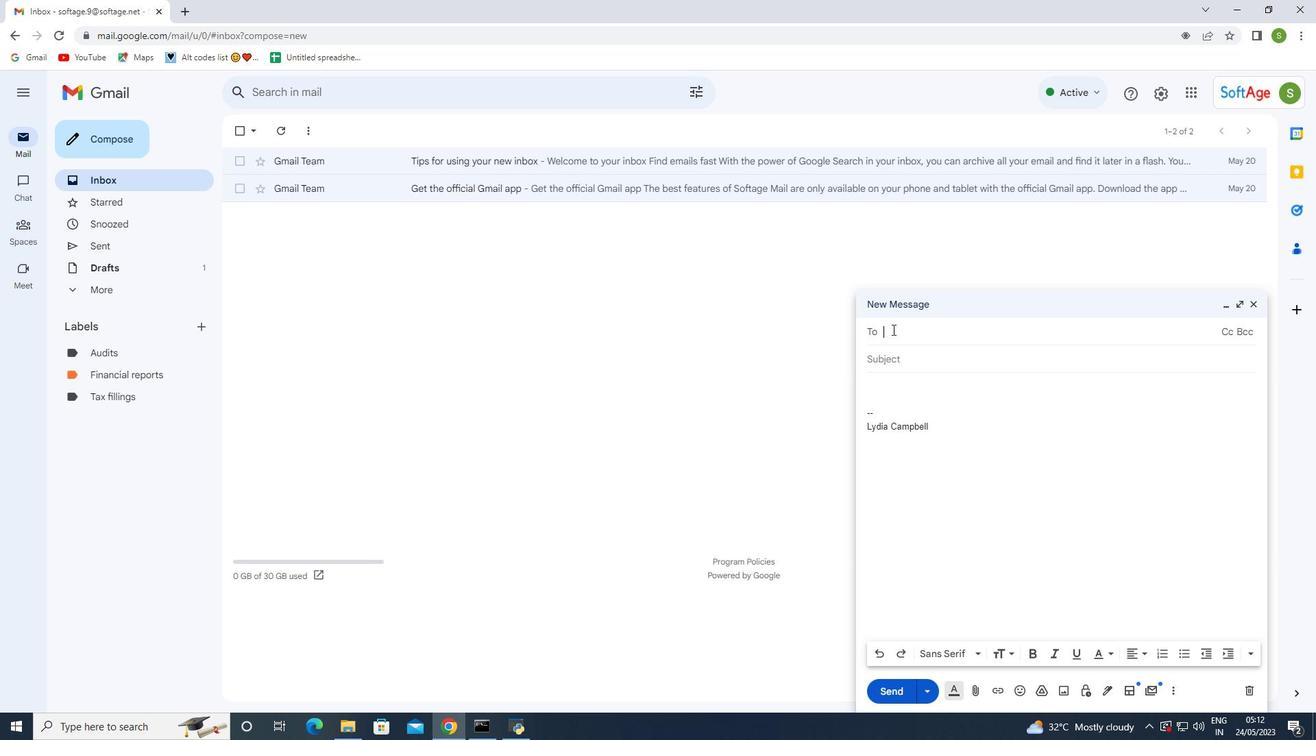 
Action: Key pressed softage.7<Key.shift>@softage.net
Screenshot: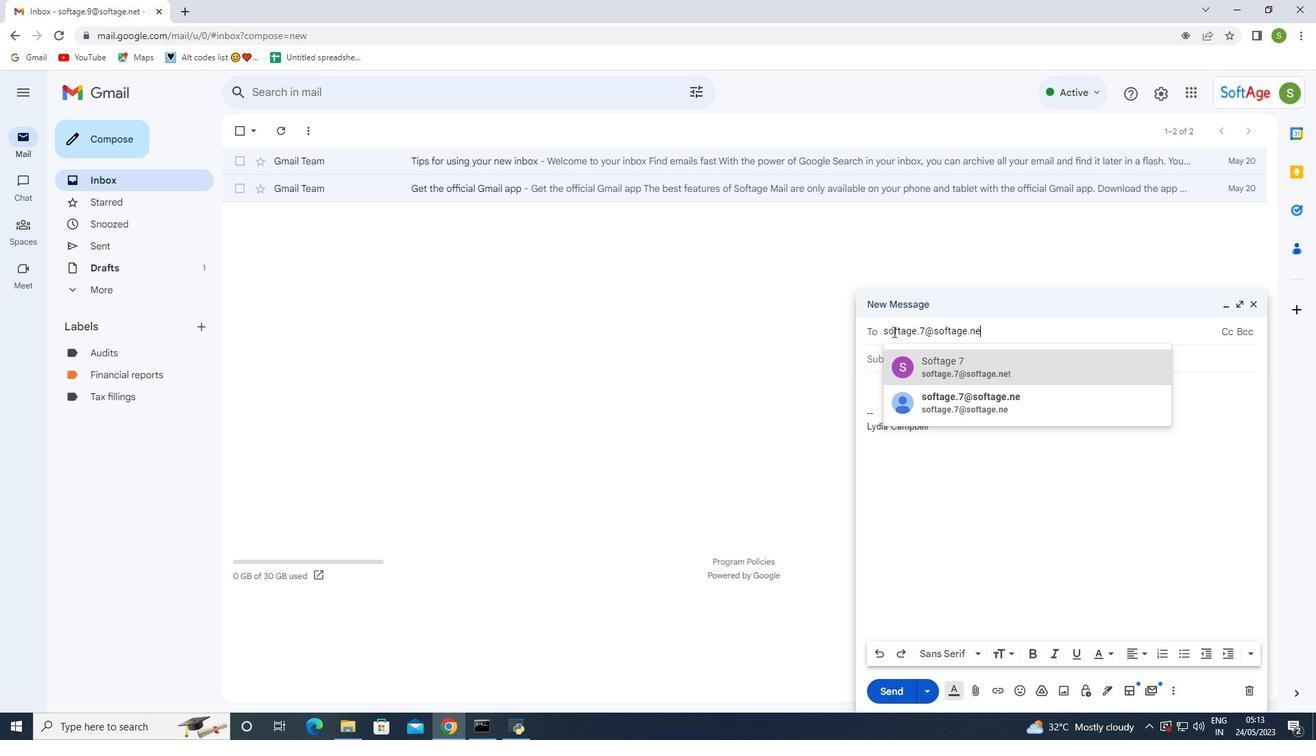 
Action: Mouse moved to (933, 367)
Screenshot: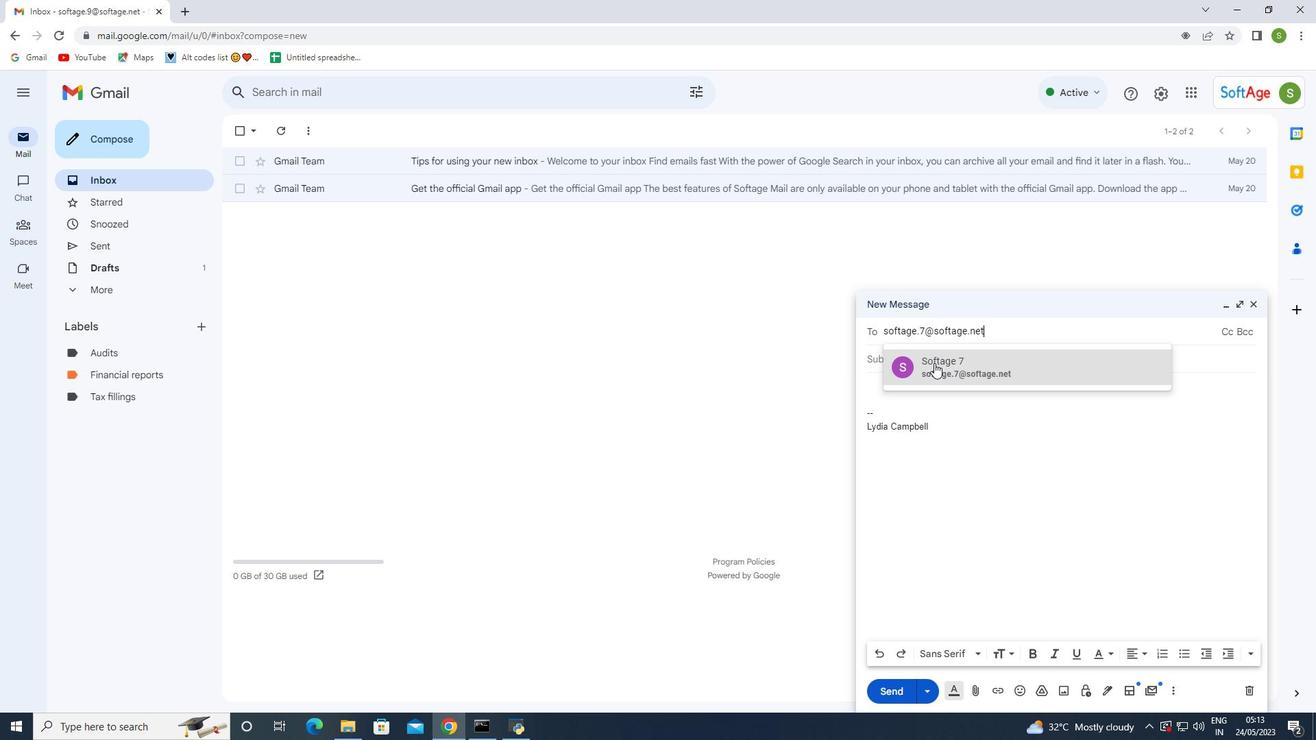 
Action: Mouse pressed left at (933, 367)
Screenshot: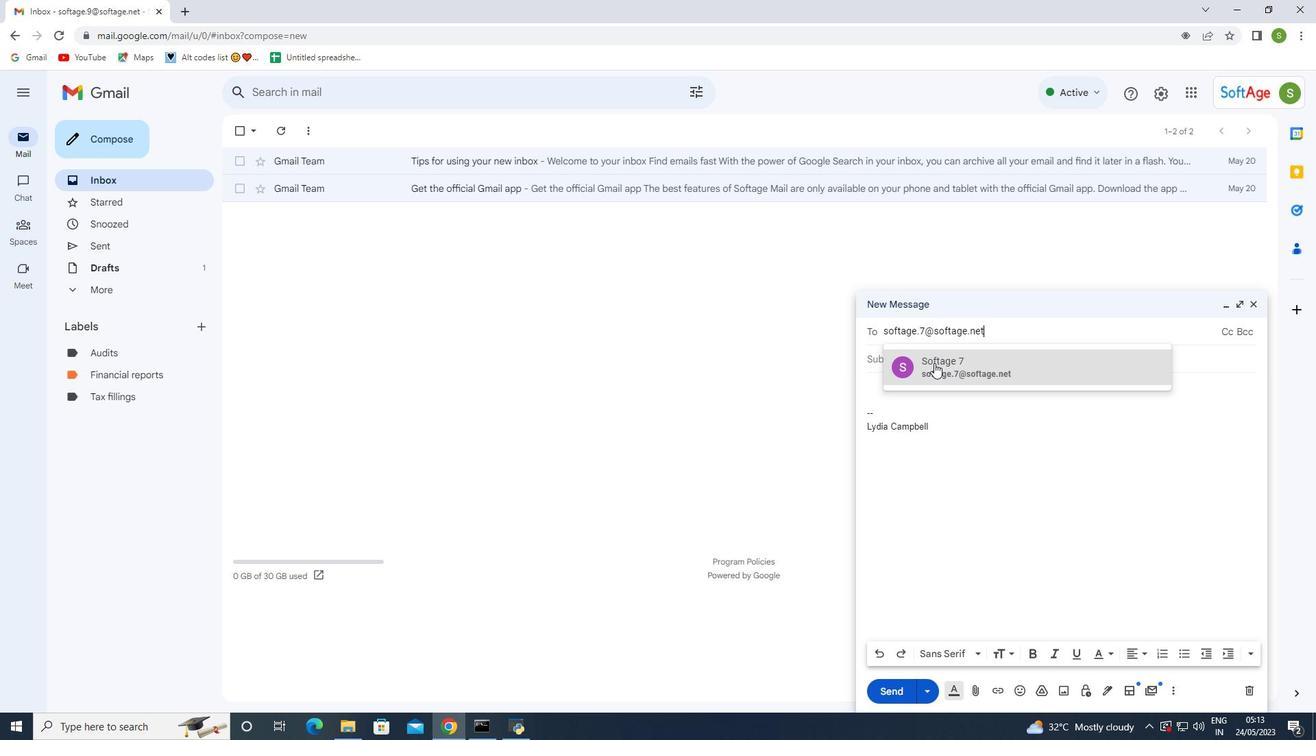 
Action: Mouse moved to (956, 372)
Screenshot: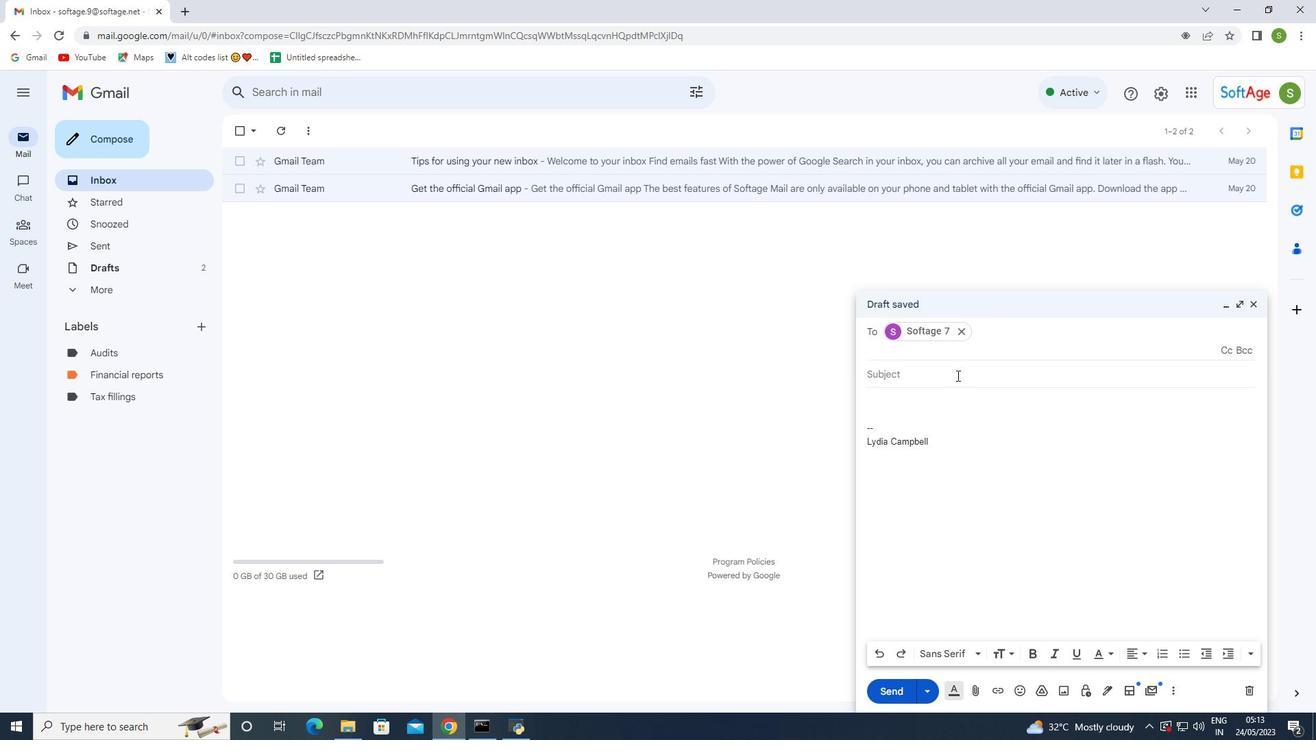 
Action: Mouse pressed left at (956, 372)
Screenshot: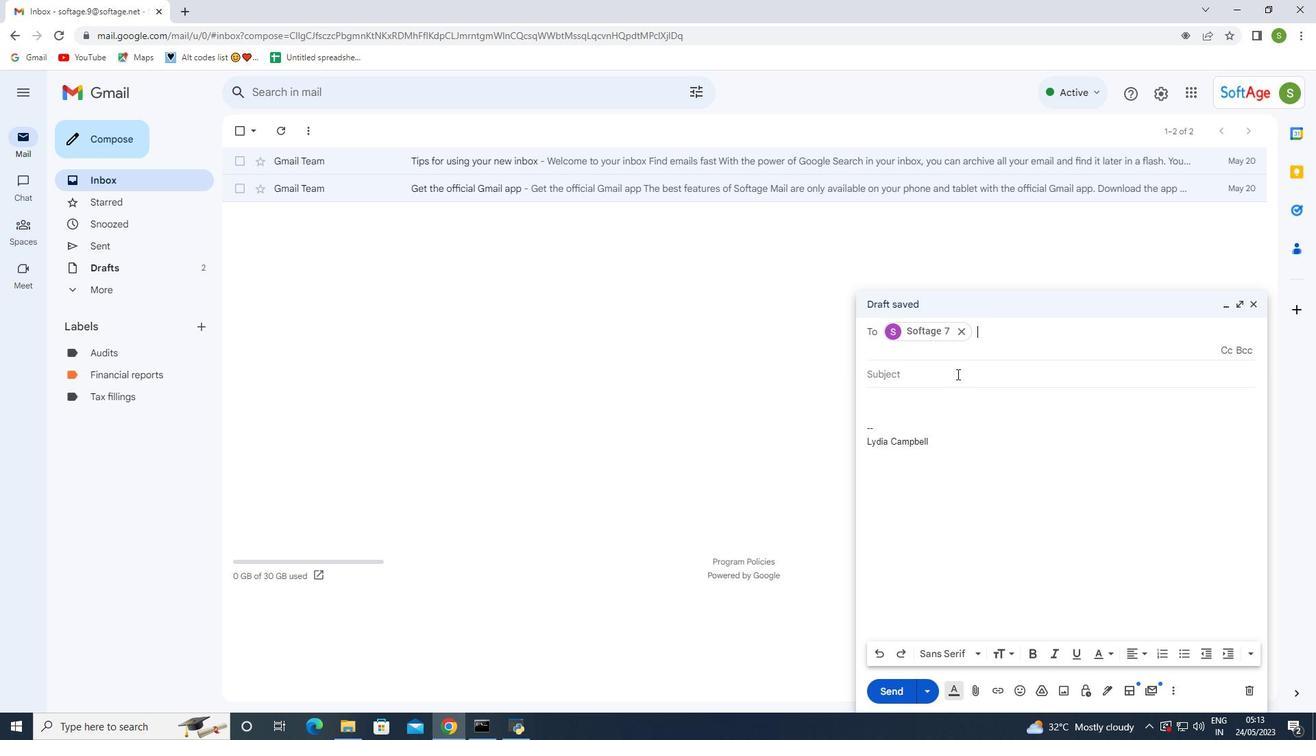 
Action: Mouse moved to (955, 372)
Screenshot: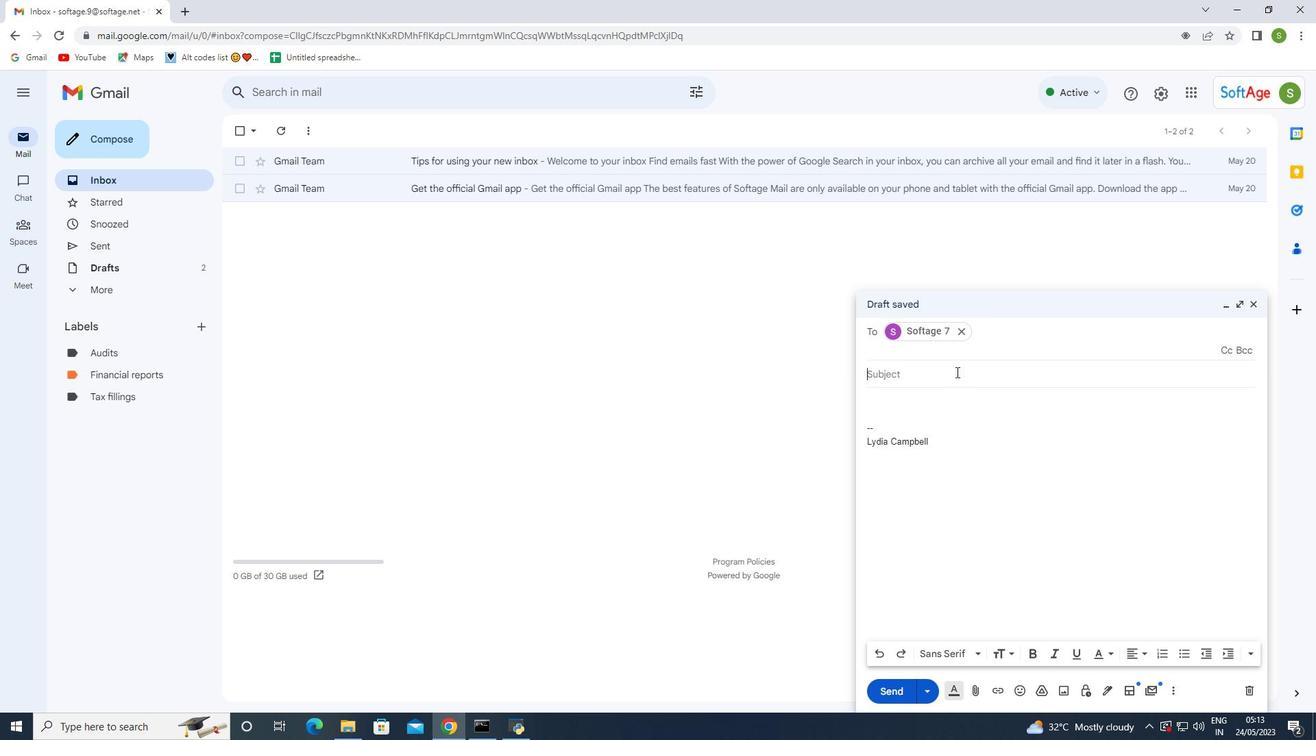 
Action: Key pressed <Key.shift>Request<Key.space>for<Key.space>an<Key.space>interview<Key.space>follow-uo<Key.backspace>p
Screenshot: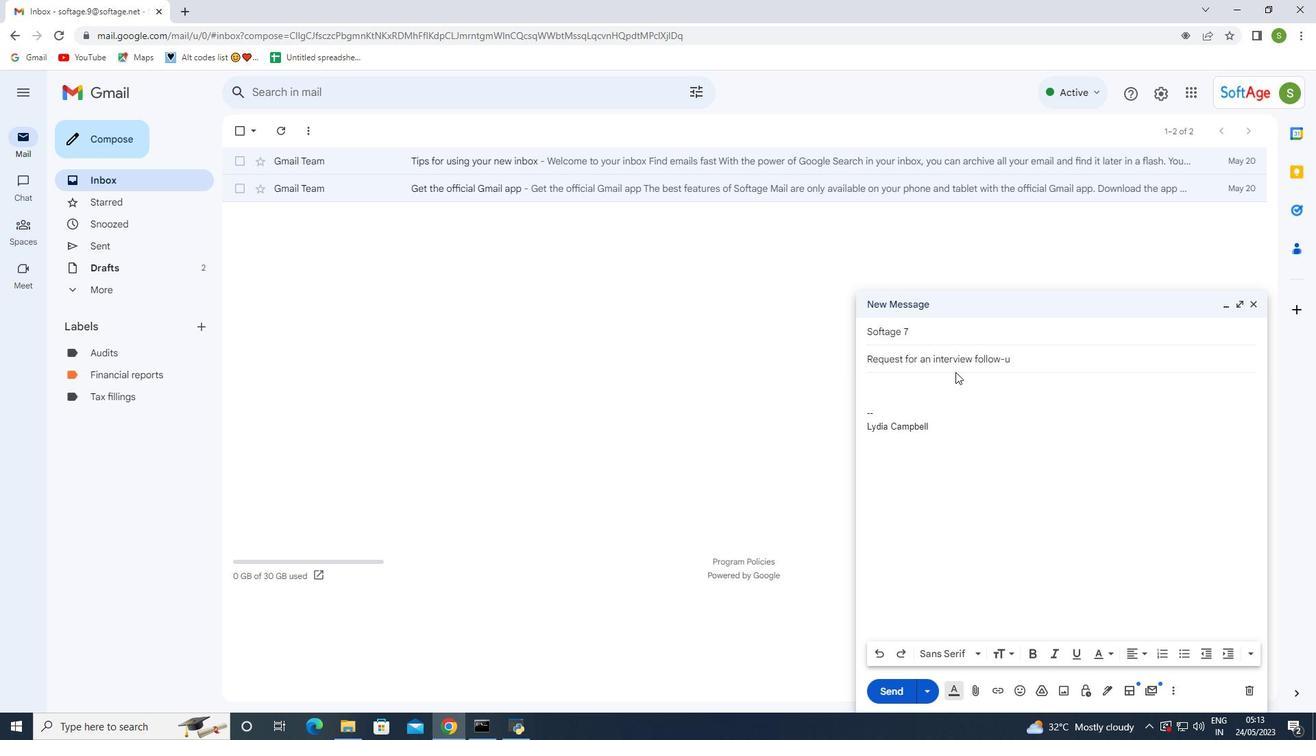 
Action: Mouse moved to (891, 415)
Screenshot: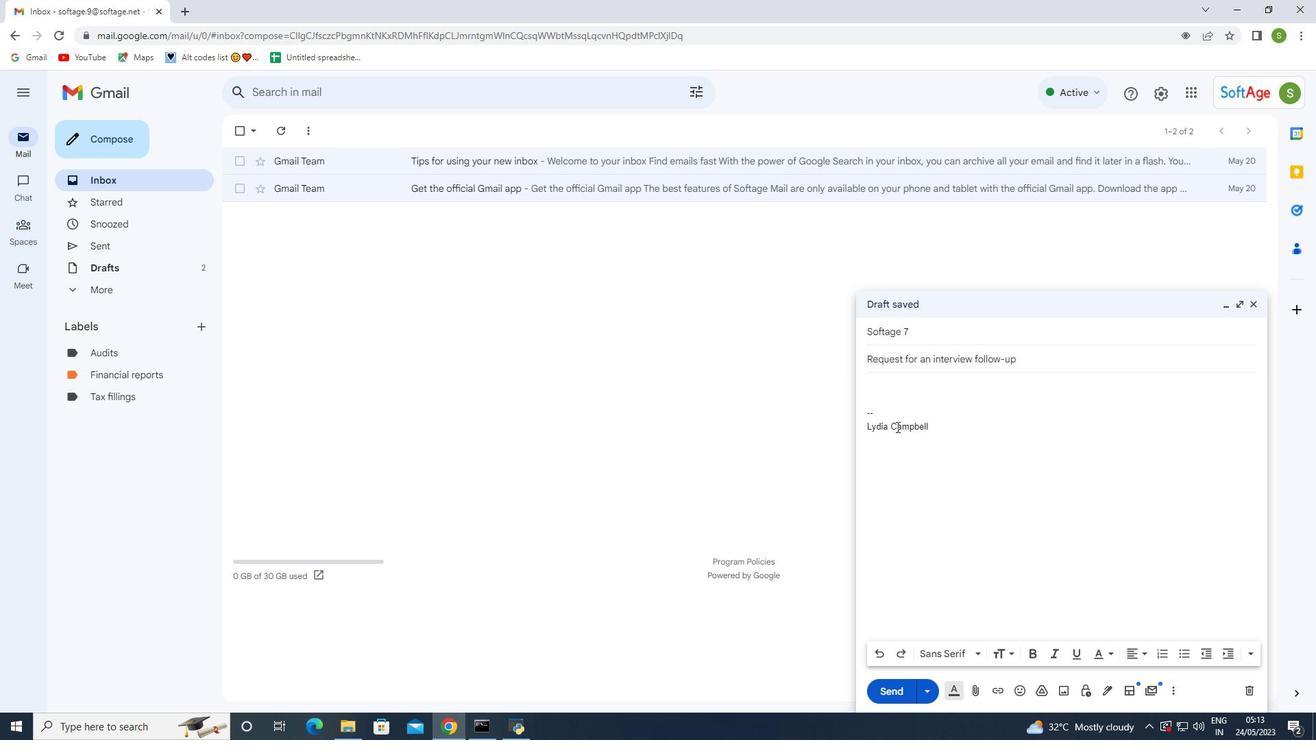 
Action: Mouse pressed left at (891, 415)
Screenshot: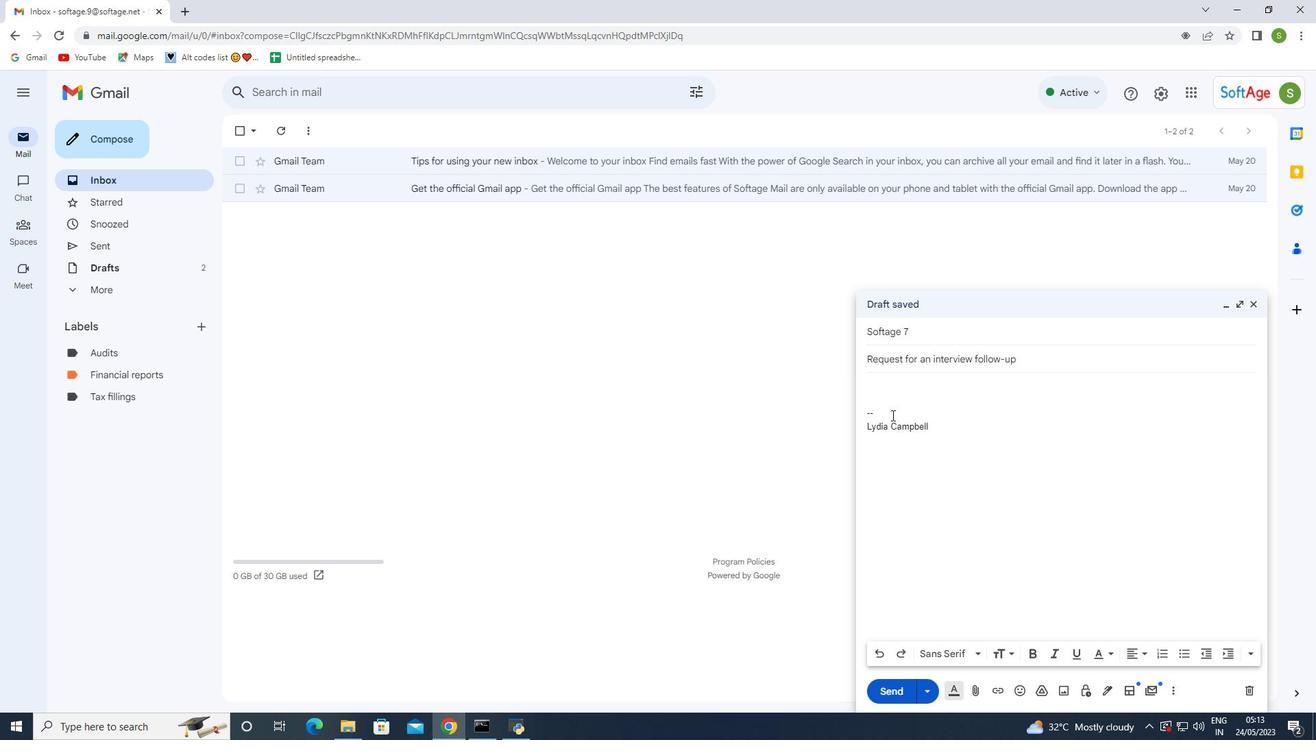 
Action: Mouse moved to (856, 387)
Screenshot: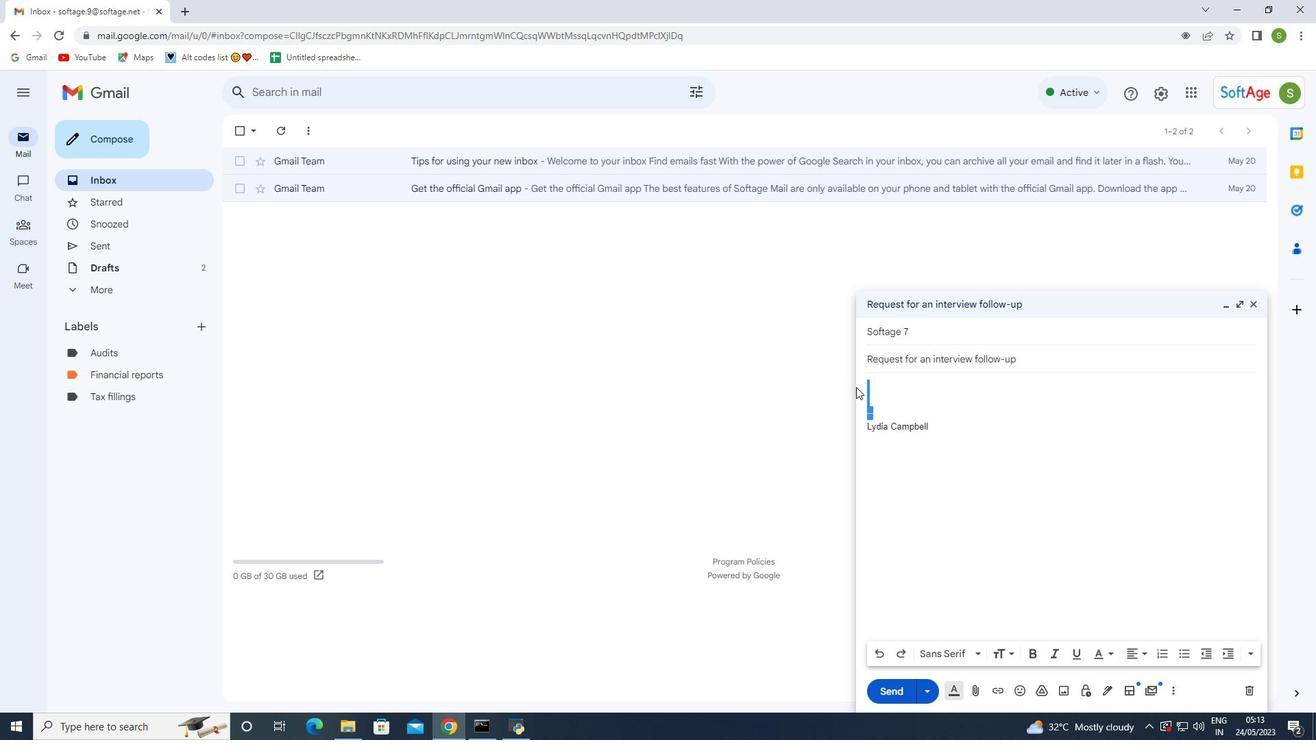 
Action: Key pressed <Key.backspace><Key.enter><Key.up><Key.shift><Key.shift>Could<Key.space>you<Key.space>please<Key.space>clarify<Key.space>the<Key.space>f<Key.backspace>project<Key.space>objectives<Key.shift_r>?
Screenshot: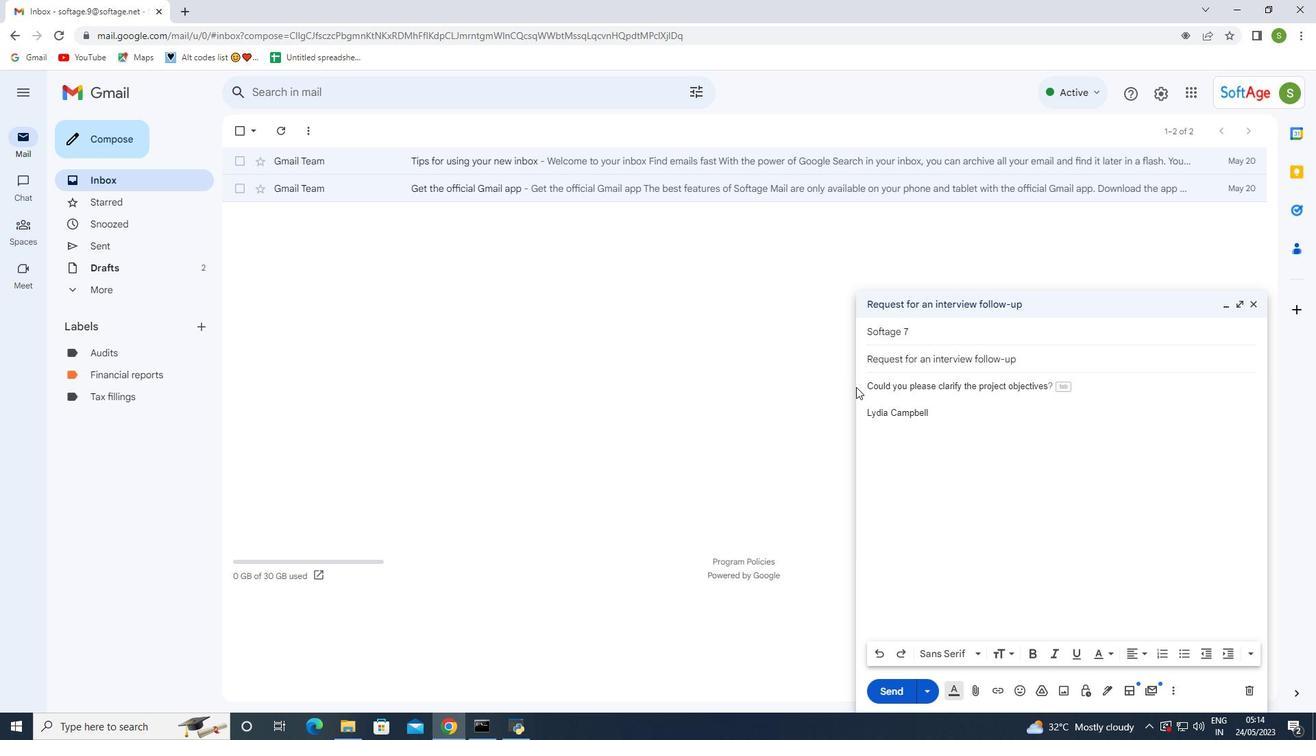 
Action: Mouse moved to (1003, 453)
Screenshot: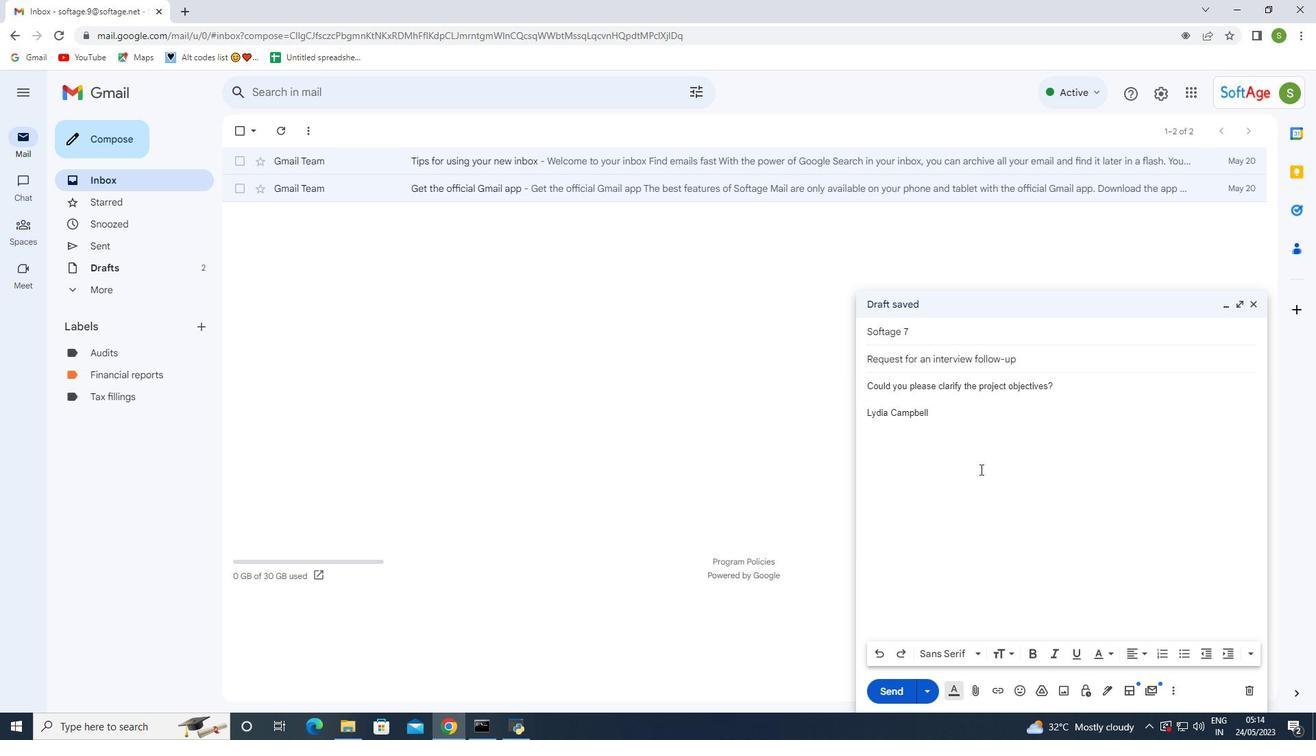 
Action: Mouse scrolled (1003, 453) with delta (0, 0)
Screenshot: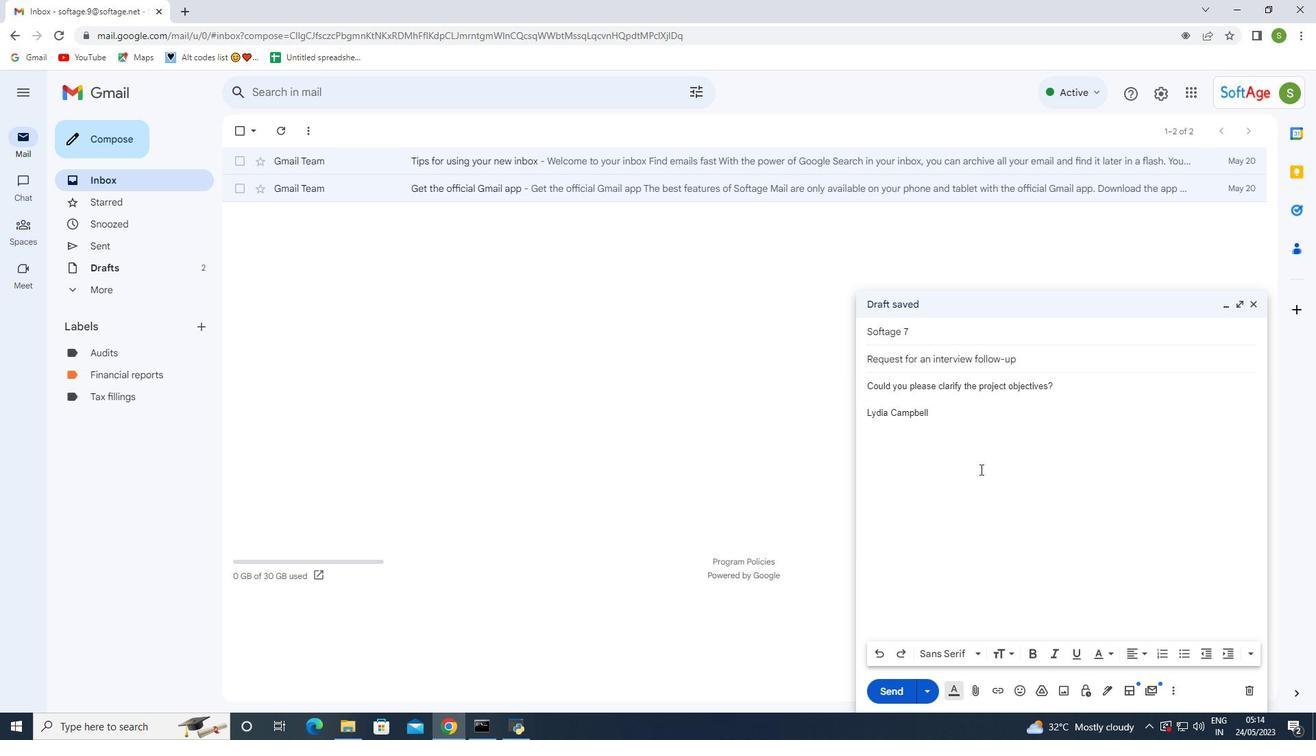 
Action: Mouse moved to (1003, 453)
Screenshot: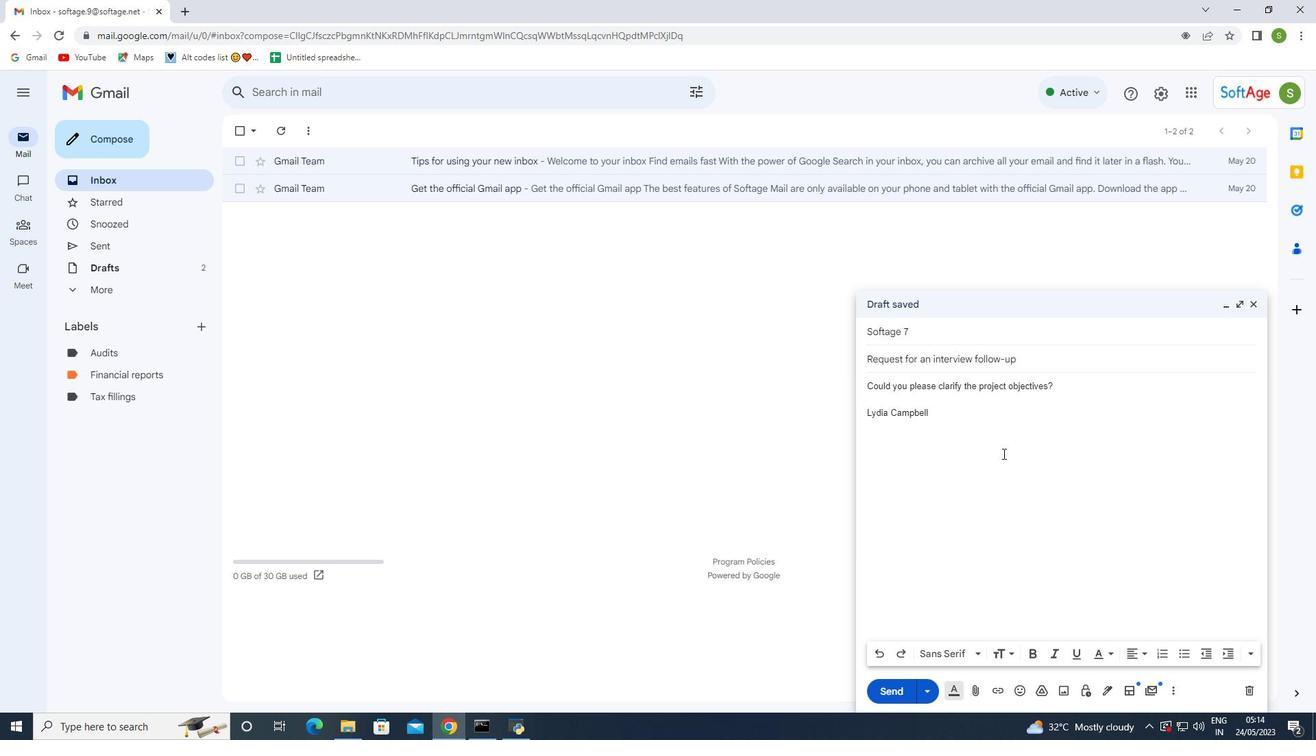
Action: Mouse scrolled (1003, 453) with delta (0, 0)
Screenshot: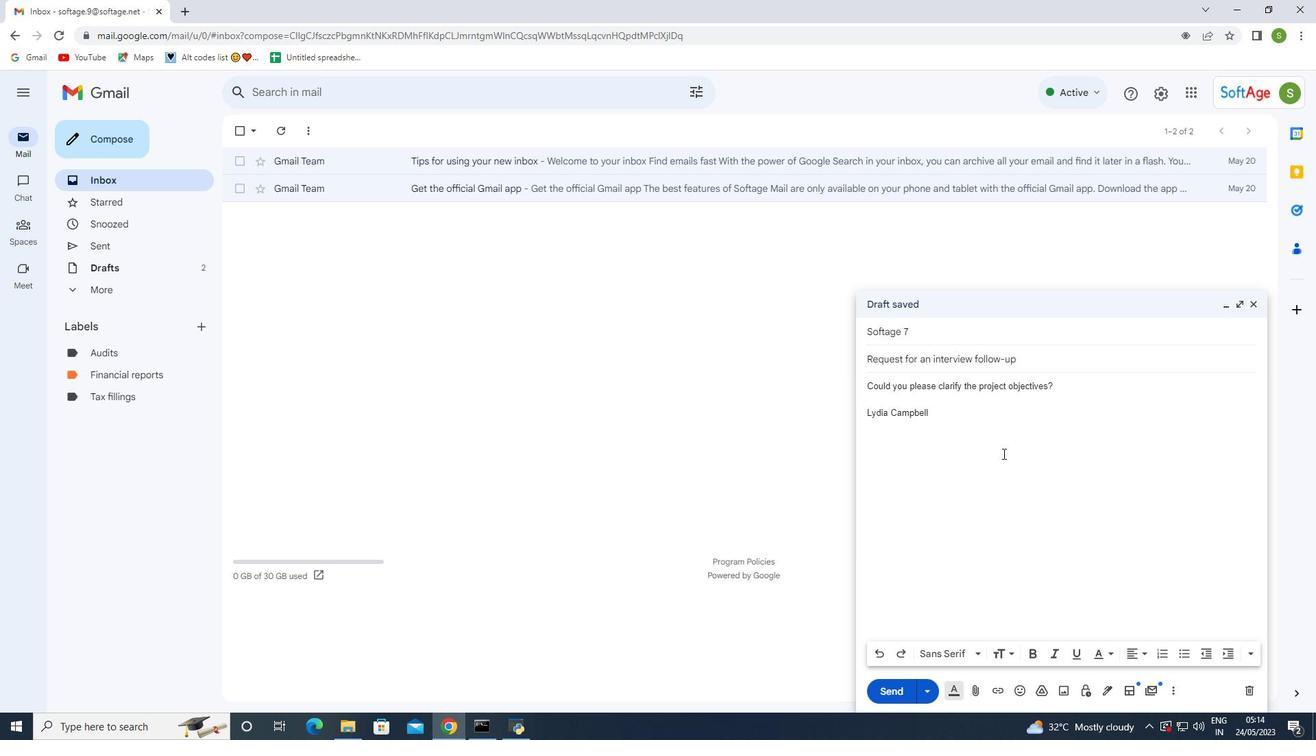 
Action: Mouse moved to (885, 692)
Screenshot: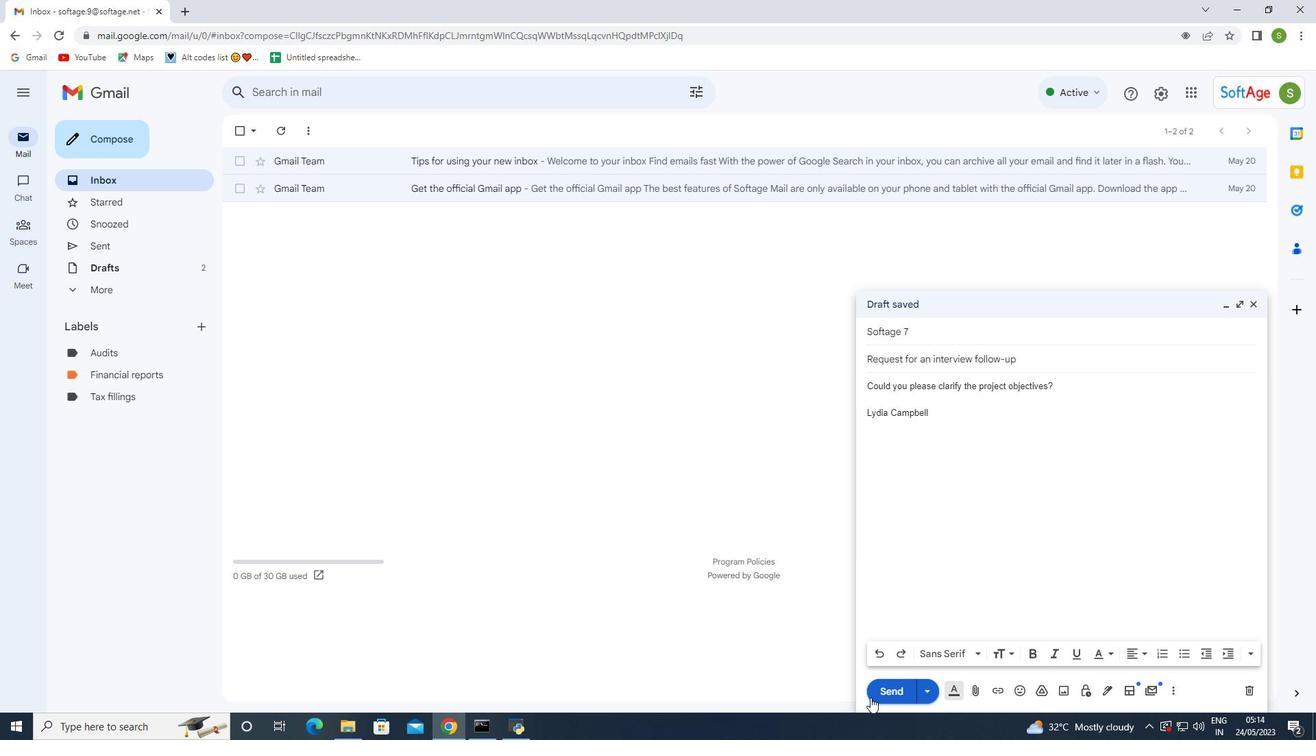 
Action: Mouse pressed left at (885, 692)
Screenshot: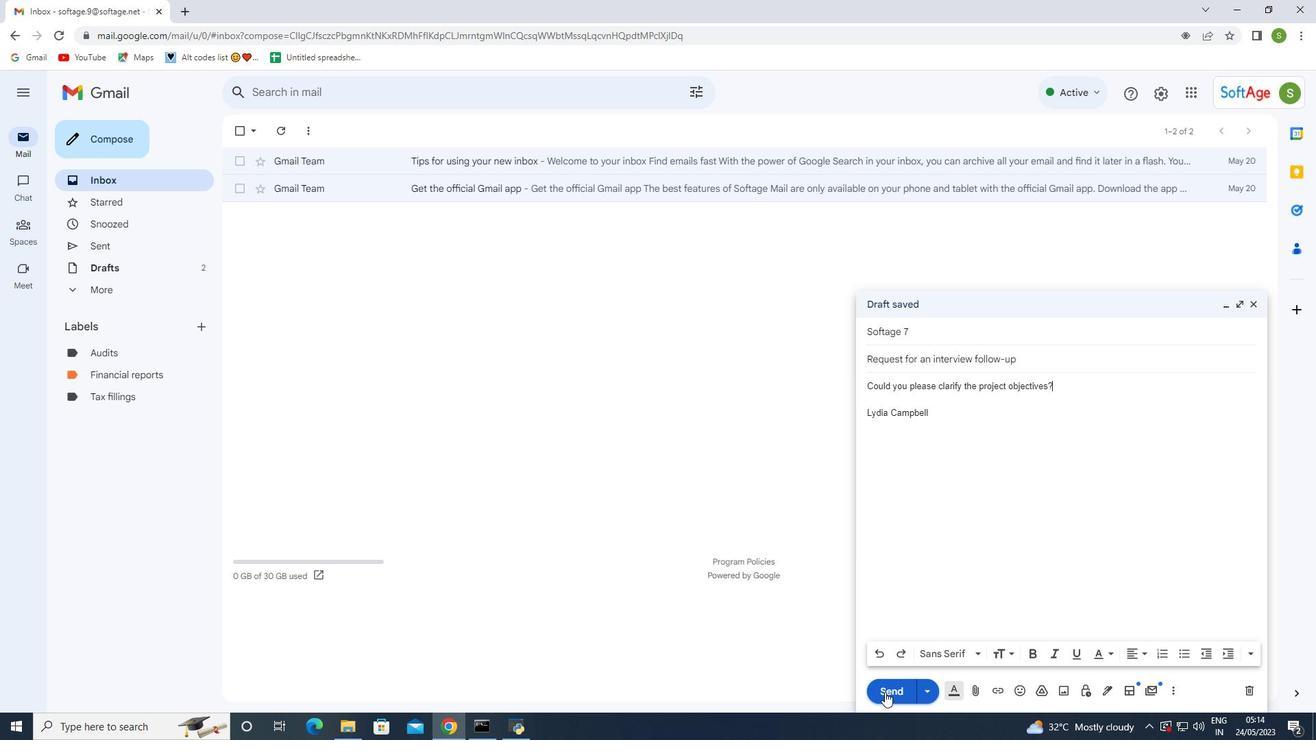 
Action: Mouse moved to (107, 239)
Screenshot: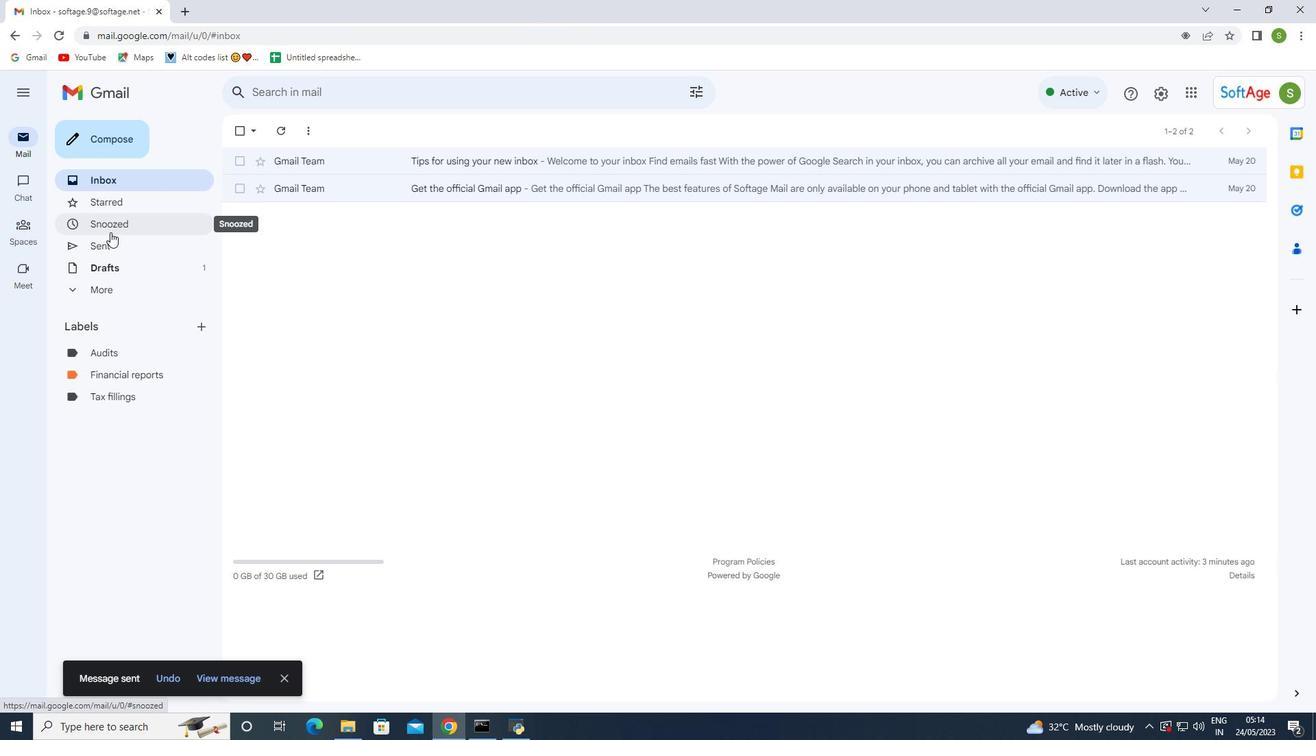 
Action: Mouse pressed left at (107, 239)
Screenshot: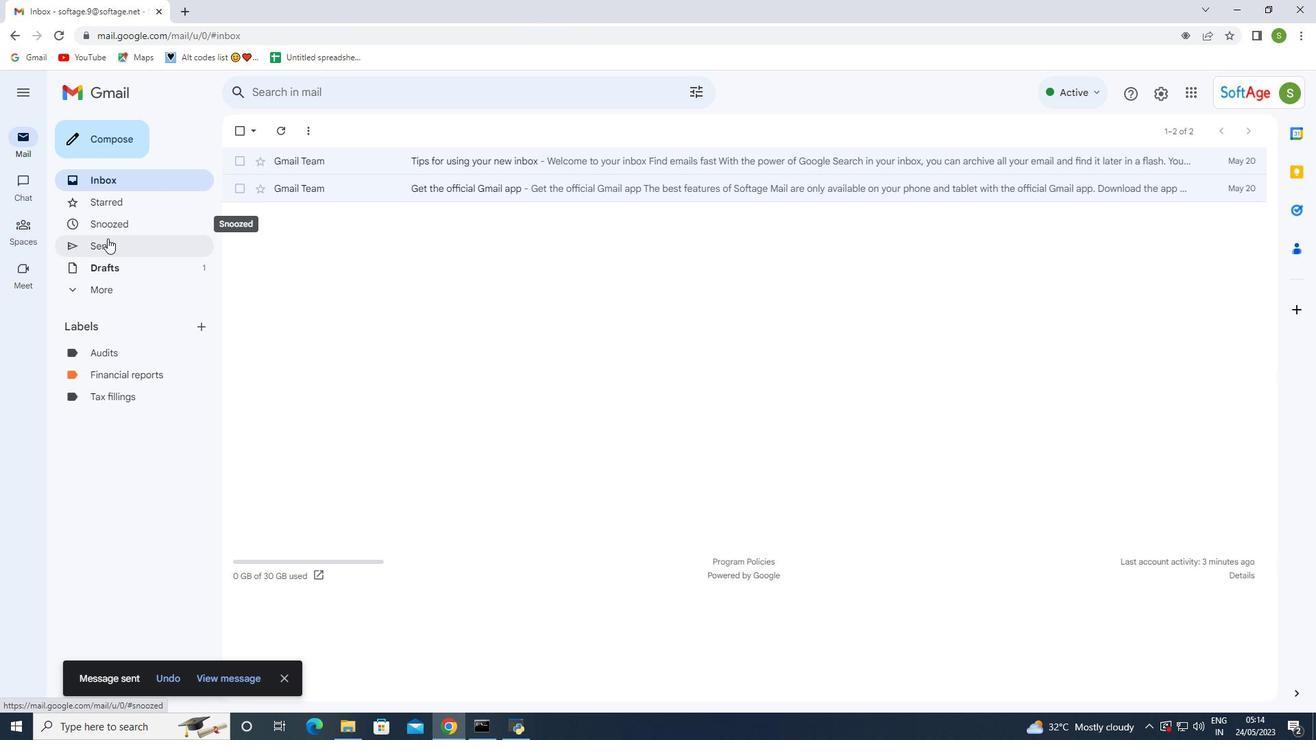 
Action: Mouse pressed left at (107, 239)
Screenshot: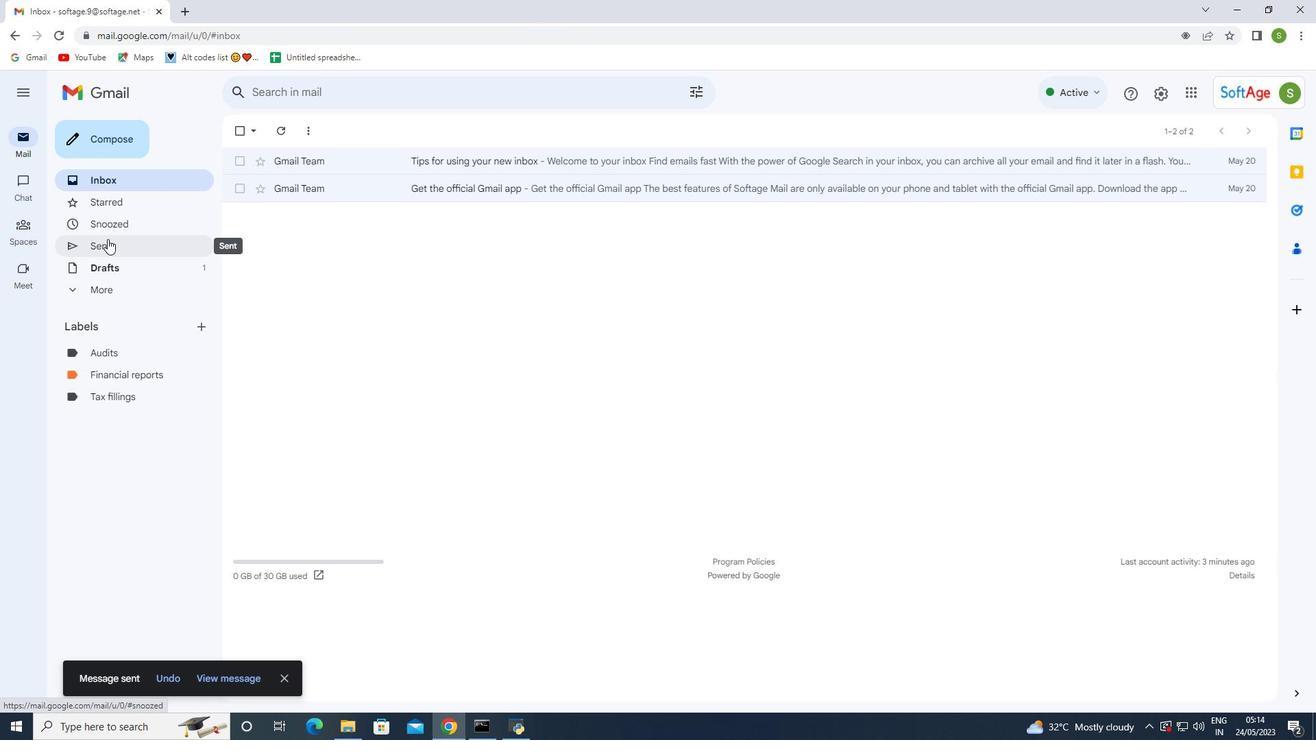 
Action: Mouse moved to (236, 203)
Screenshot: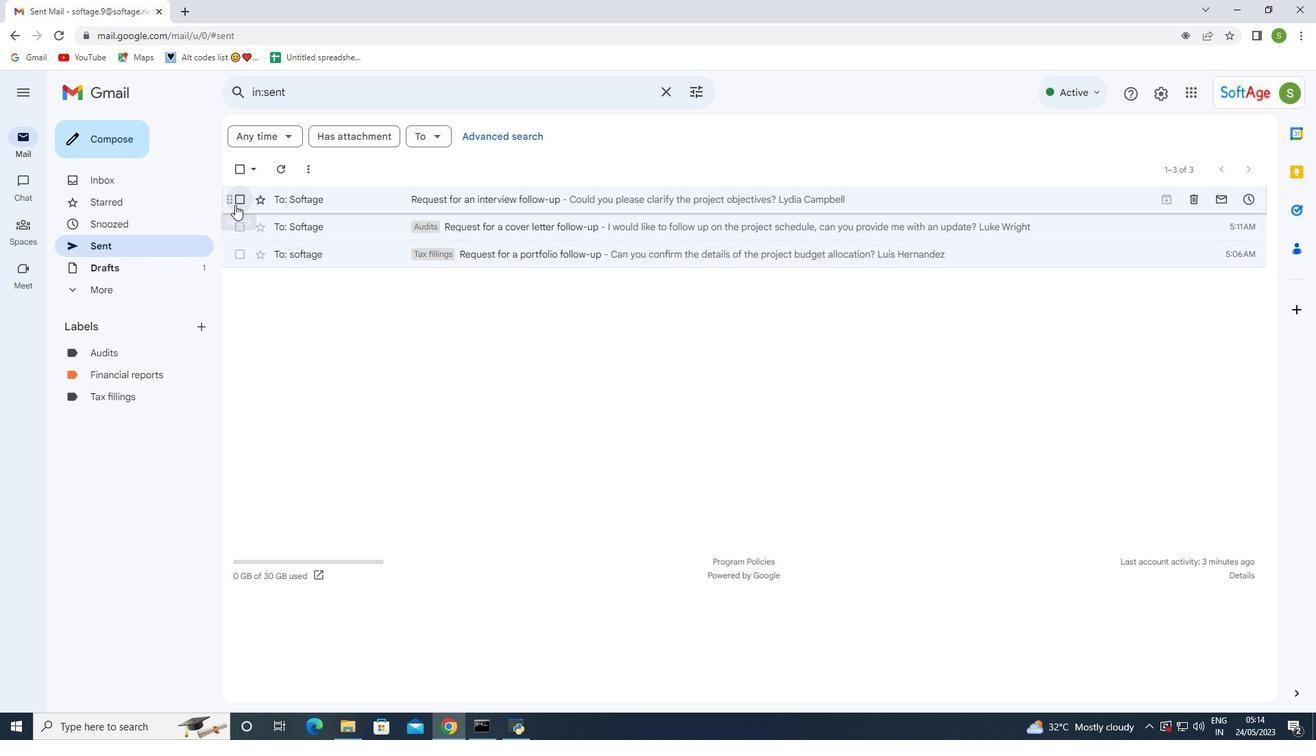
Action: Mouse pressed left at (236, 203)
Screenshot: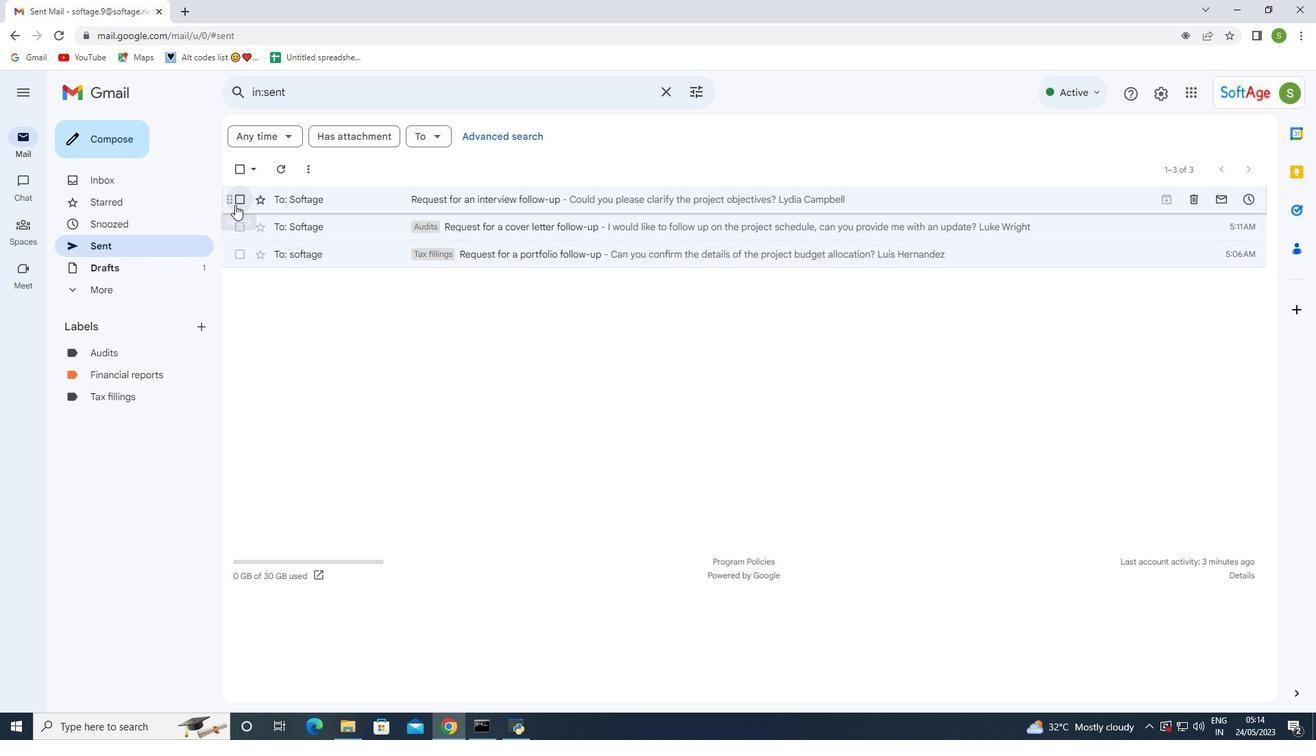 
Action: Mouse moved to (332, 196)
Screenshot: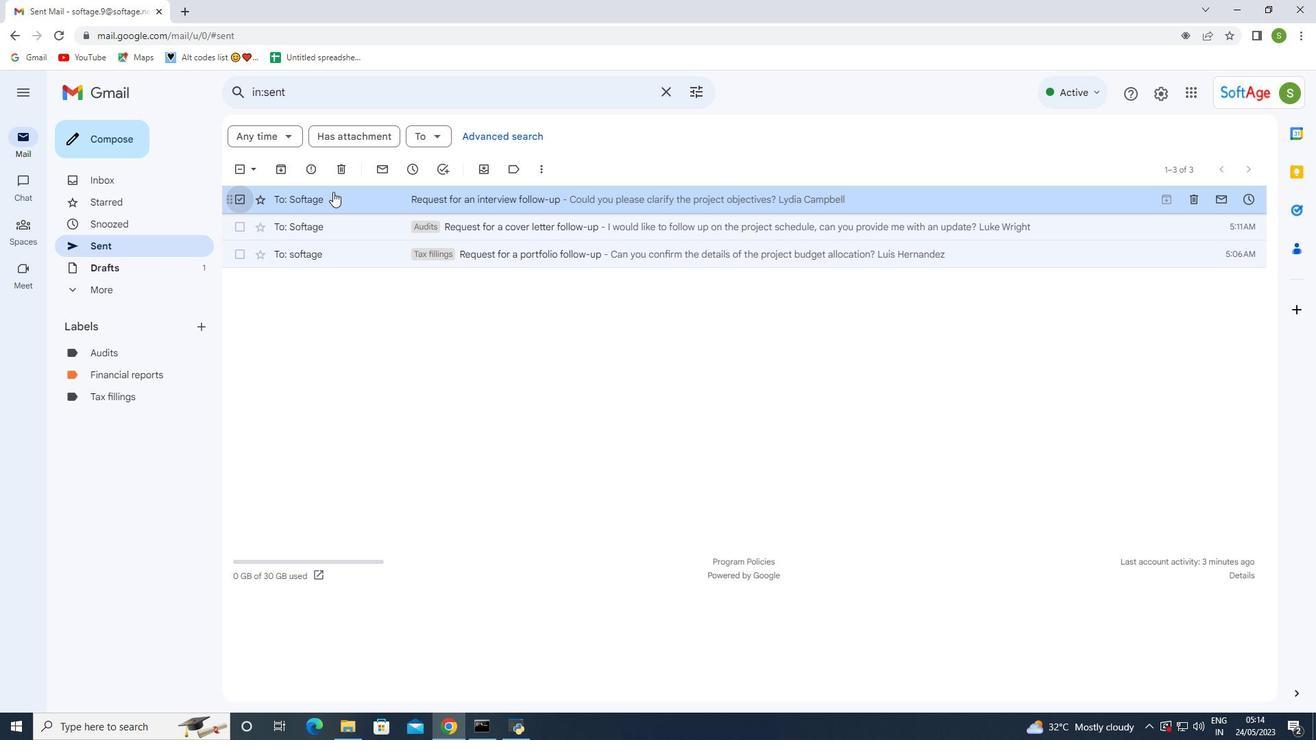 
Action: Mouse pressed right at (332, 196)
Screenshot: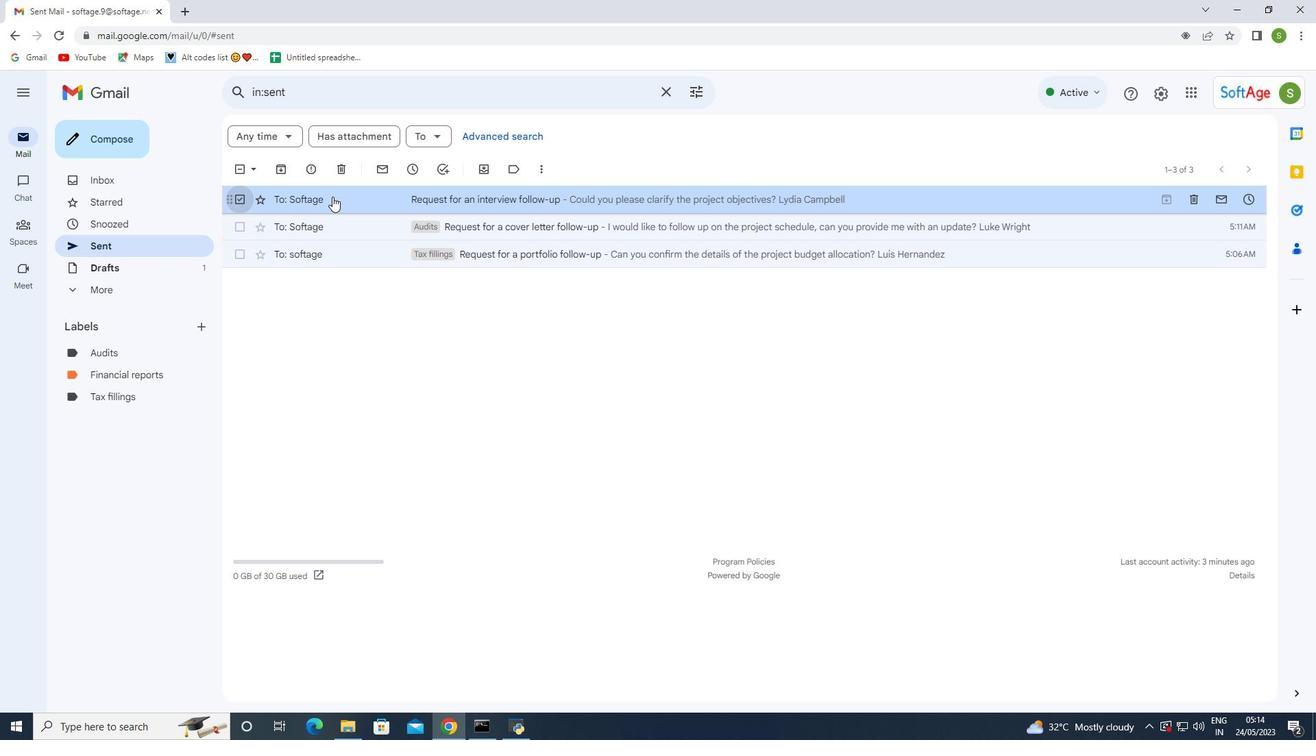 
Action: Mouse moved to (552, 398)
Screenshot: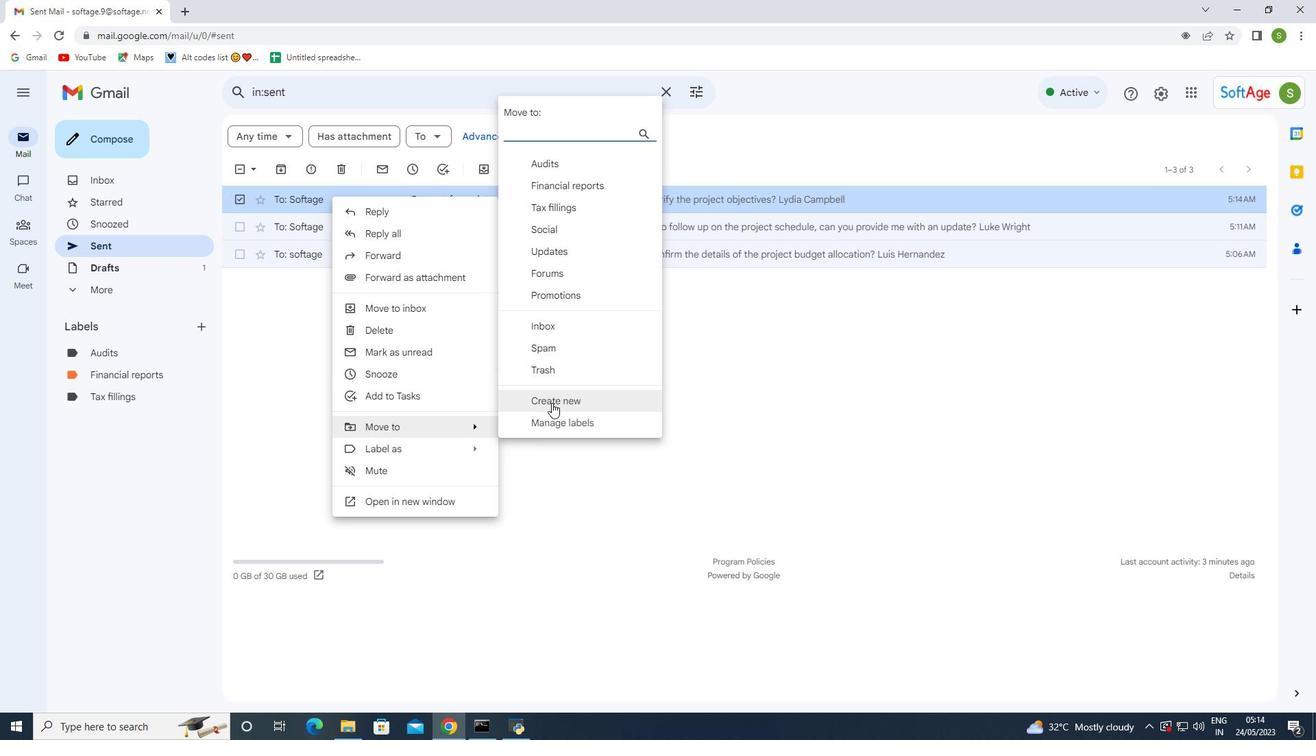 
Action: Mouse pressed left at (552, 398)
Screenshot: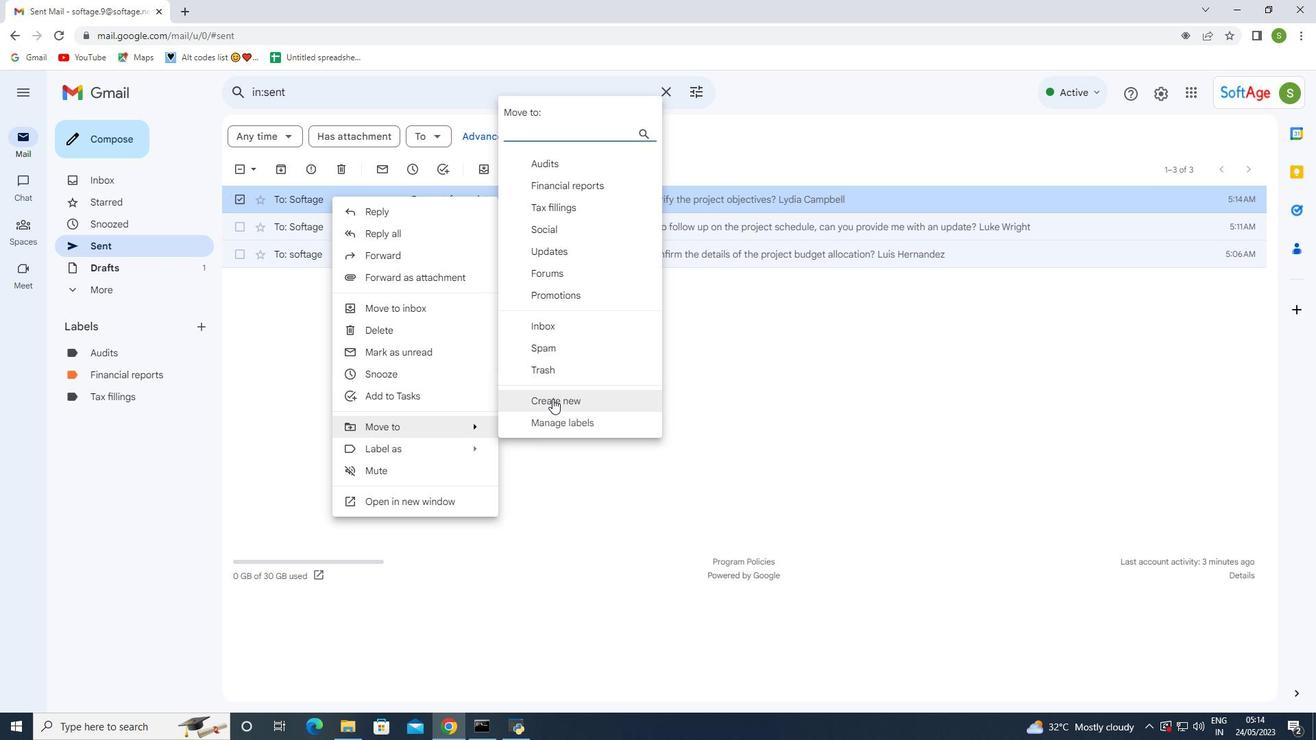 
Action: Mouse moved to (603, 372)
Screenshot: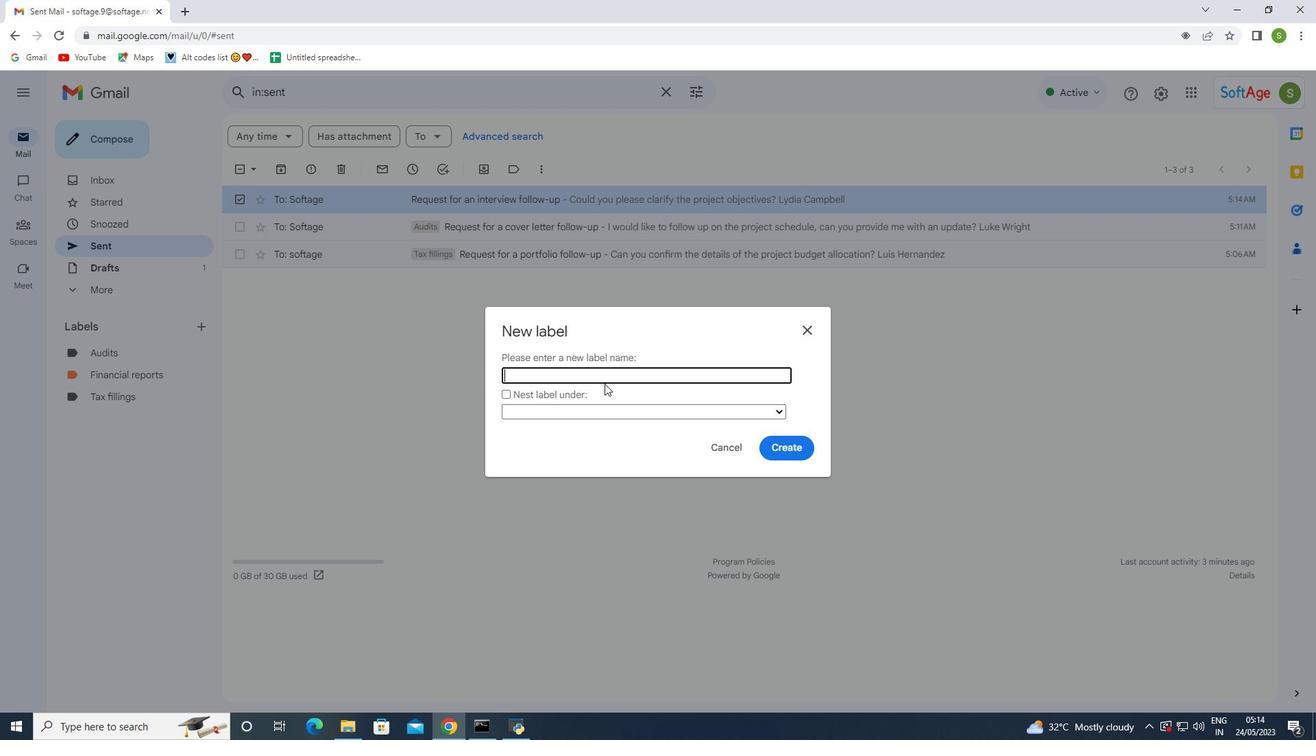 
Action: Mouse pressed left at (603, 372)
Screenshot: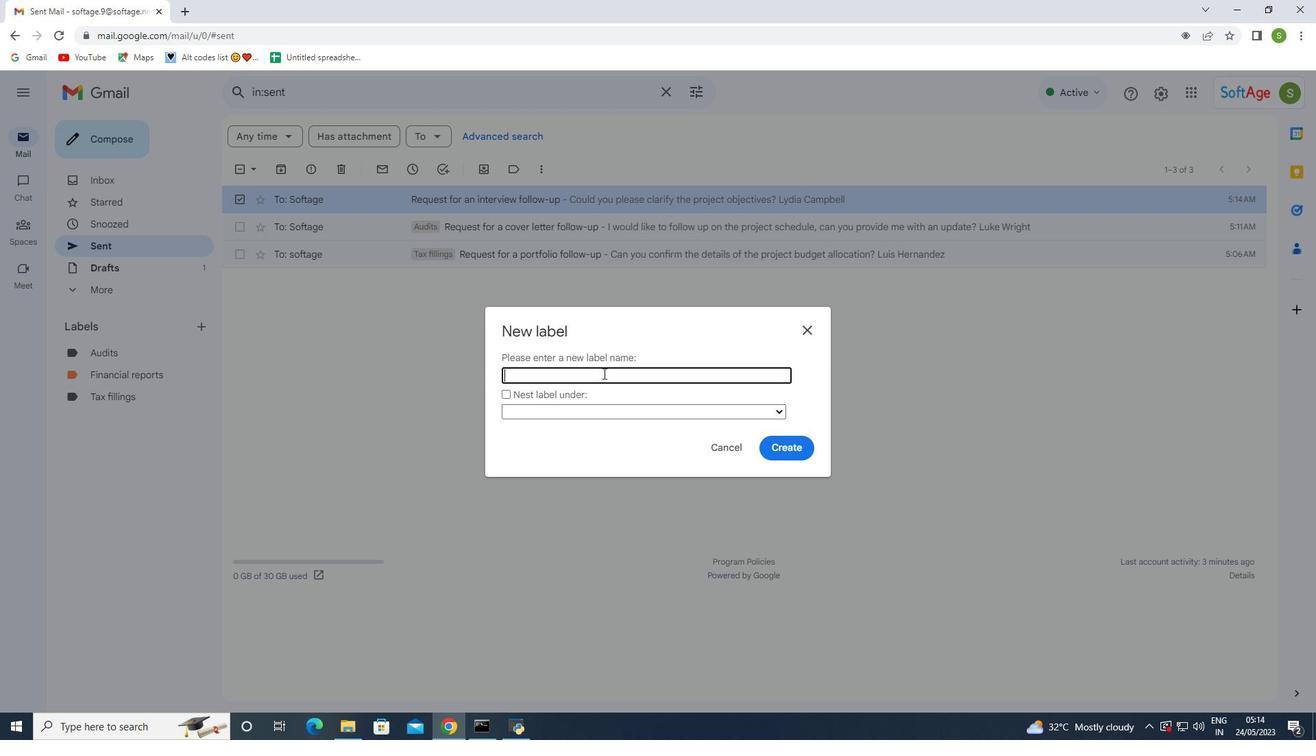 
Action: Mouse moved to (602, 358)
Screenshot: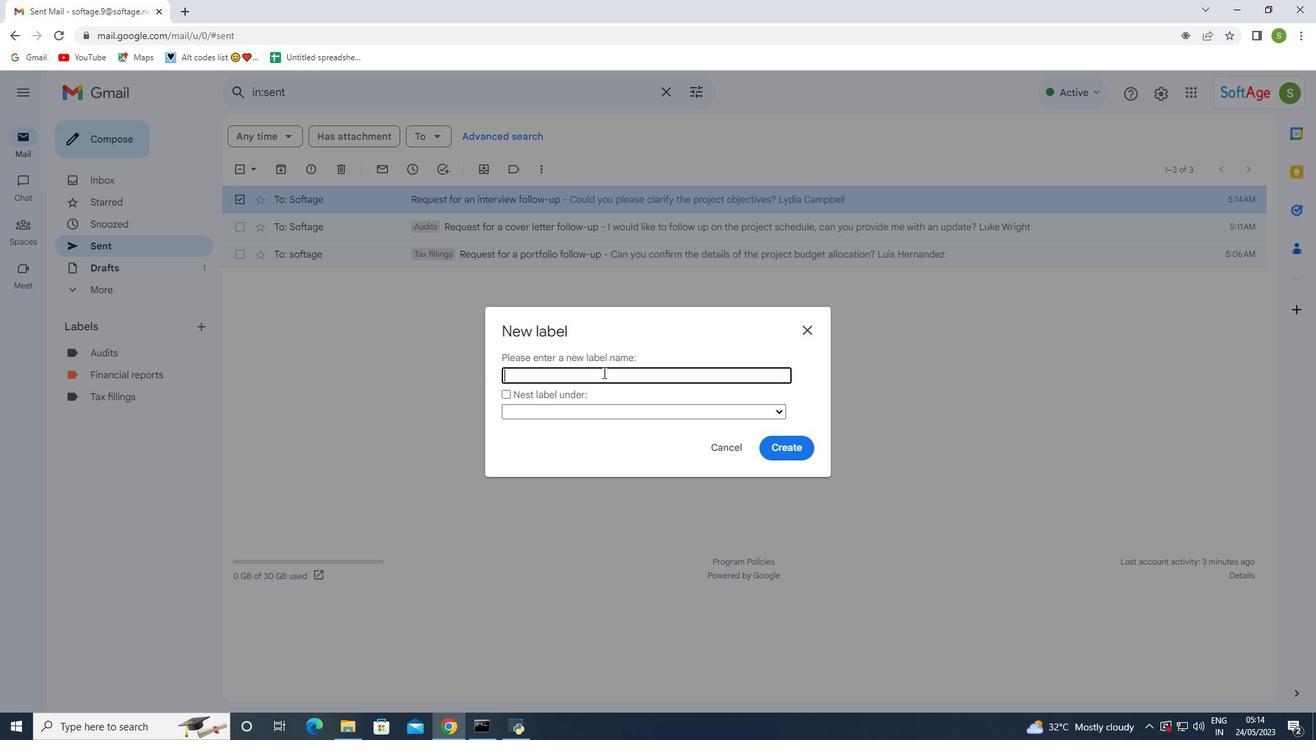 
Action: Key pressed <Key.shift><Key.shift><Key.shift><Key.shift><Key.shift><Key.shift><Key.shift><Key.shift><Key.shift><Key.shift><Key.shift>Margers<Key.space>and<Key.space><Key.shift>av<Key.backspace>cquisitions
Screenshot: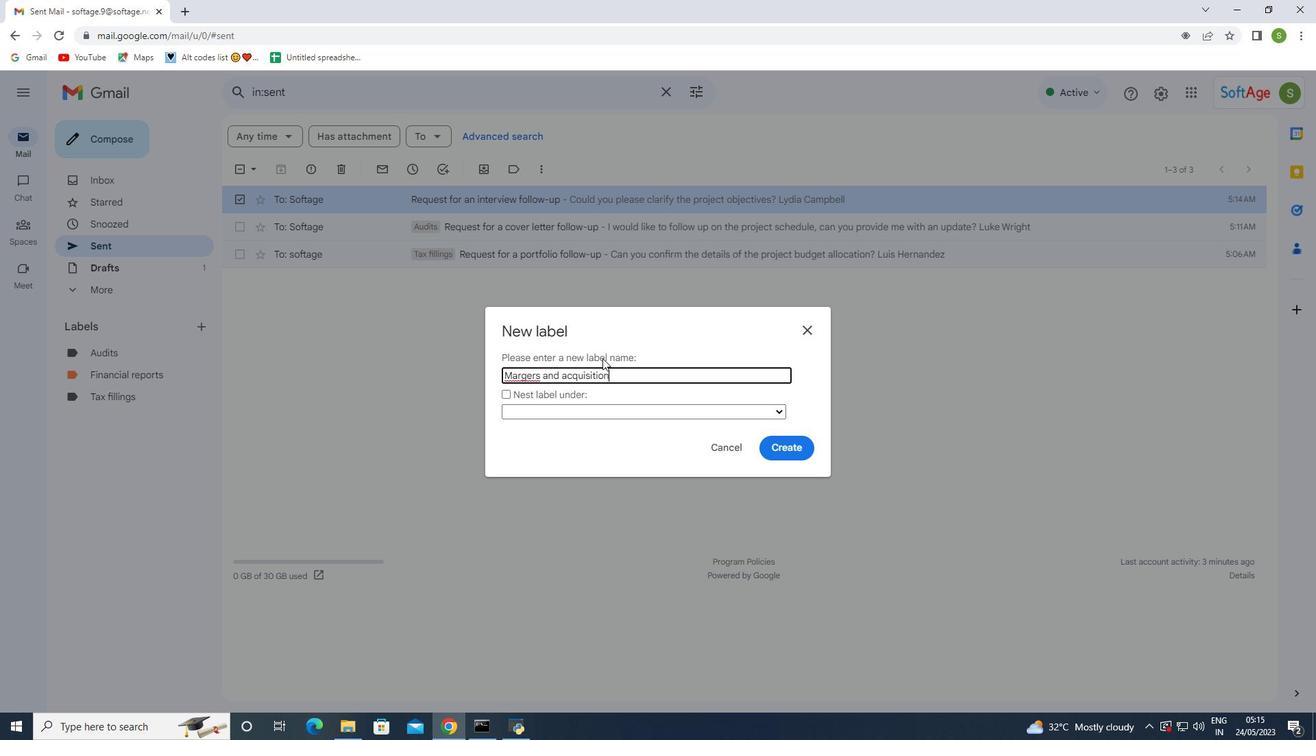 
Action: Mouse moved to (798, 451)
Screenshot: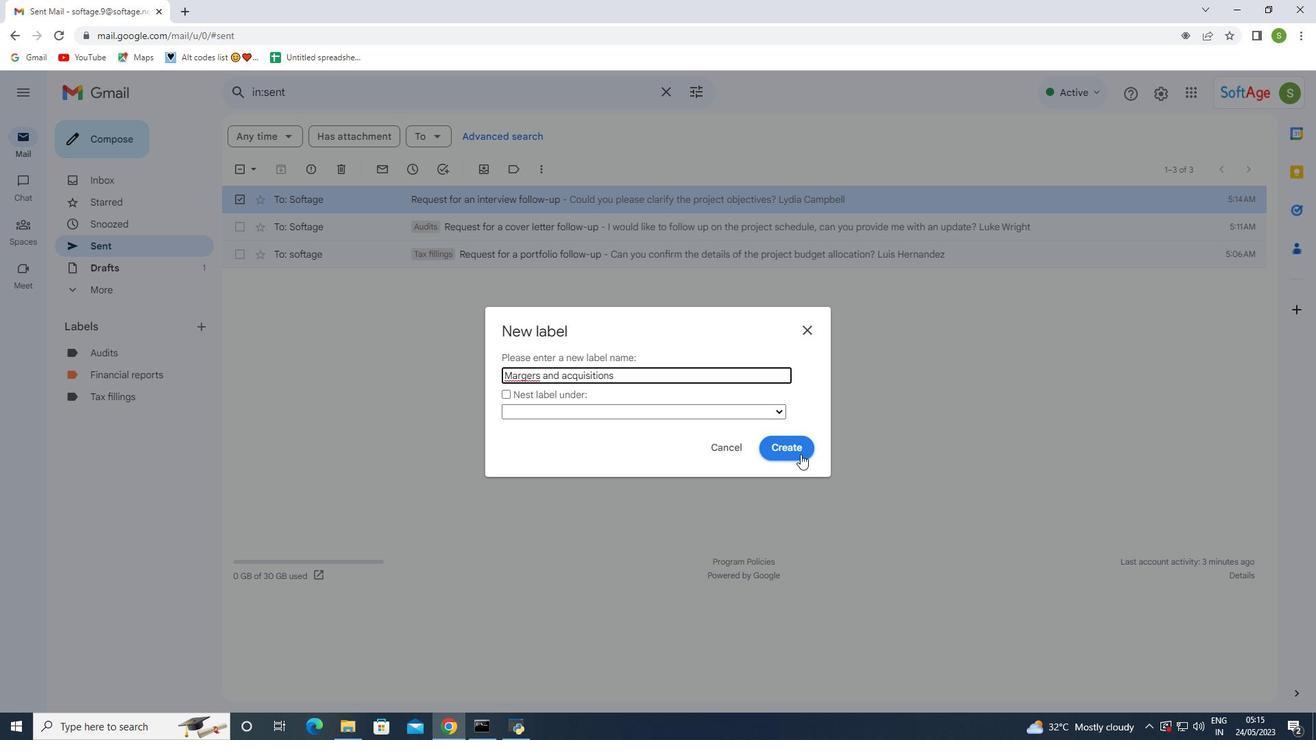 
Action: Mouse pressed left at (798, 451)
Screenshot: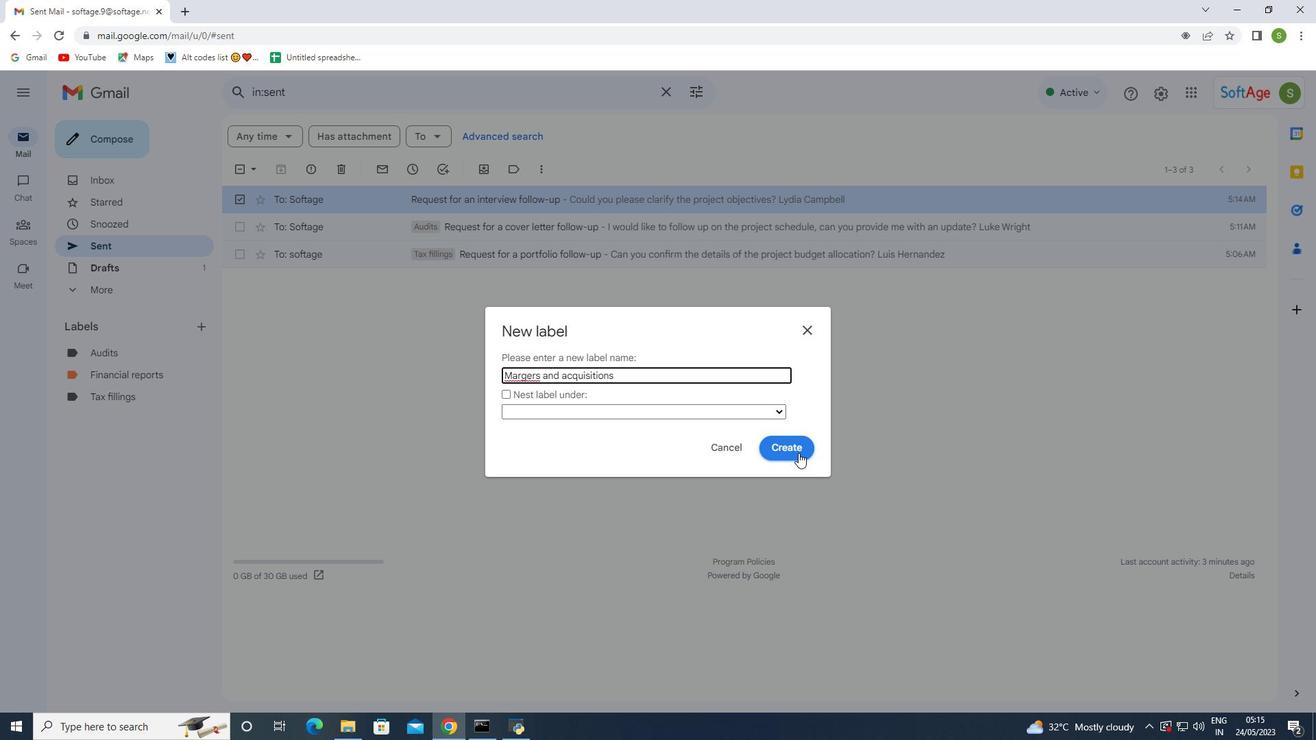
Action: Mouse moved to (128, 396)
Screenshot: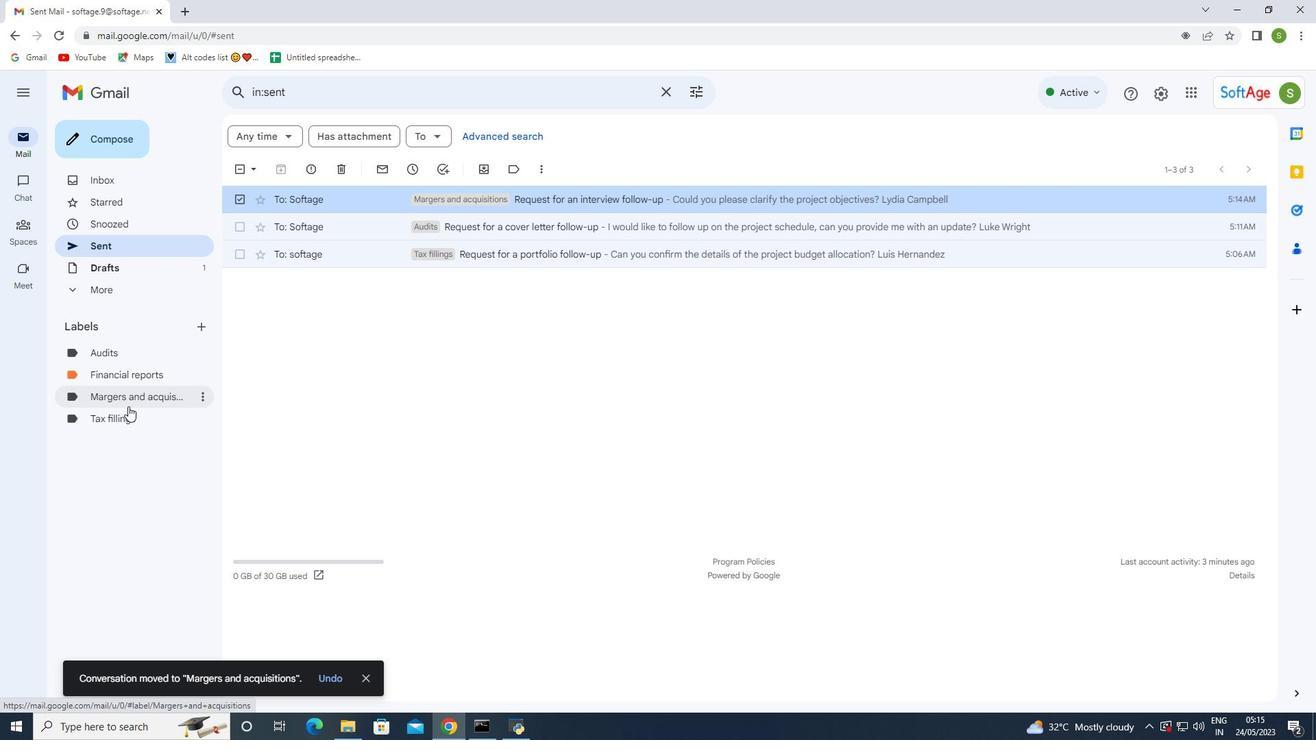 
Action: Mouse pressed left at (128, 396)
Screenshot: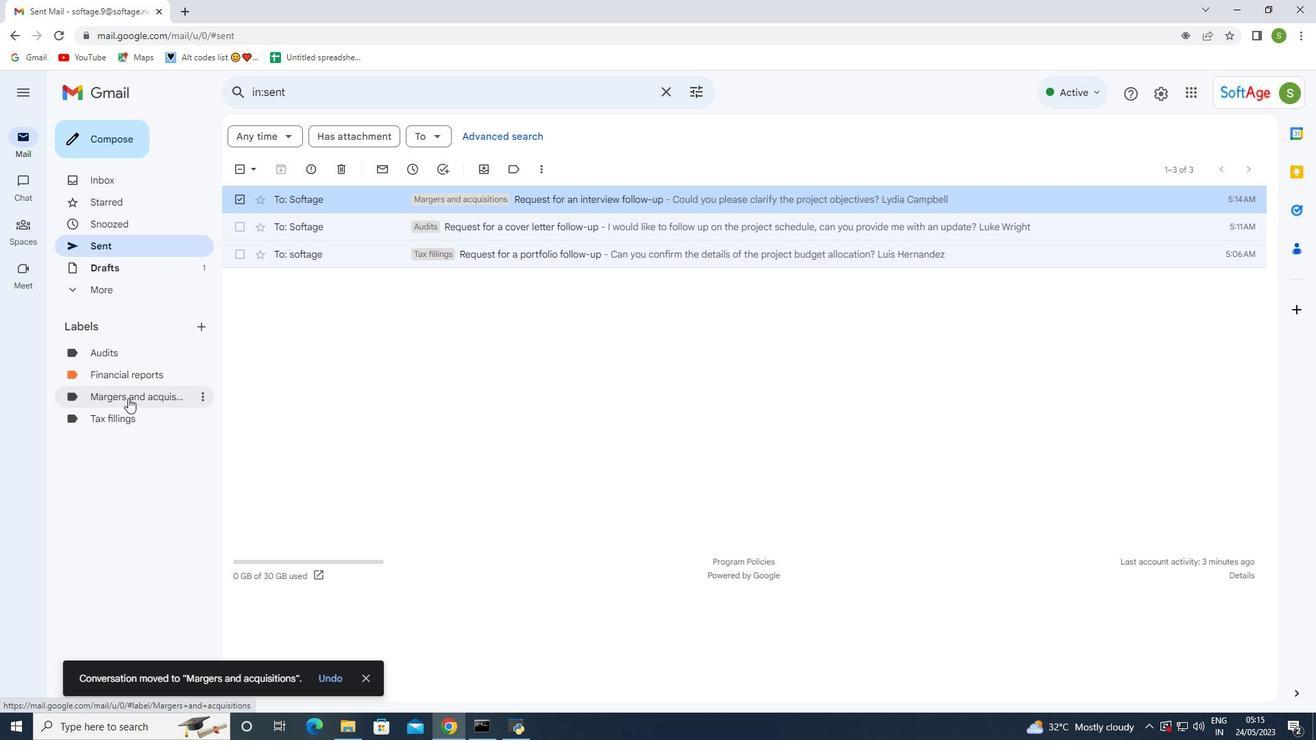 
Action: Mouse pressed left at (128, 396)
Screenshot: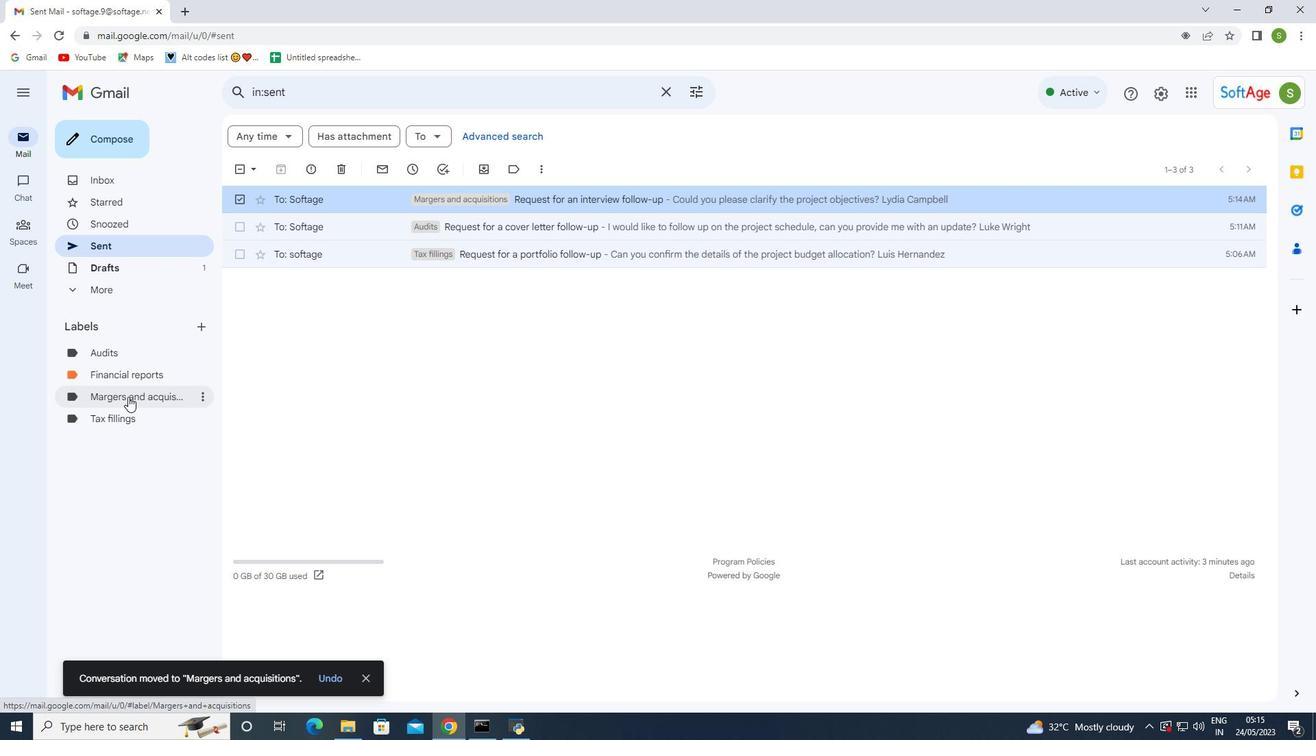 
Action: Mouse moved to (439, 205)
Screenshot: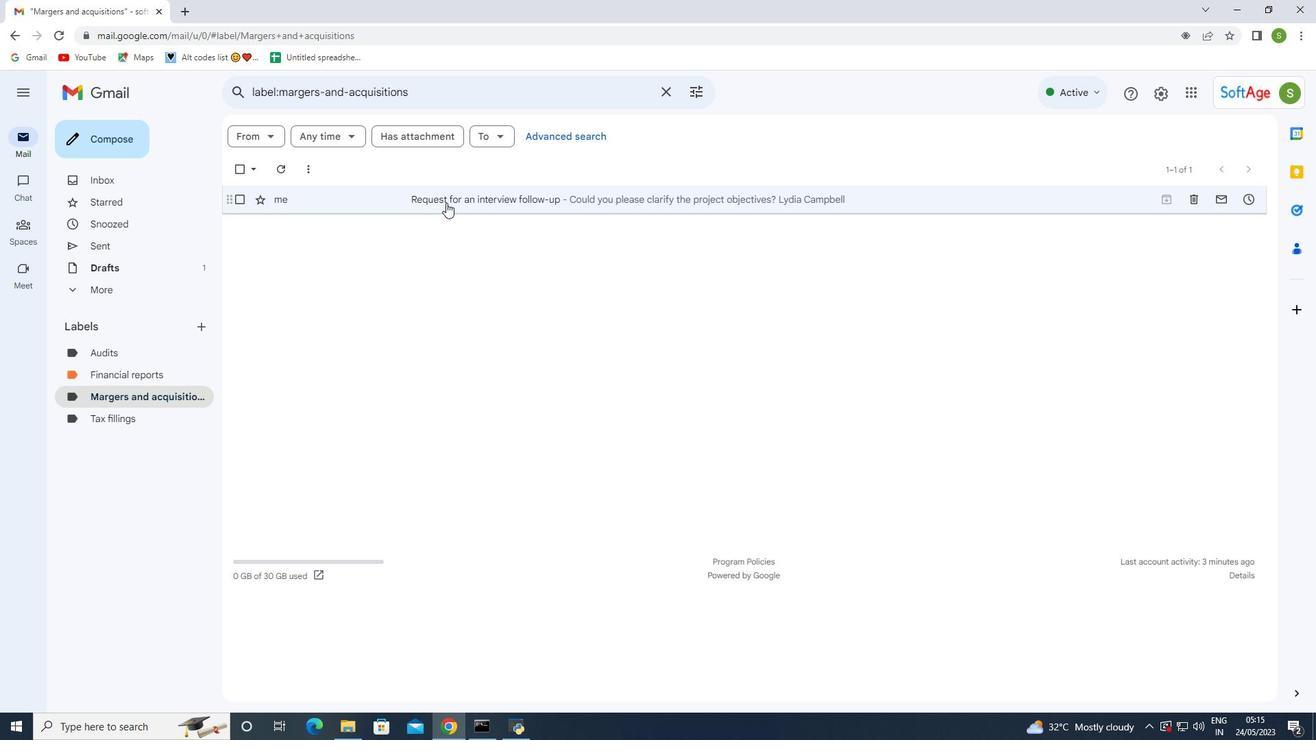 
Action: Mouse pressed left at (439, 205)
Screenshot: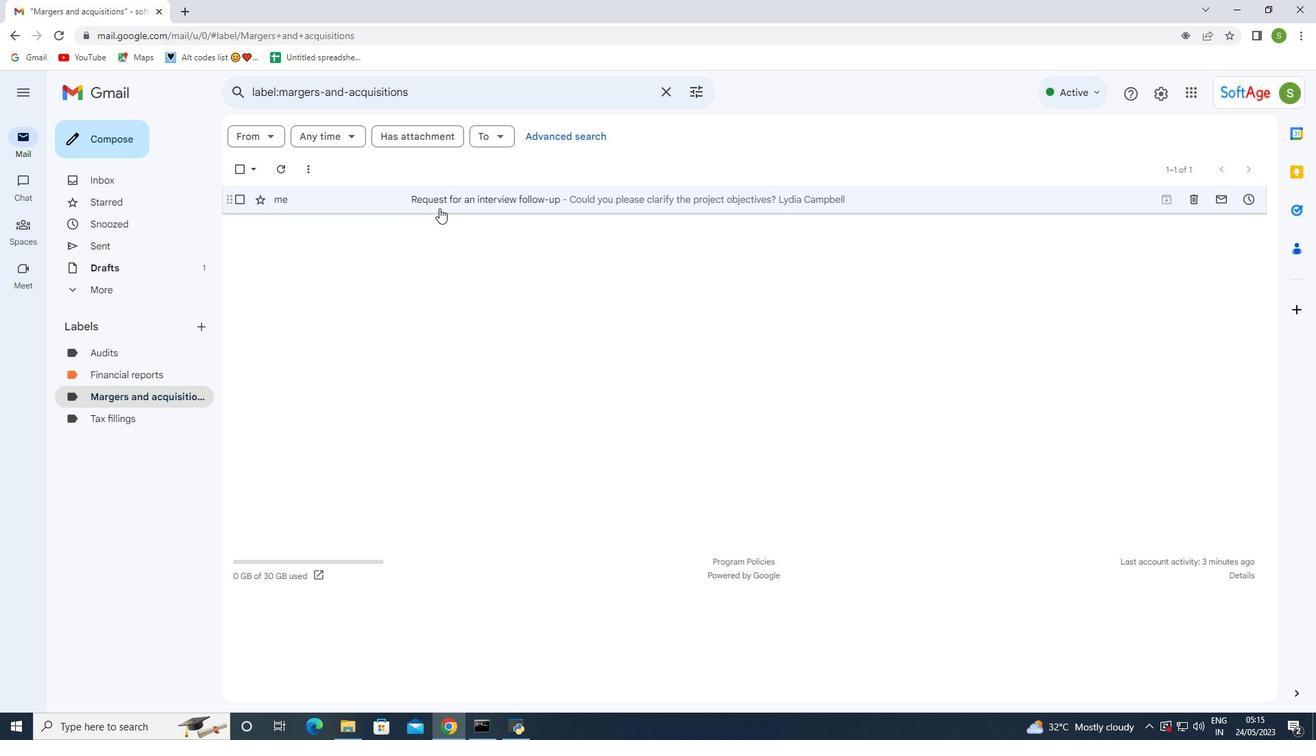 
Action: Mouse pressed left at (439, 205)
Screenshot: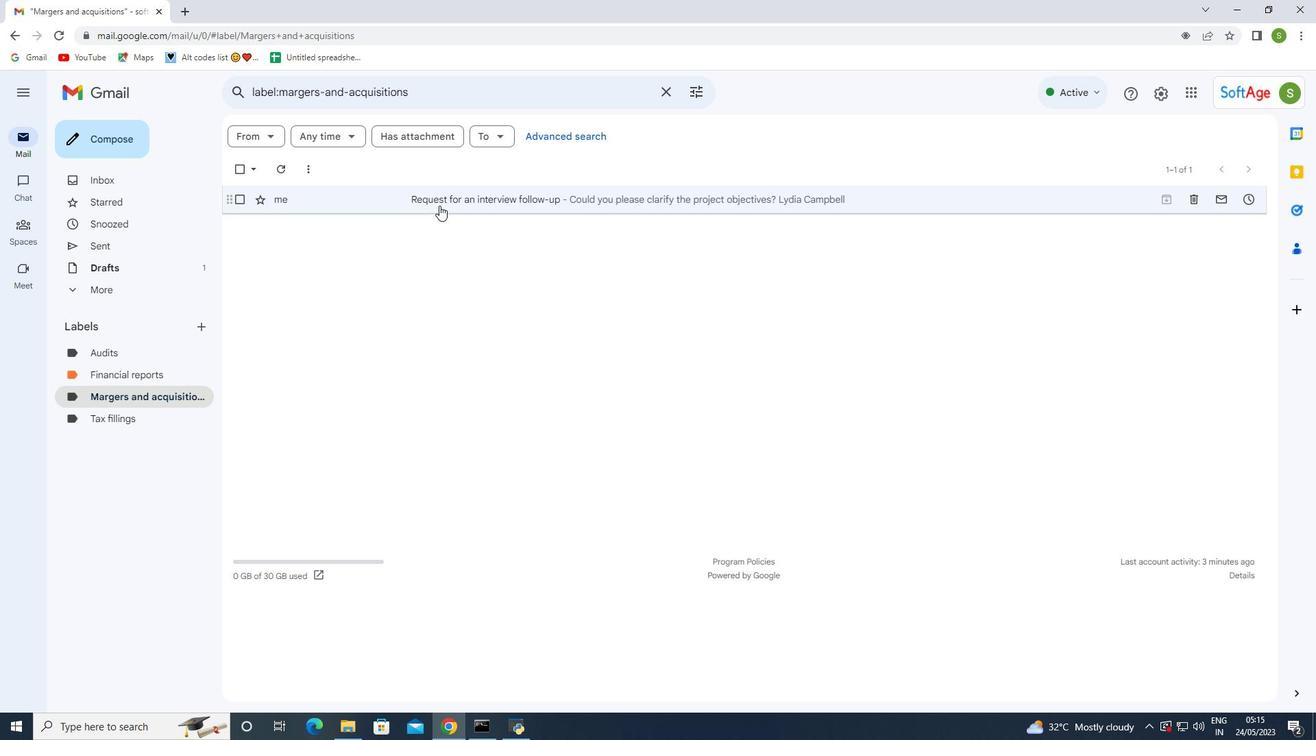 
Action: Mouse moved to (245, 143)
Screenshot: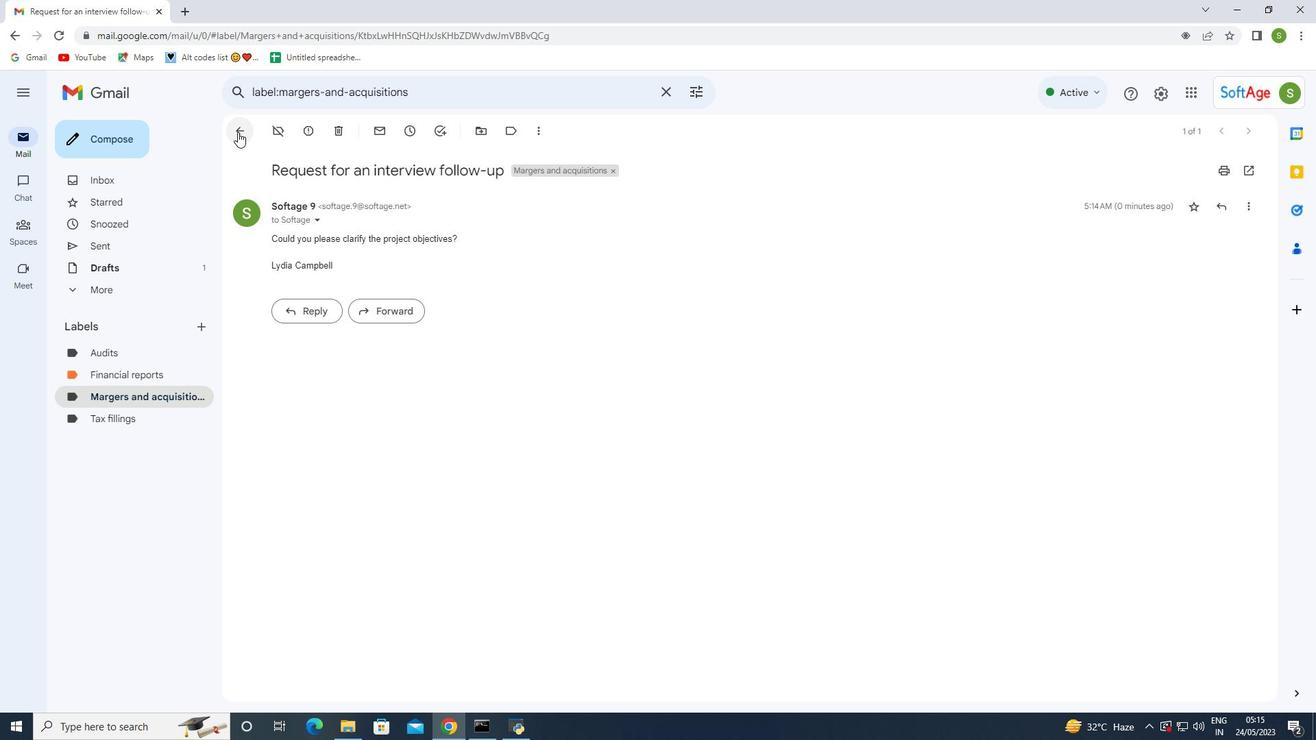 
Action: Mouse pressed left at (239, 131)
Screenshot: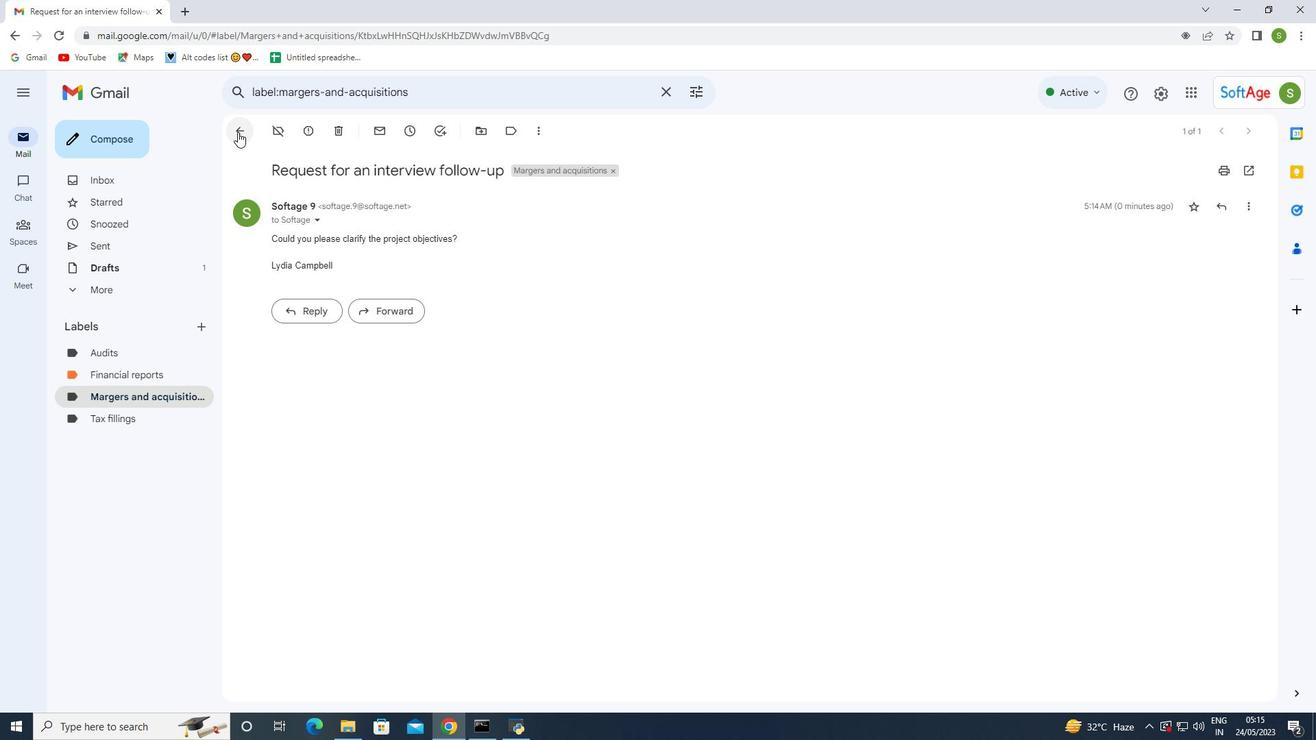 
Action: Mouse moved to (728, 378)
Screenshot: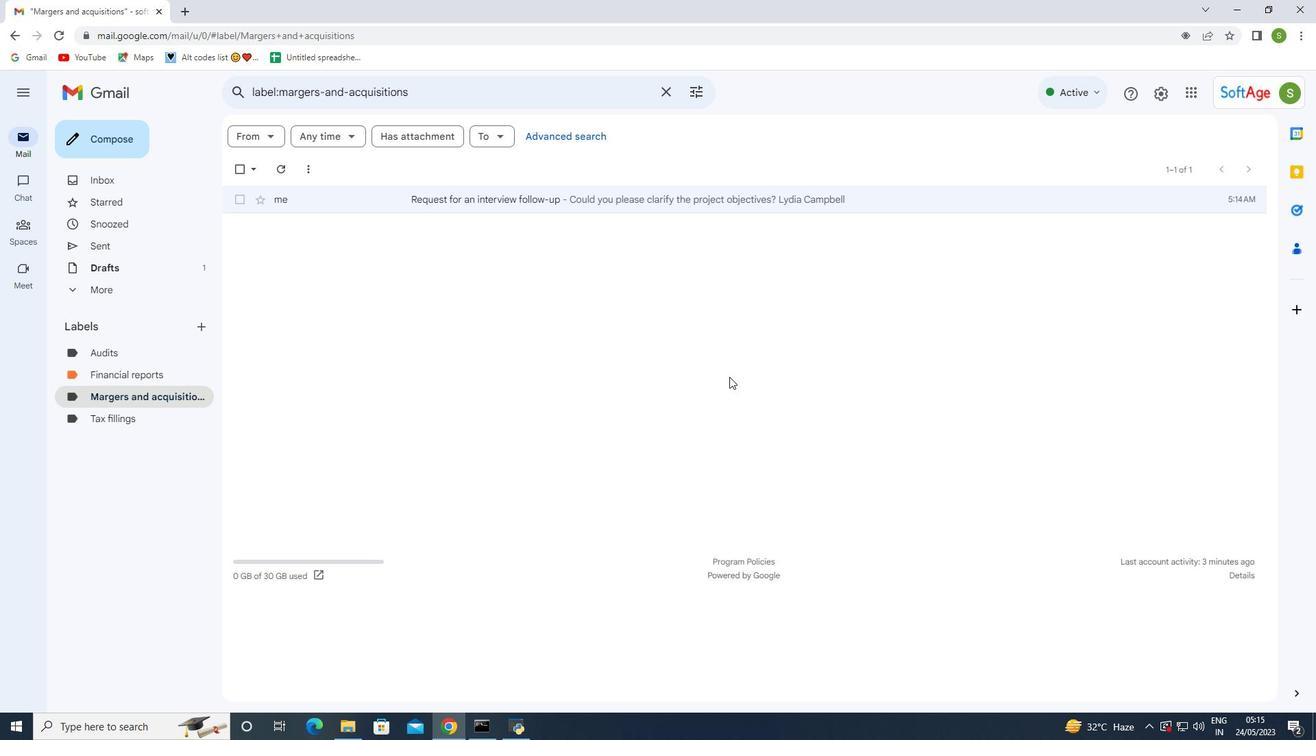 
